 Task: Hotel Management system part 11
Action: Mouse moved to (780, 60)
Screenshot: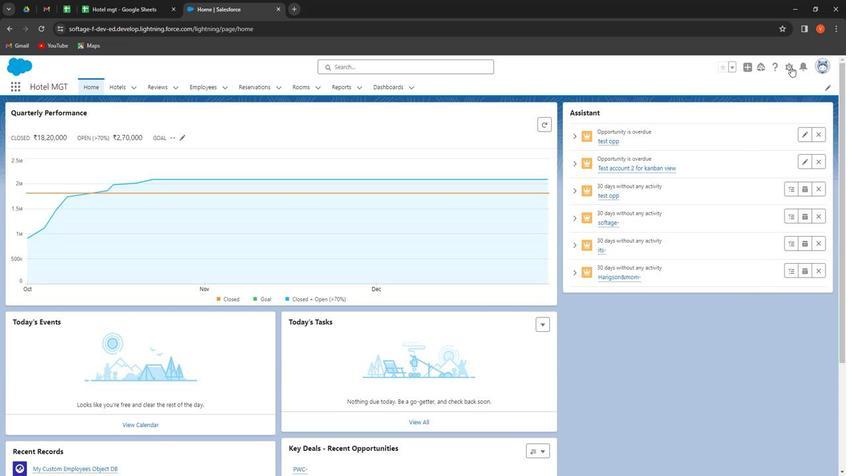 
Action: Mouse pressed left at (780, 60)
Screenshot: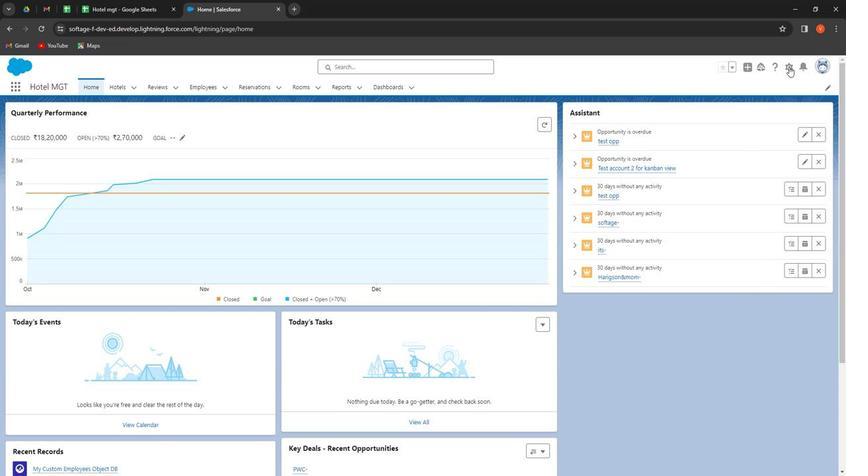 
Action: Mouse moved to (771, 91)
Screenshot: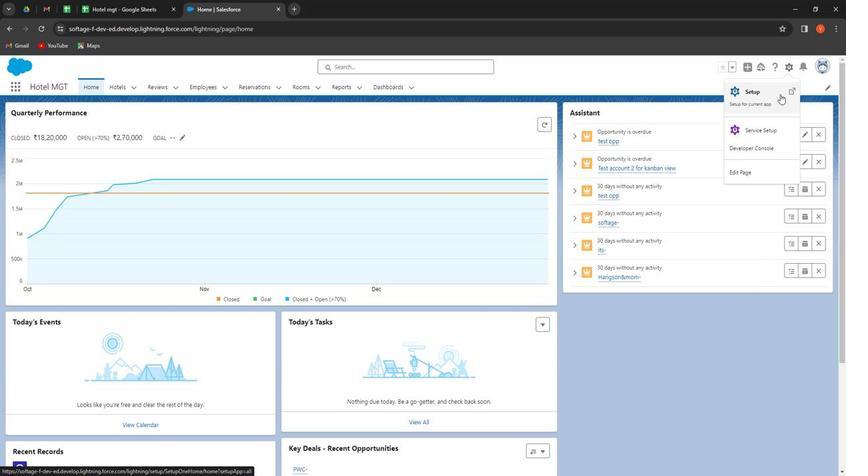 
Action: Mouse pressed left at (771, 91)
Screenshot: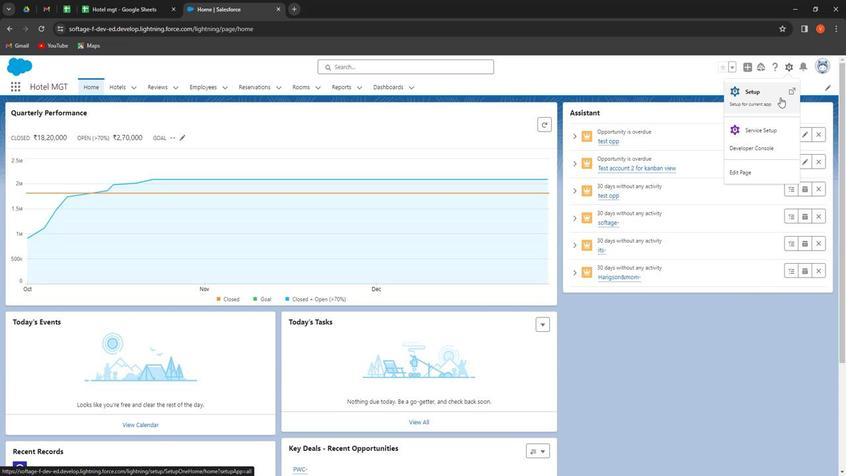 
Action: Mouse moved to (115, 85)
Screenshot: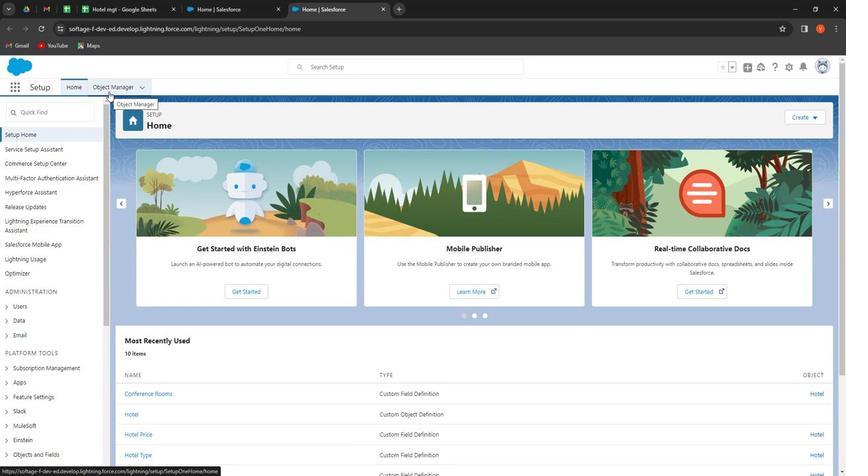 
Action: Mouse pressed left at (115, 85)
Screenshot: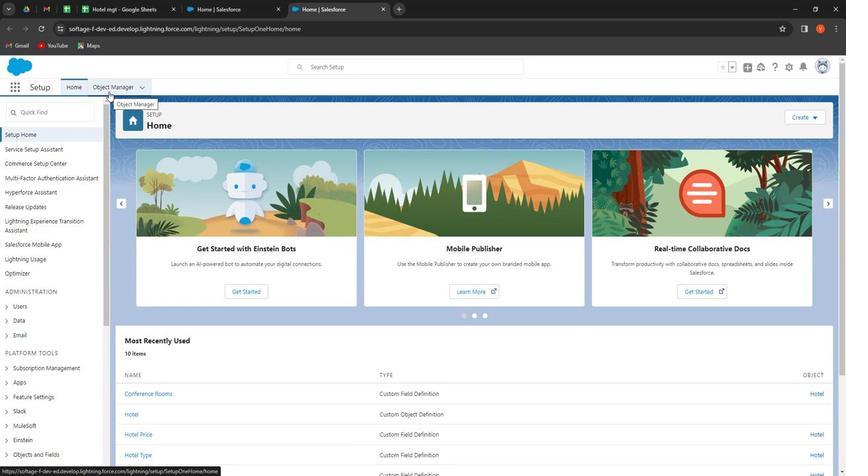 
Action: Mouse moved to (166, 231)
Screenshot: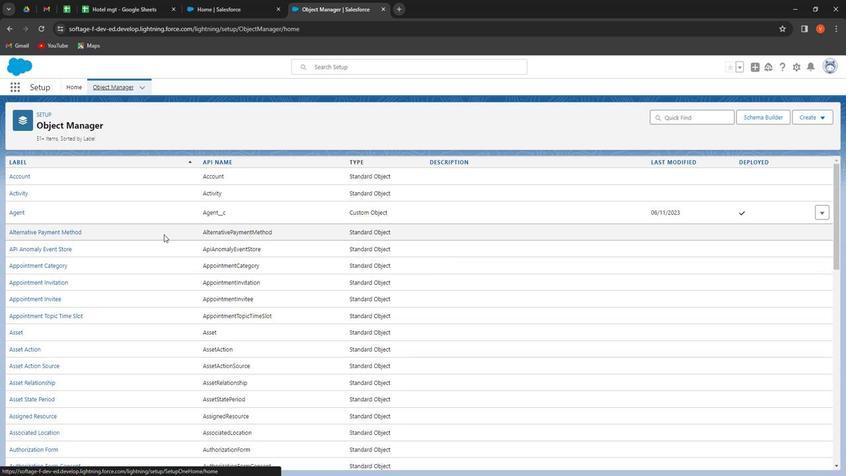 
Action: Mouse scrolled (166, 231) with delta (0, 0)
Screenshot: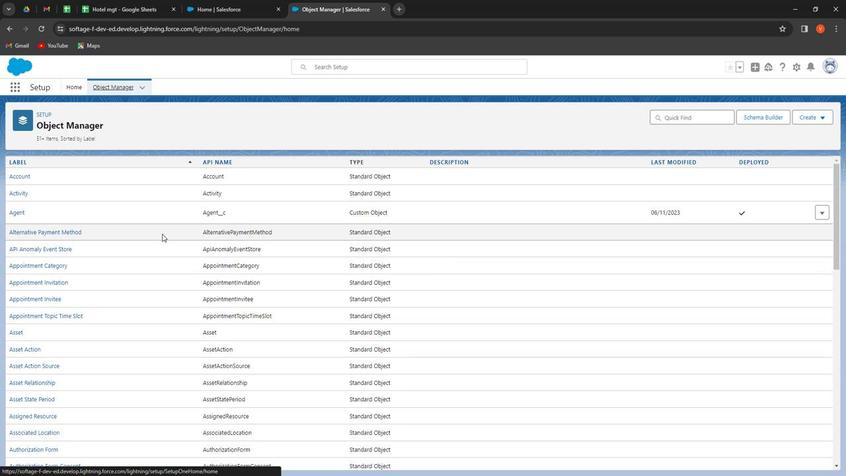 
Action: Mouse moved to (165, 230)
Screenshot: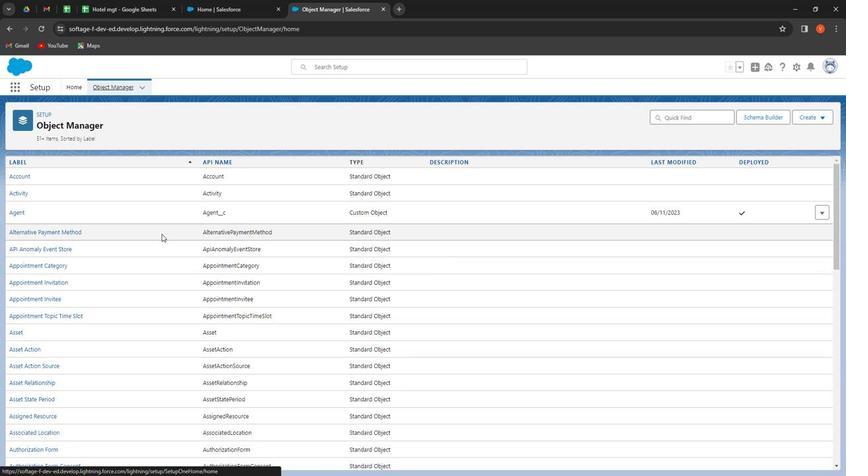 
Action: Mouse scrolled (165, 229) with delta (0, 0)
Screenshot: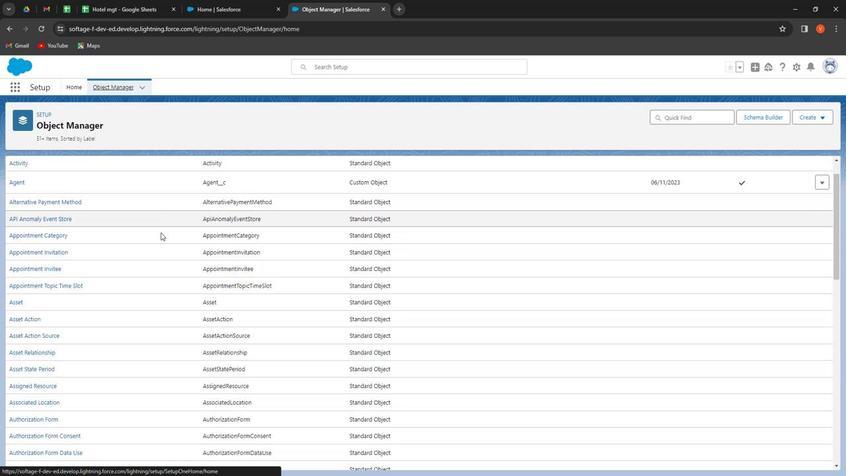 
Action: Mouse moved to (165, 231)
Screenshot: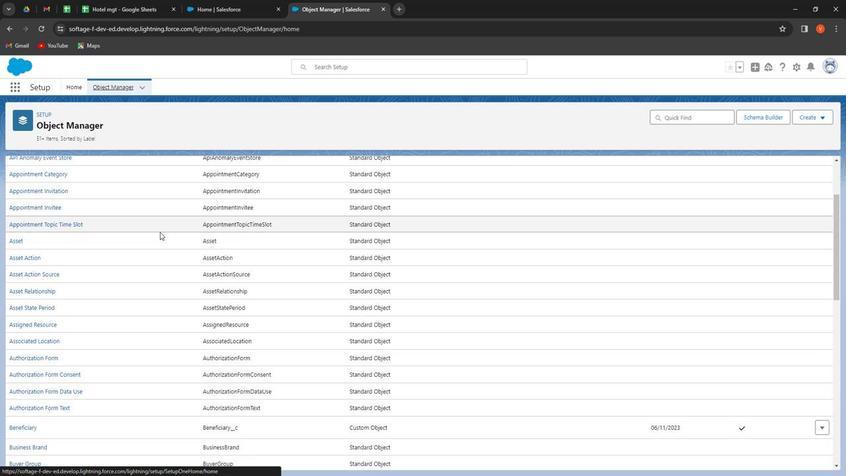 
Action: Mouse scrolled (165, 231) with delta (0, 0)
Screenshot: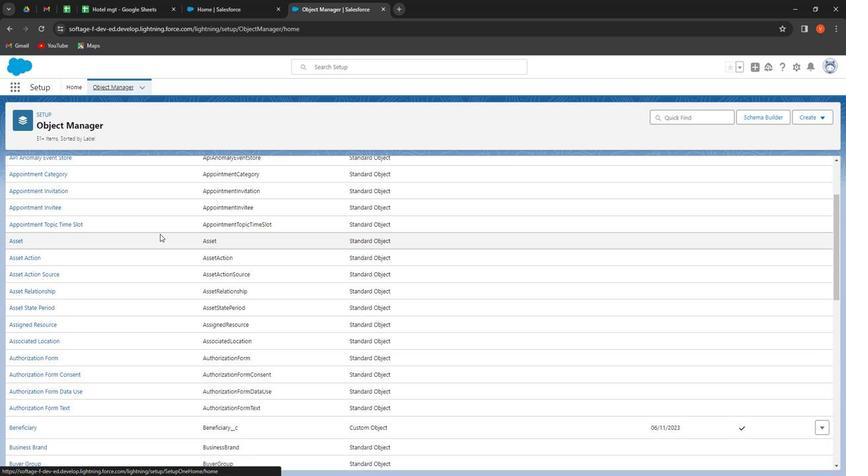 
Action: Mouse moved to (165, 232)
Screenshot: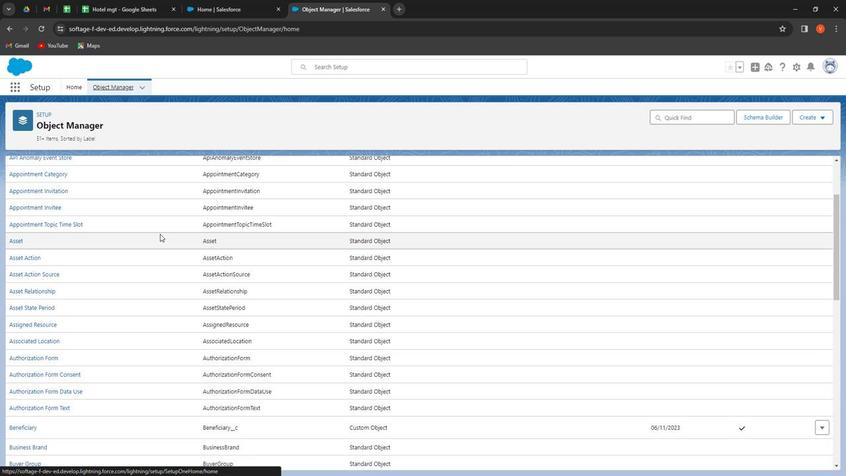 
Action: Mouse scrolled (165, 232) with delta (0, 0)
Screenshot: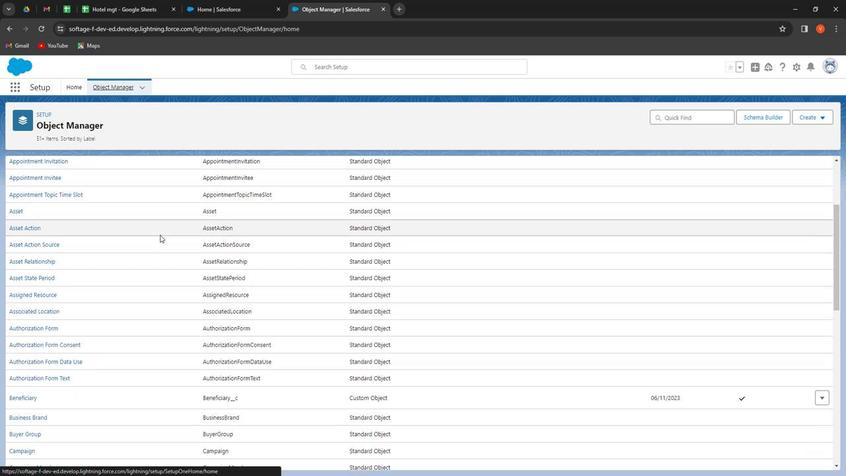 
Action: Mouse scrolled (165, 232) with delta (0, 0)
Screenshot: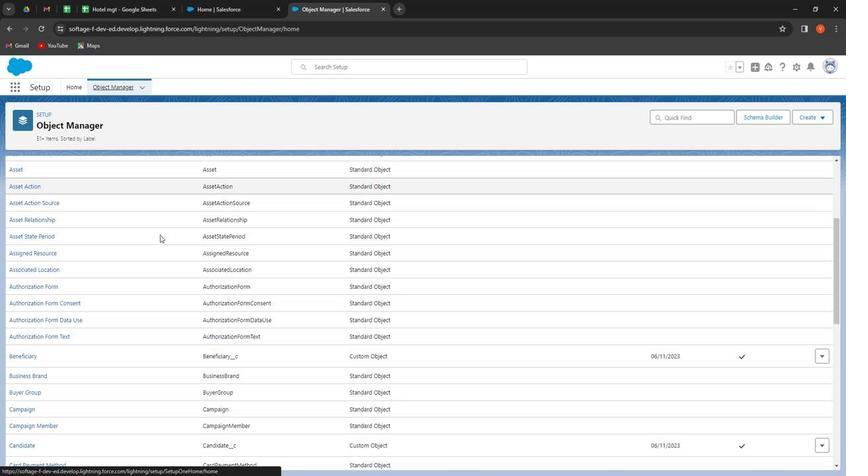 
Action: Mouse moved to (167, 234)
Screenshot: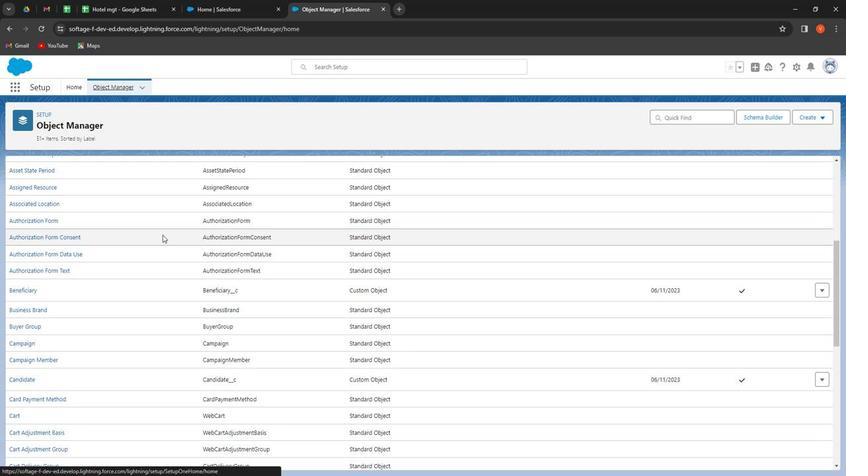 
Action: Mouse scrolled (167, 234) with delta (0, 0)
Screenshot: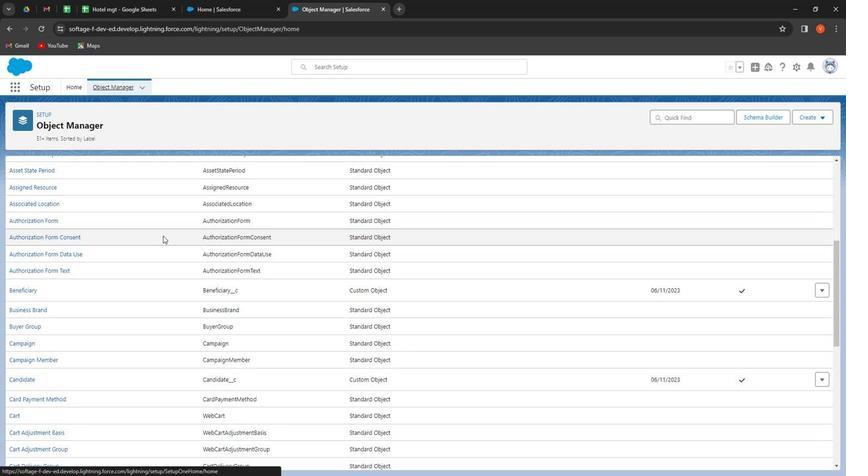 
Action: Mouse moved to (167, 236)
Screenshot: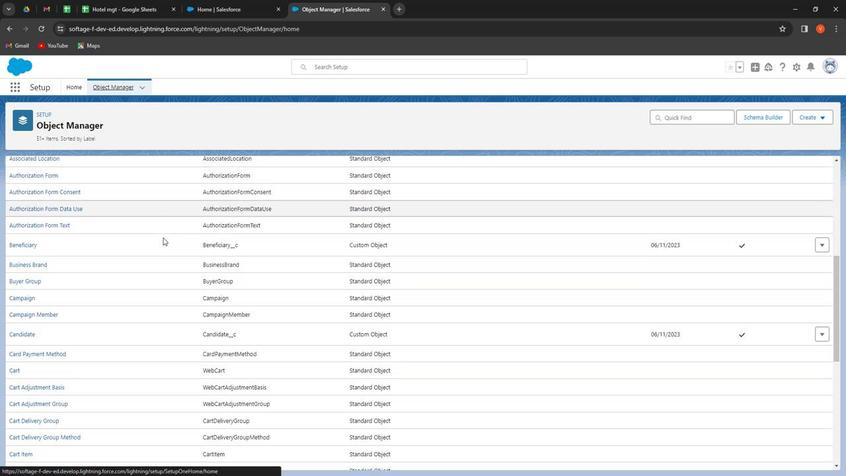 
Action: Mouse scrolled (167, 235) with delta (0, 0)
Screenshot: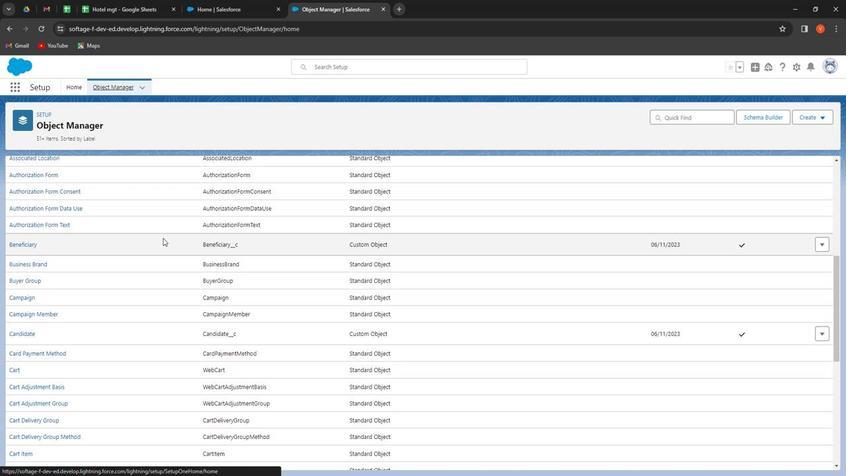 
Action: Mouse moved to (167, 236)
Screenshot: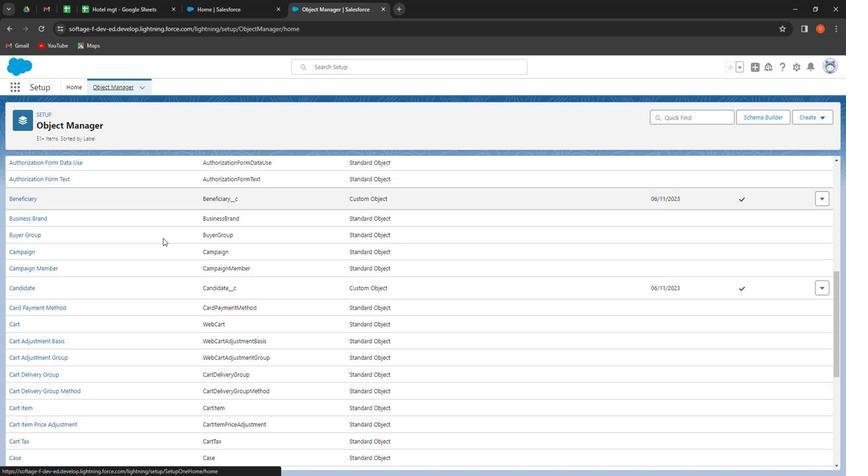 
Action: Mouse scrolled (167, 235) with delta (0, 0)
Screenshot: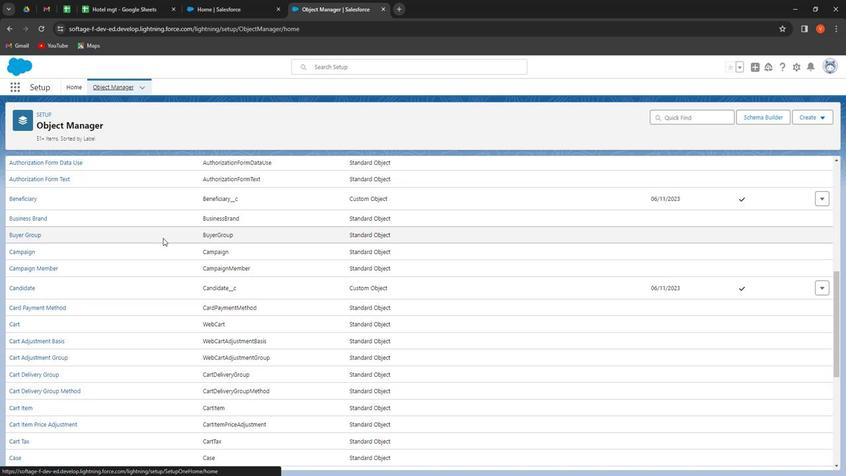 
Action: Mouse moved to (167, 236)
Screenshot: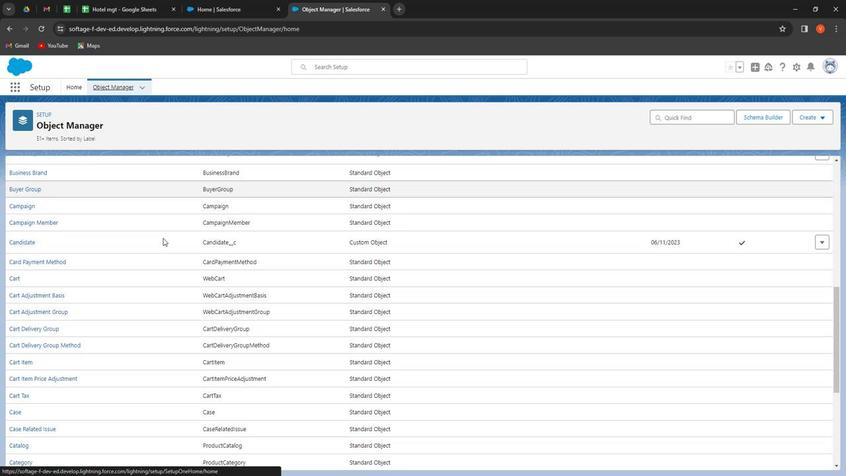 
Action: Mouse scrolled (167, 236) with delta (0, 0)
Screenshot: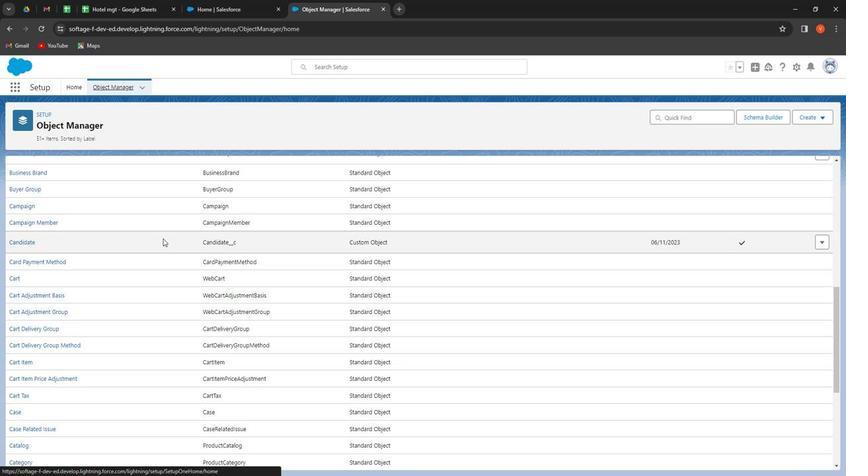 
Action: Mouse scrolled (167, 236) with delta (0, 0)
Screenshot: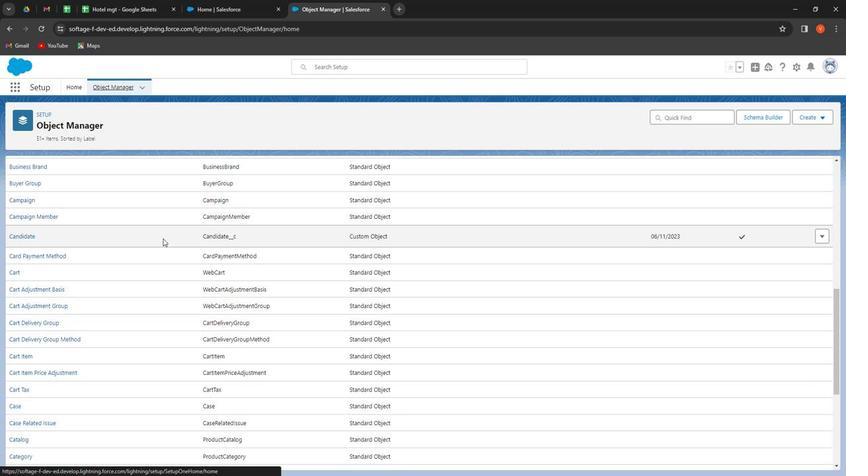 
Action: Mouse moved to (167, 236)
Screenshot: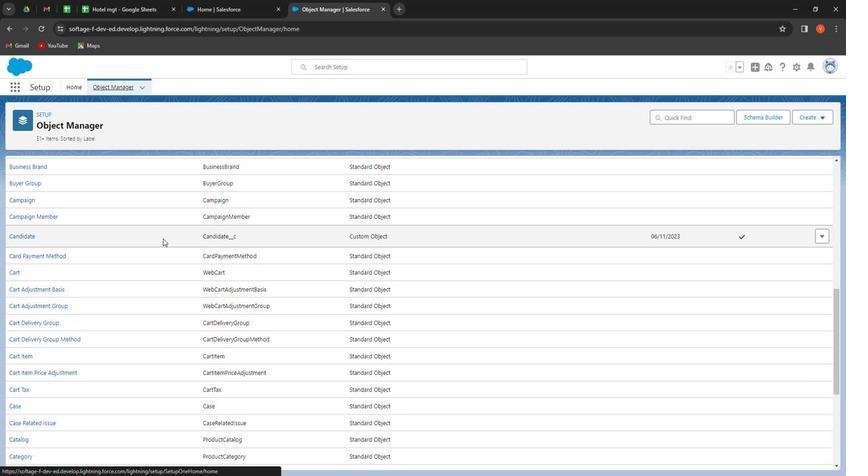 
Action: Mouse scrolled (167, 236) with delta (0, 0)
Screenshot: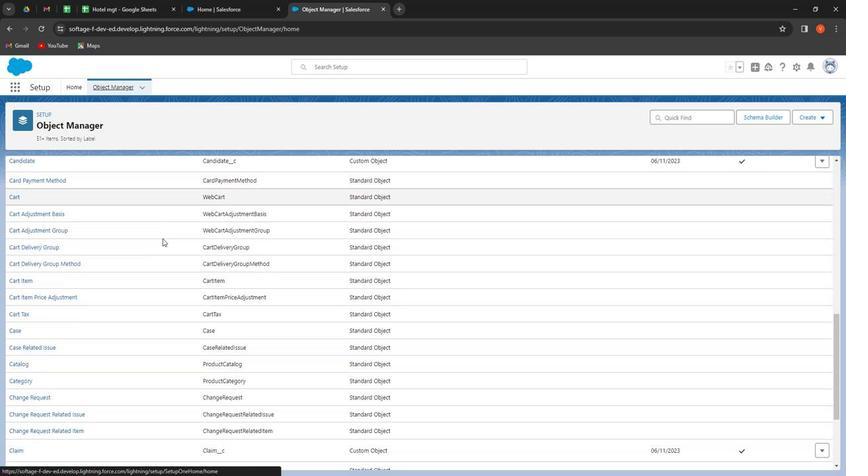 
Action: Mouse moved to (166, 231)
Screenshot: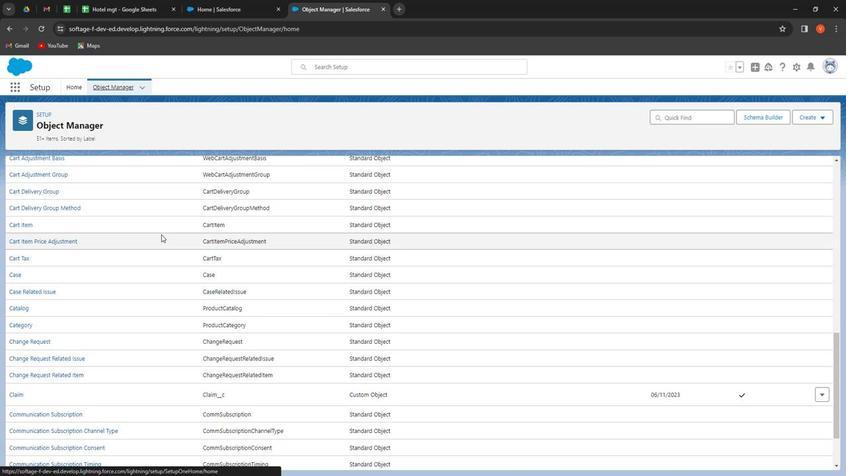 
Action: Mouse scrolled (166, 231) with delta (0, 0)
Screenshot: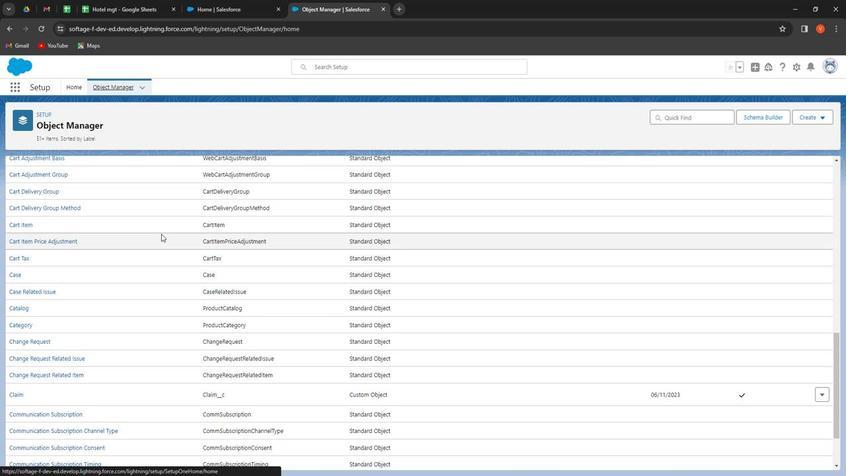 
Action: Mouse moved to (166, 231)
Screenshot: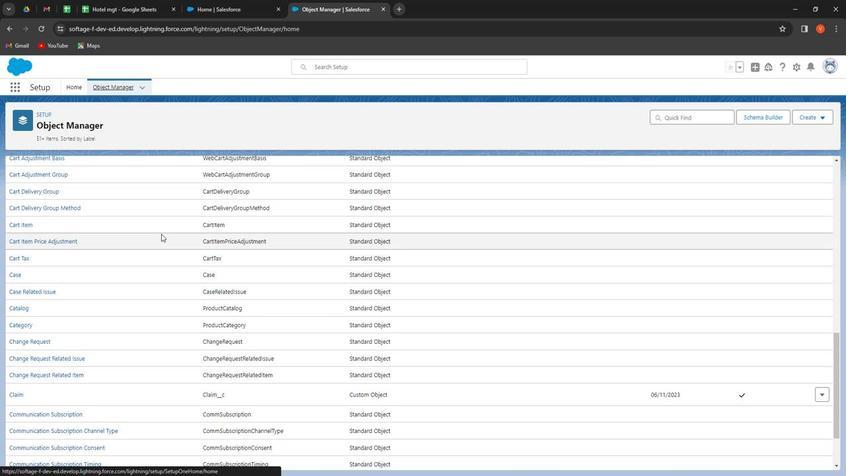 
Action: Mouse scrolled (166, 230) with delta (0, 0)
Screenshot: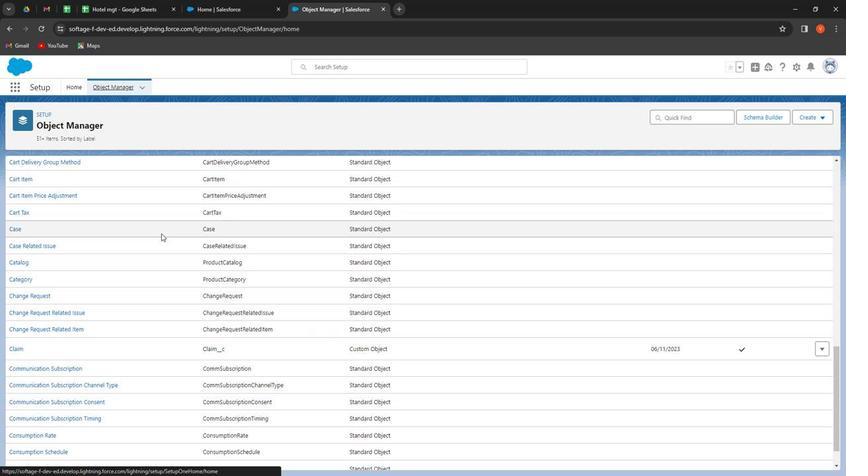 
Action: Mouse moved to (167, 231)
Screenshot: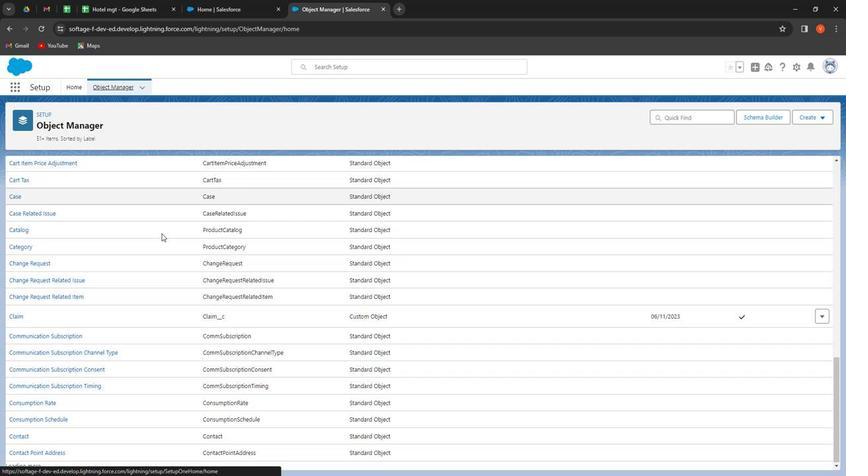 
Action: Mouse scrolled (167, 230) with delta (0, 0)
Screenshot: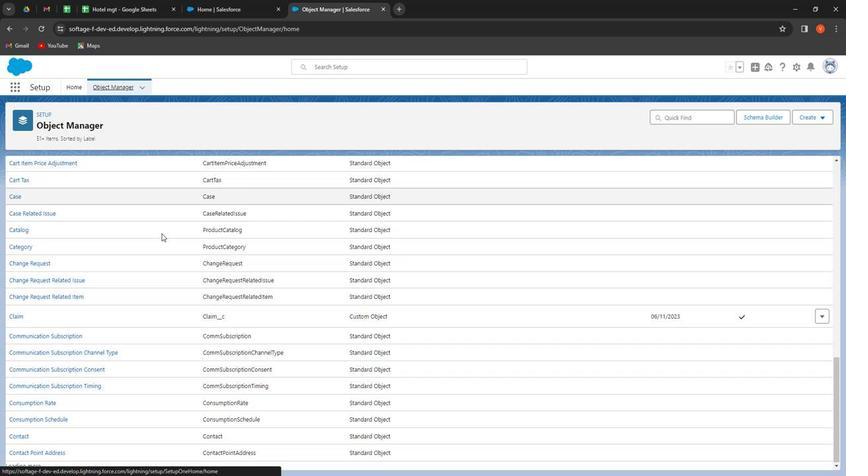 
Action: Mouse scrolled (167, 230) with delta (0, 0)
Screenshot: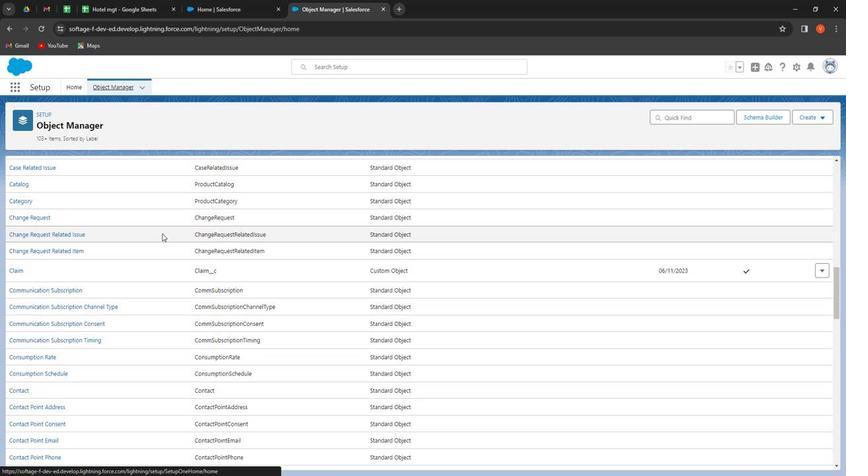 
Action: Mouse scrolled (167, 230) with delta (0, 0)
Screenshot: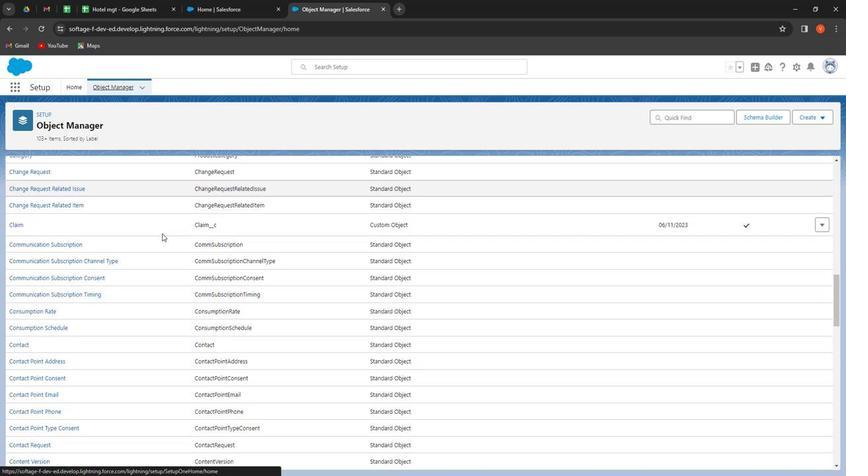 
Action: Mouse scrolled (167, 230) with delta (0, 0)
Screenshot: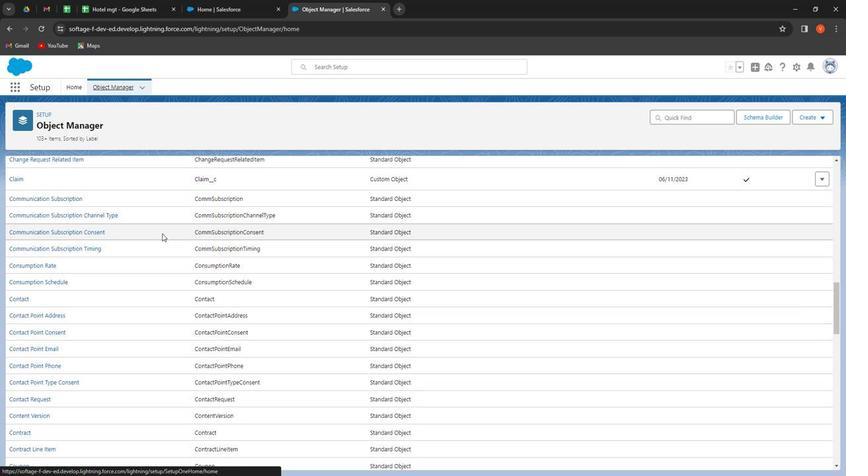 
Action: Mouse scrolled (167, 230) with delta (0, 0)
Screenshot: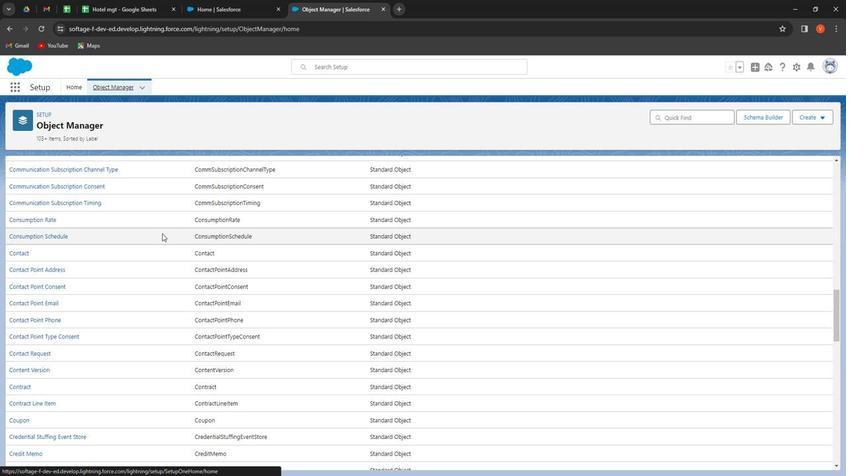 
Action: Mouse scrolled (167, 230) with delta (0, 0)
Screenshot: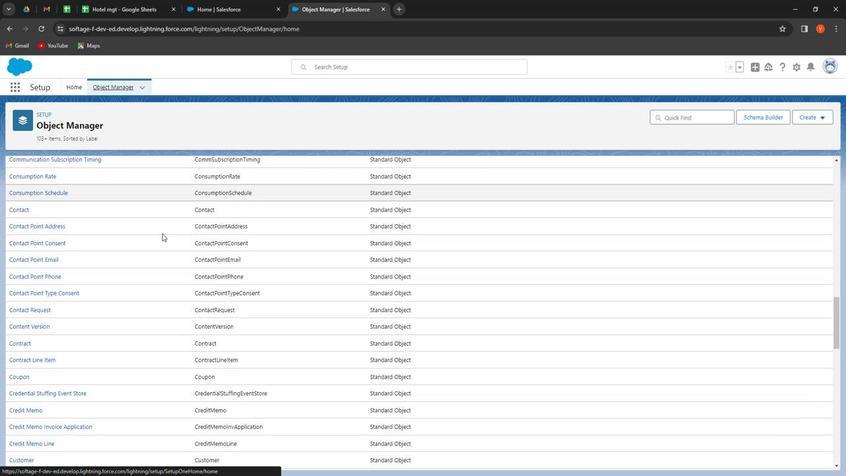 
Action: Mouse scrolled (167, 230) with delta (0, 0)
Screenshot: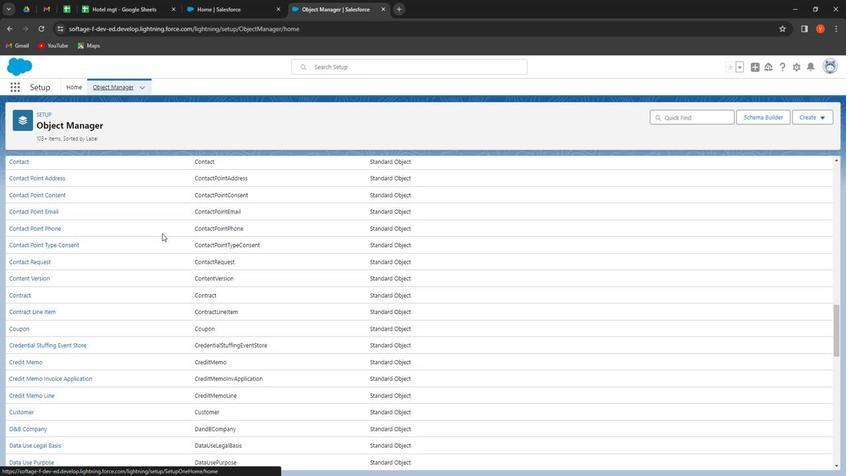 
Action: Mouse moved to (169, 229)
Screenshot: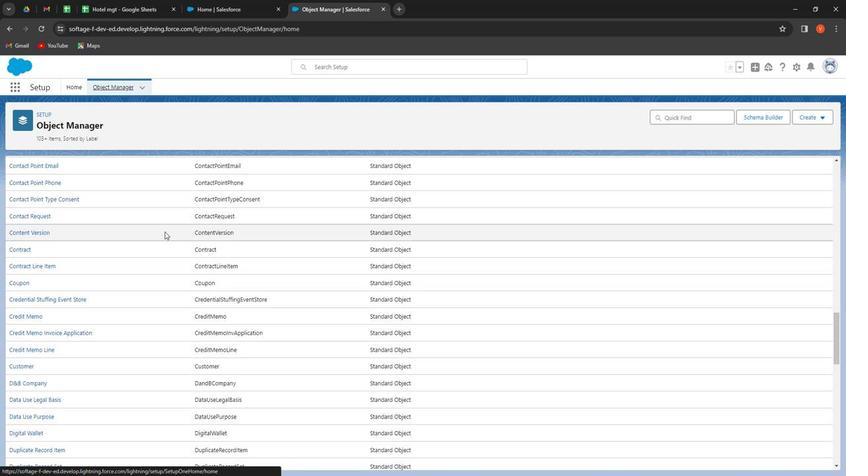
Action: Mouse scrolled (169, 228) with delta (0, 0)
Screenshot: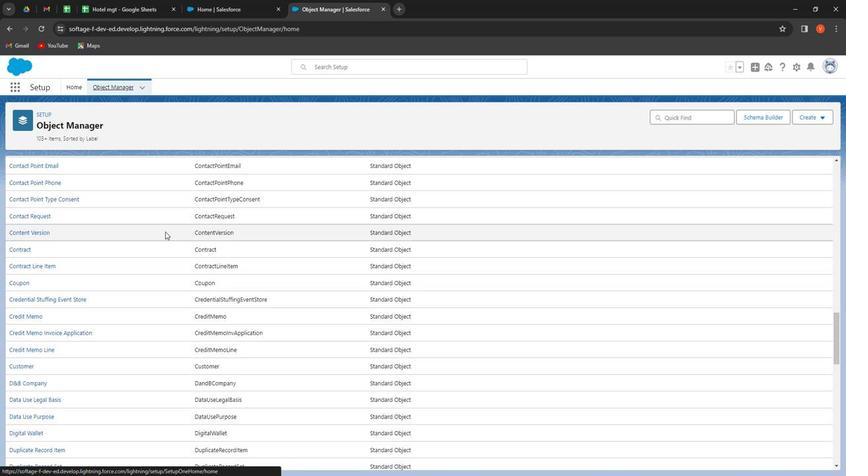 
Action: Mouse scrolled (169, 228) with delta (0, 0)
Screenshot: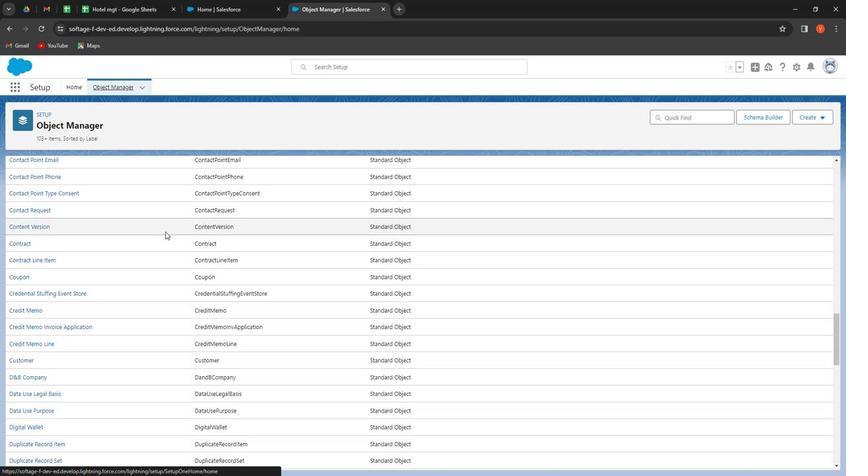 
Action: Mouse moved to (169, 229)
Screenshot: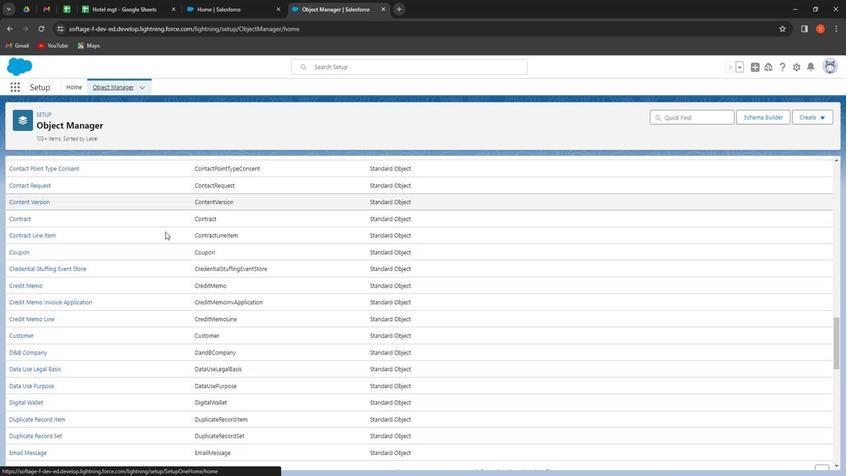 
Action: Mouse scrolled (169, 228) with delta (0, 0)
Screenshot: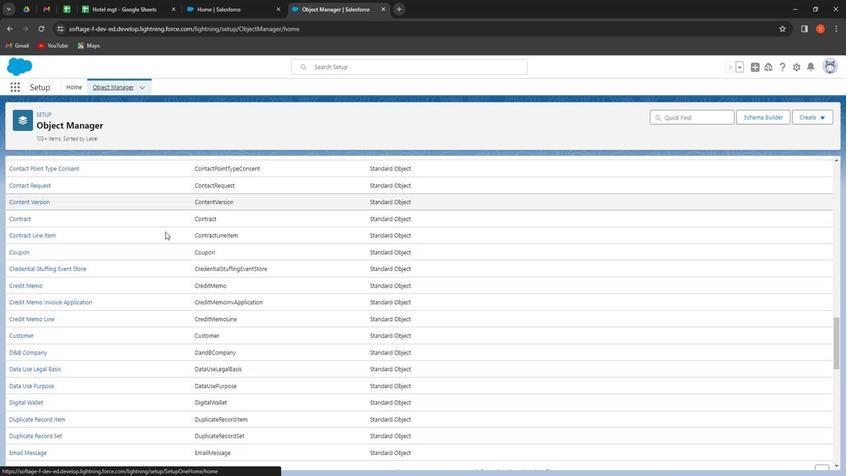 
Action: Mouse moved to (169, 230)
Screenshot: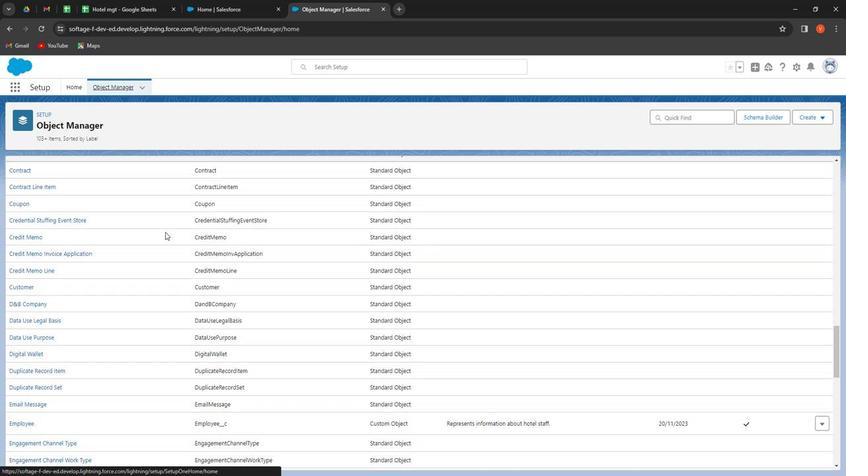 
Action: Mouse scrolled (169, 229) with delta (0, 0)
Screenshot: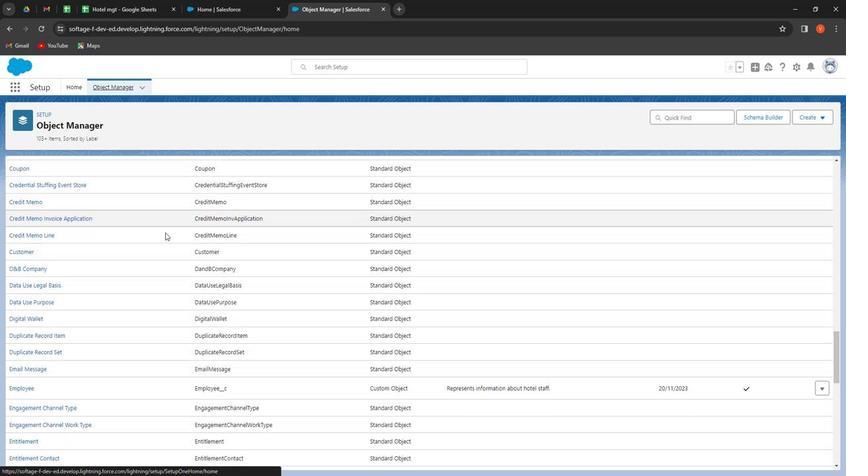 
Action: Mouse moved to (166, 231)
Screenshot: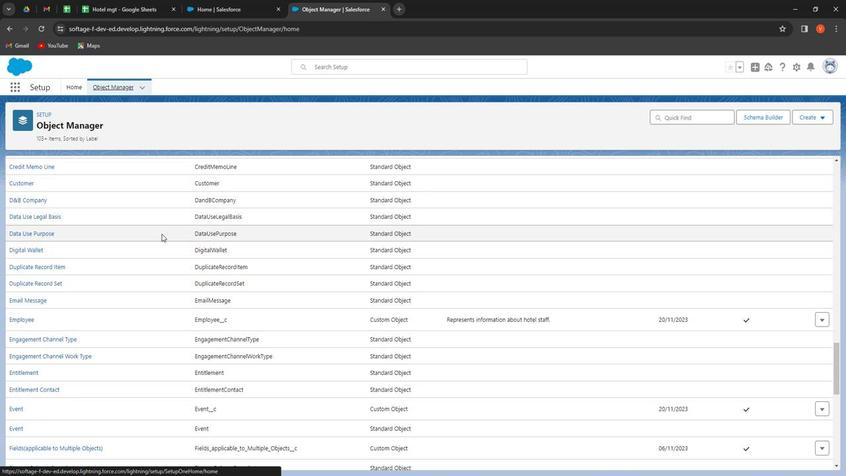 
Action: Mouse scrolled (166, 231) with delta (0, 0)
Screenshot: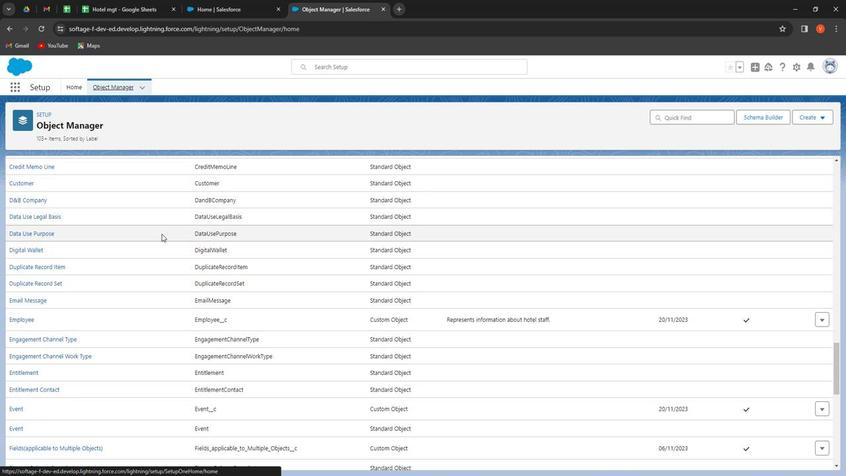 
Action: Mouse moved to (166, 232)
Screenshot: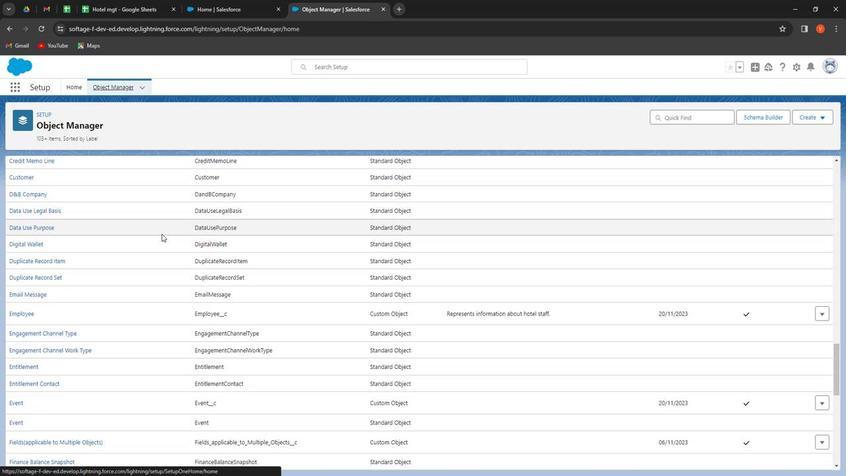 
Action: Mouse scrolled (166, 231) with delta (0, 0)
Screenshot: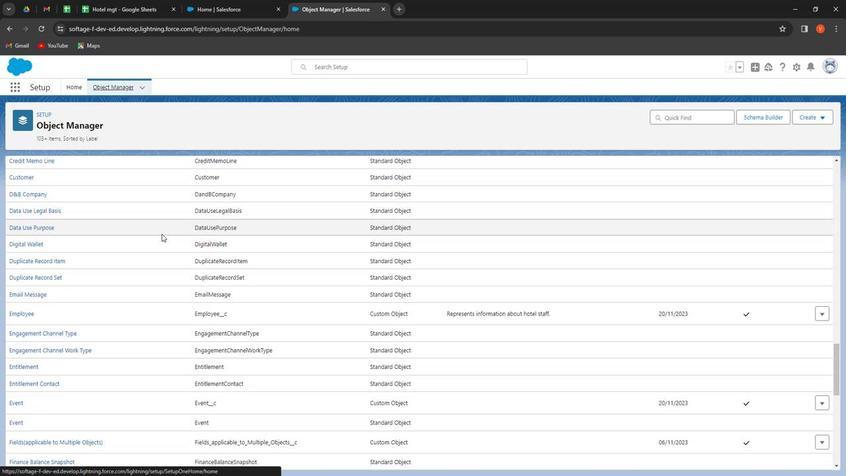 
Action: Mouse scrolled (166, 231) with delta (0, 0)
Screenshot: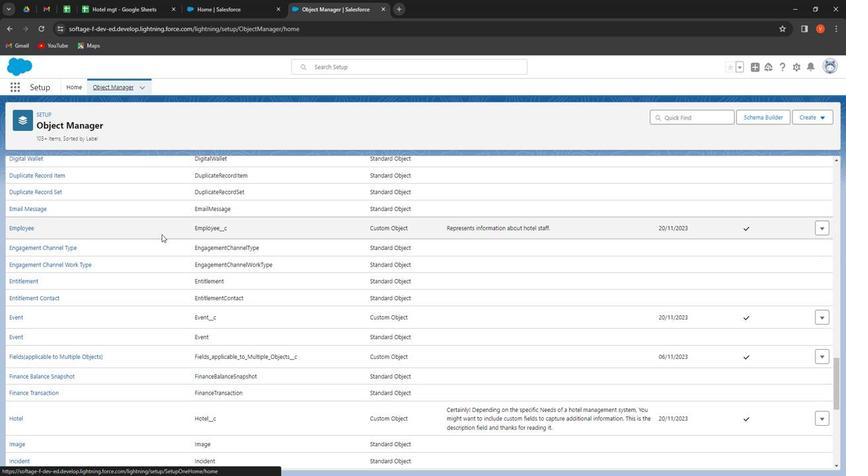 
Action: Mouse scrolled (166, 231) with delta (0, 0)
Screenshot: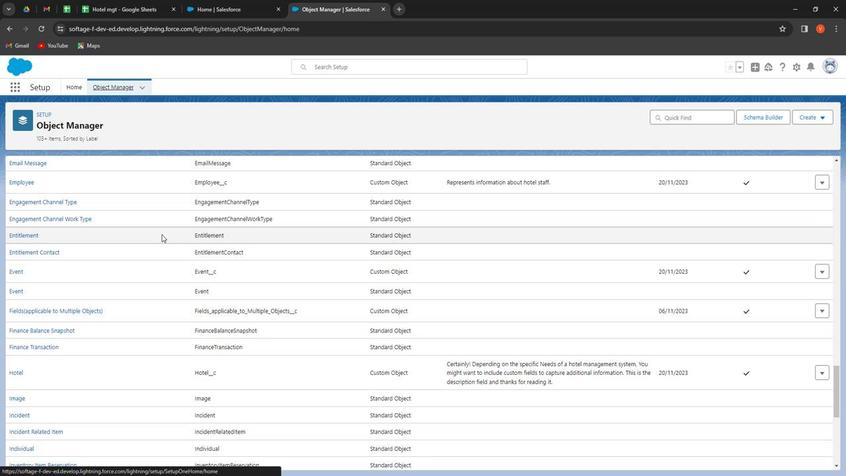 
Action: Mouse moved to (27, 328)
Screenshot: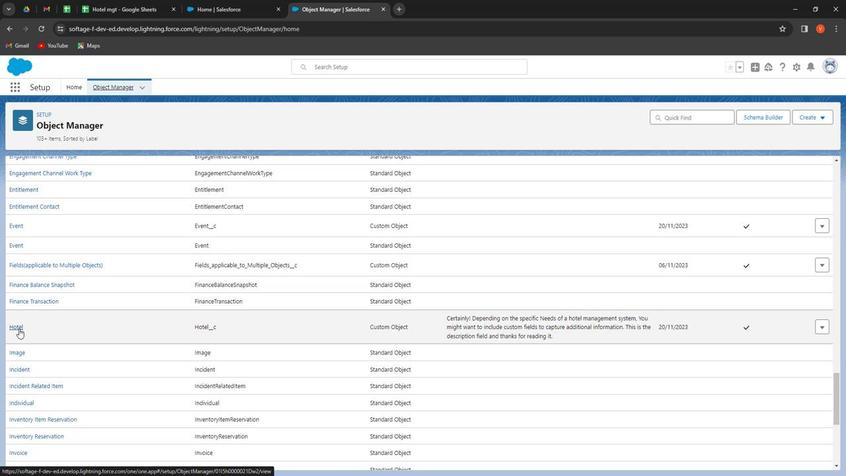 
Action: Mouse pressed left at (27, 328)
Screenshot: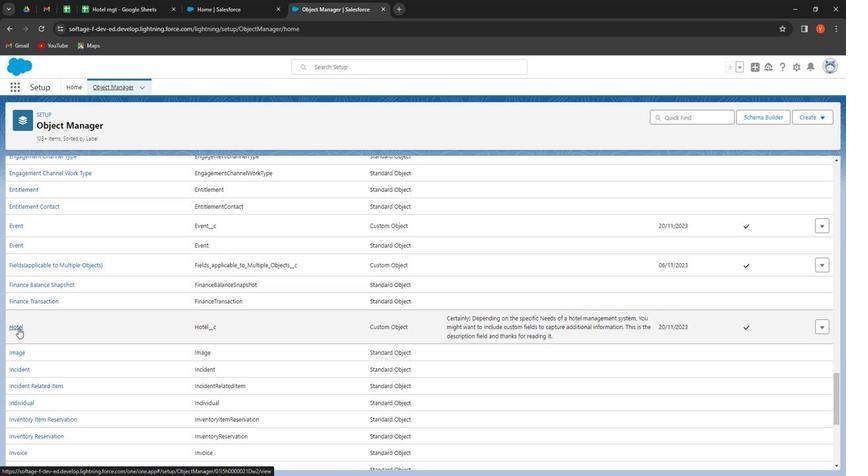 
Action: Mouse moved to (61, 177)
Screenshot: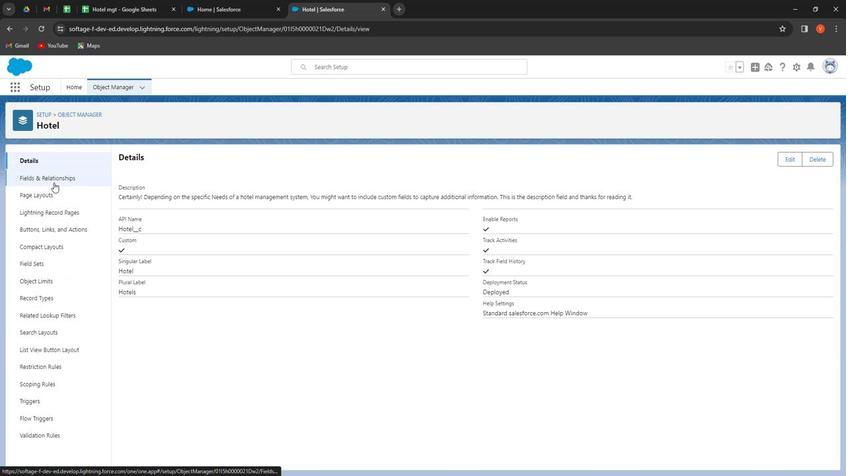 
Action: Mouse pressed left at (61, 177)
Screenshot: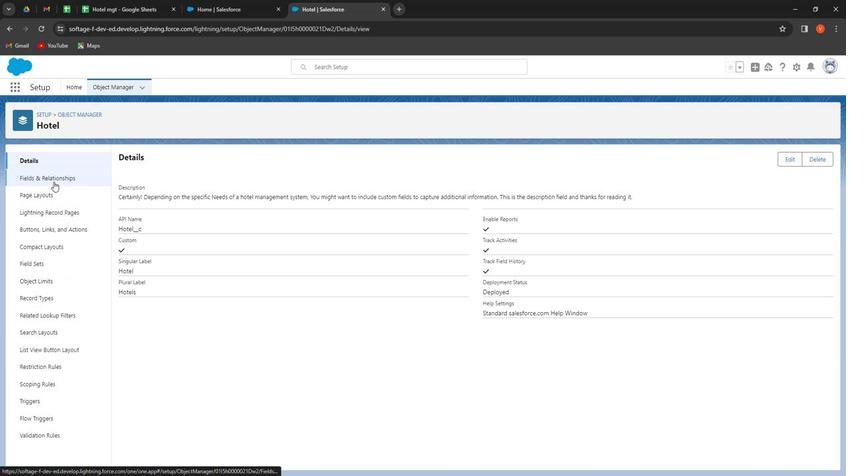 
Action: Mouse moved to (138, 350)
Screenshot: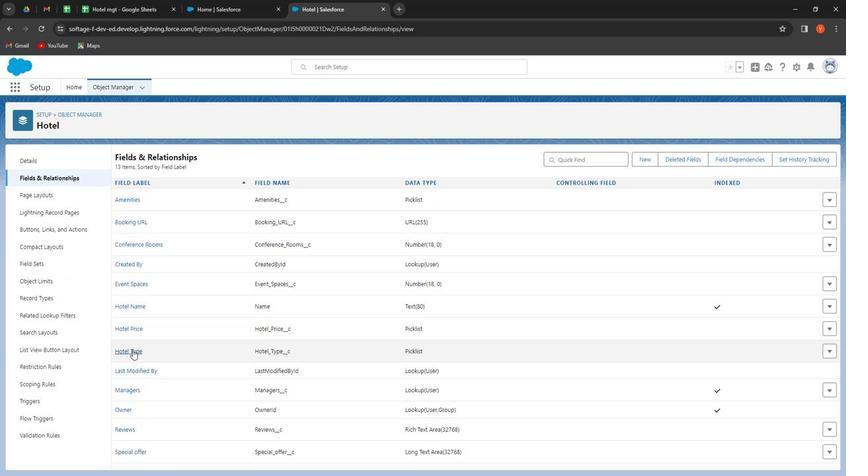 
Action: Mouse pressed left at (138, 350)
Screenshot: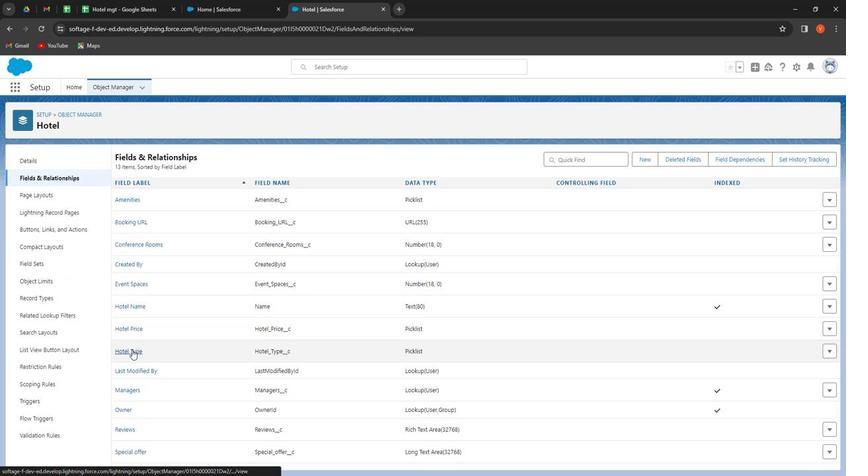 
Action: Mouse moved to (279, 326)
Screenshot: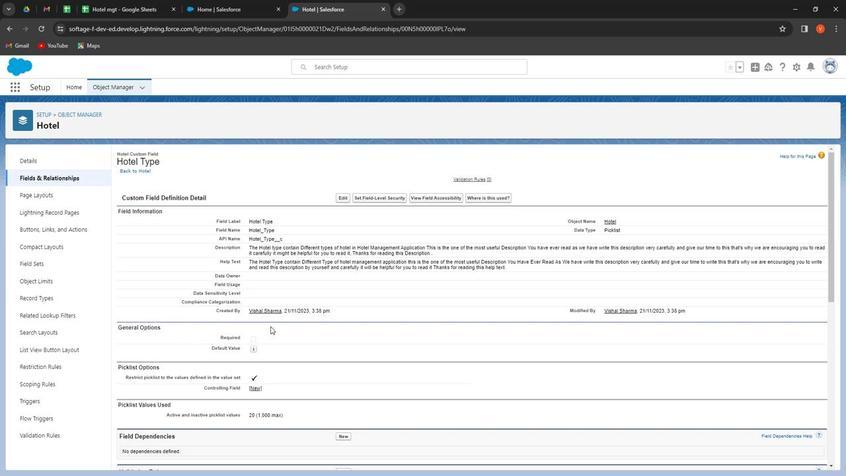 
Action: Mouse scrolled (279, 326) with delta (0, 0)
Screenshot: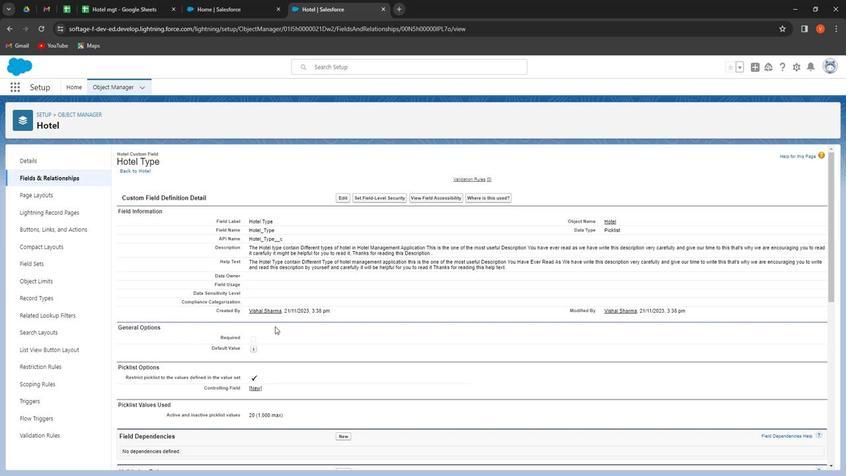 
Action: Mouse moved to (279, 326)
Screenshot: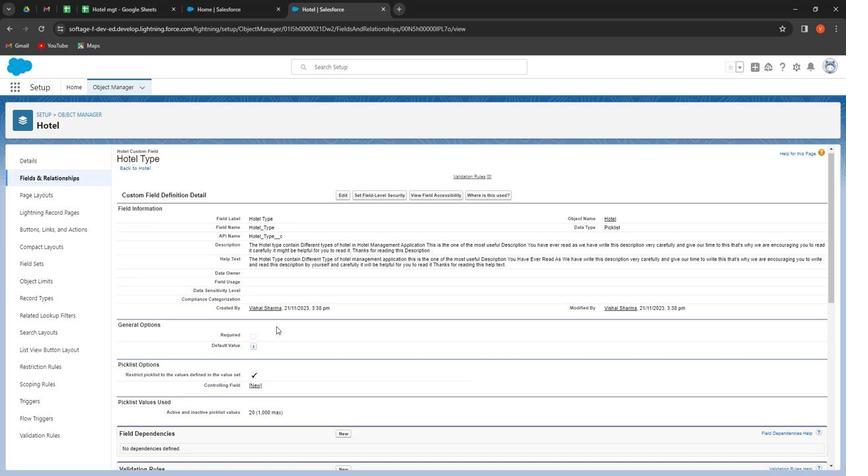 
Action: Mouse scrolled (279, 326) with delta (0, 0)
Screenshot: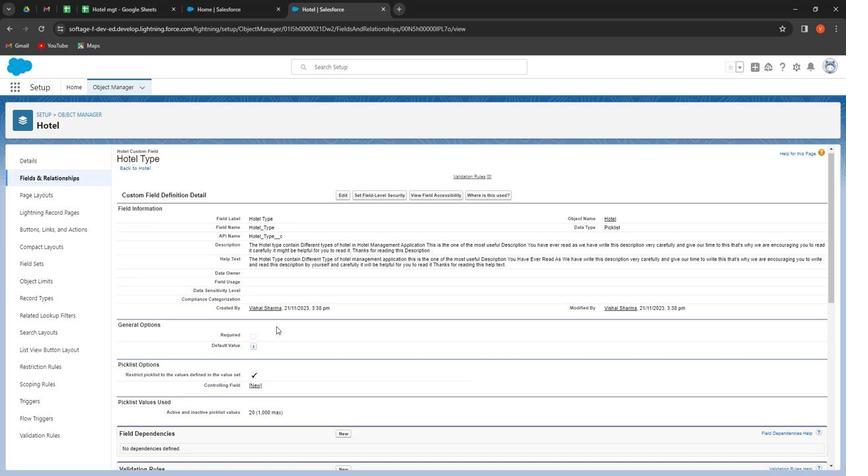 
Action: Mouse moved to (344, 347)
Screenshot: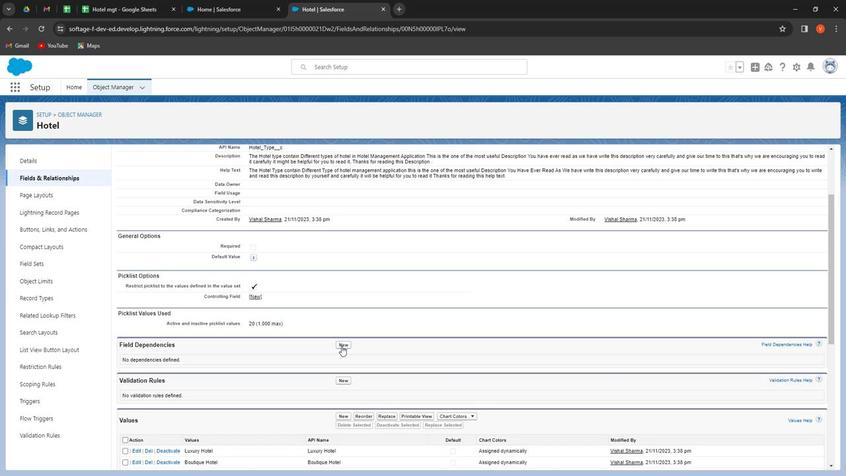 
Action: Mouse scrolled (344, 347) with delta (0, 0)
Screenshot: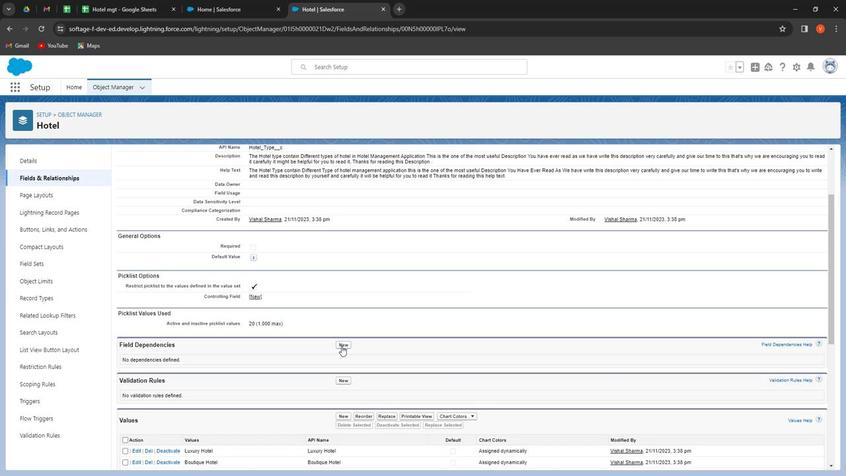 
Action: Mouse moved to (346, 349)
Screenshot: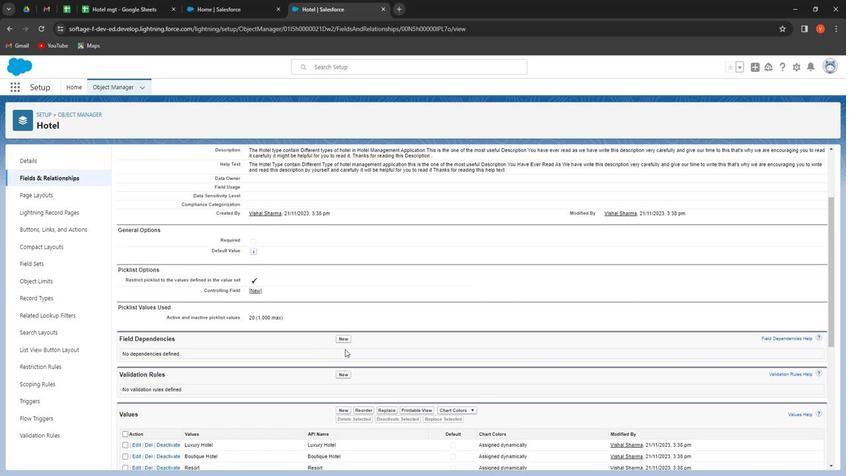 
Action: Mouse scrolled (346, 349) with delta (0, 0)
Screenshot: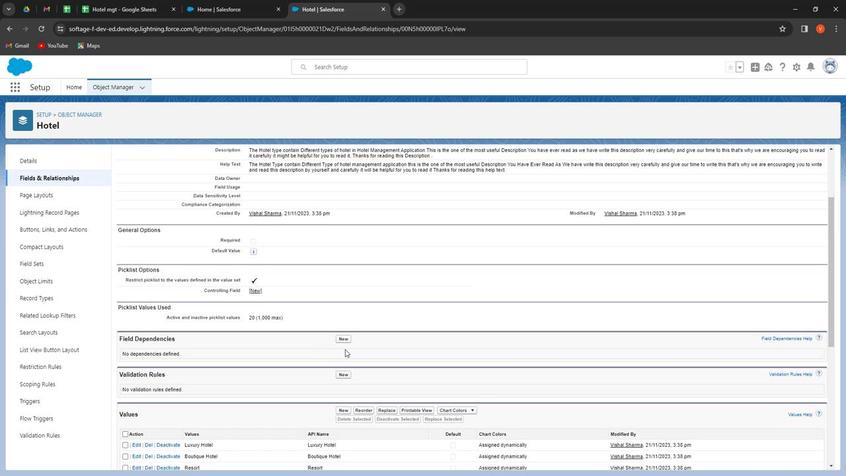 
Action: Mouse moved to (349, 351)
Screenshot: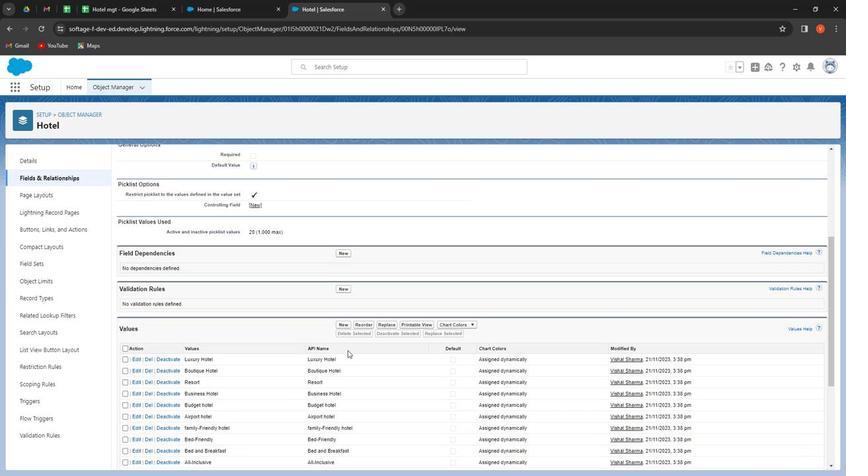 
Action: Mouse scrolled (349, 351) with delta (0, 0)
Screenshot: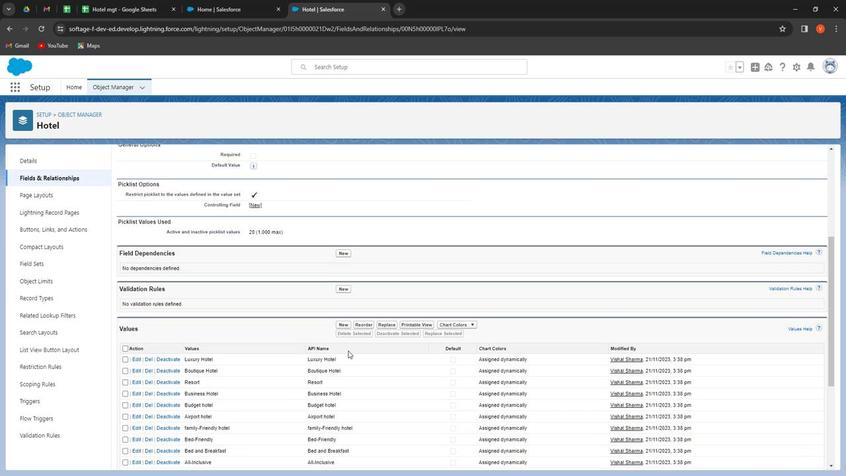 
Action: Mouse moved to (348, 329)
Screenshot: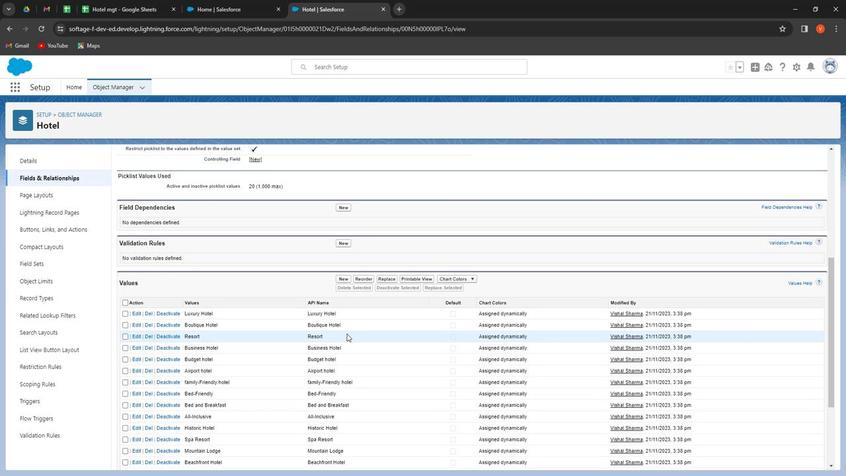 
Action: Mouse scrolled (348, 329) with delta (0, 0)
Screenshot: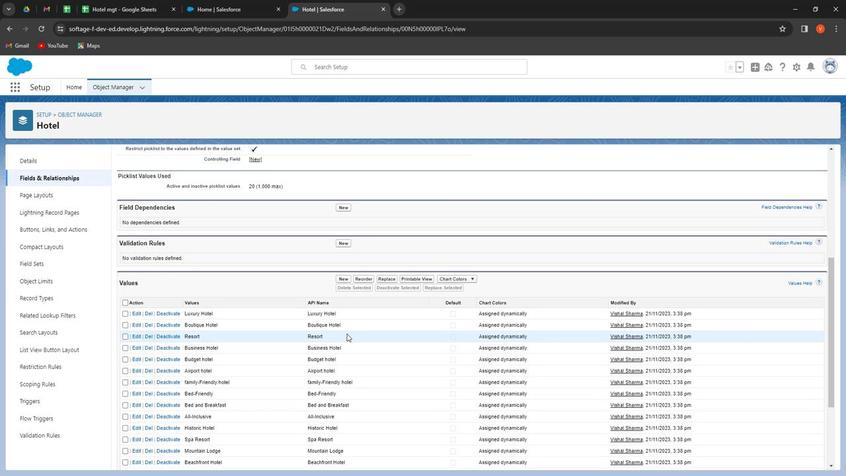 
Action: Mouse moved to (348, 326)
Screenshot: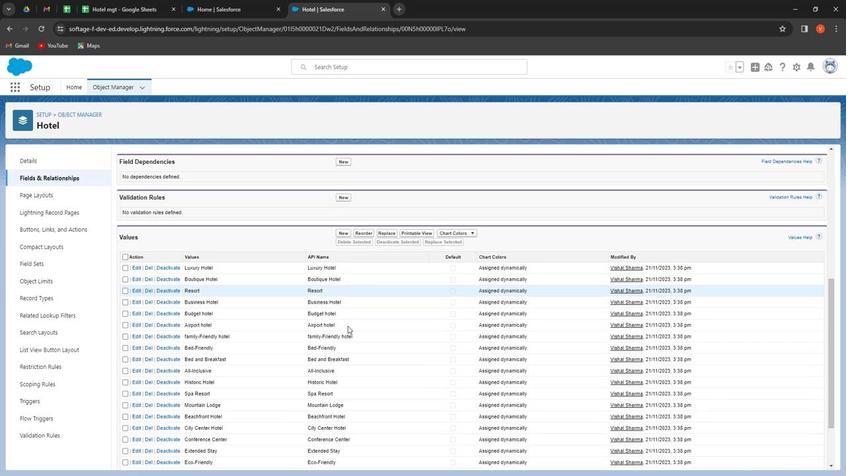
Action: Mouse scrolled (348, 326) with delta (0, 0)
Screenshot: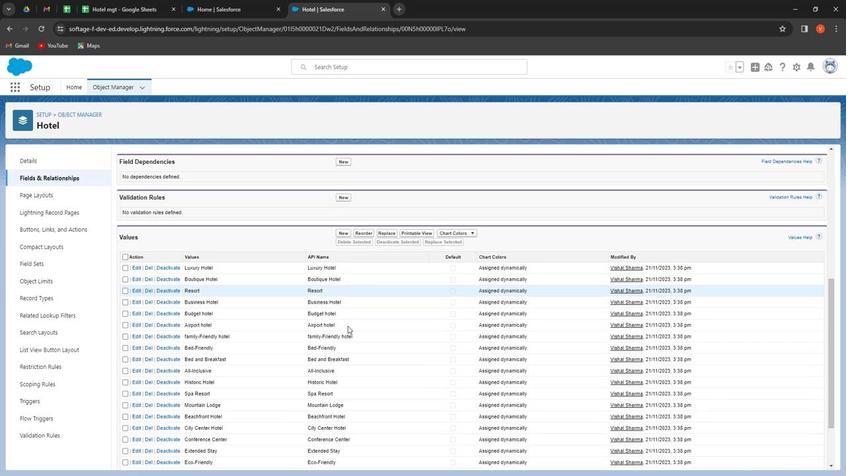 
Action: Mouse moved to (349, 325)
Screenshot: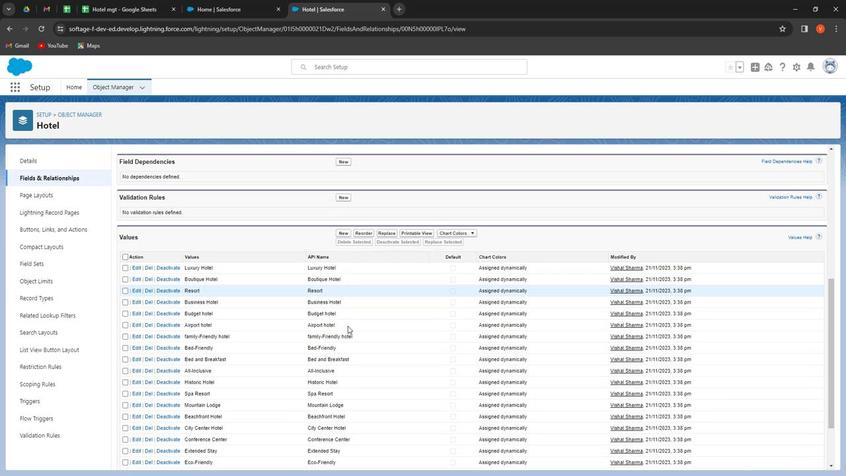 
Action: Mouse scrolled (349, 325) with delta (0, 0)
Screenshot: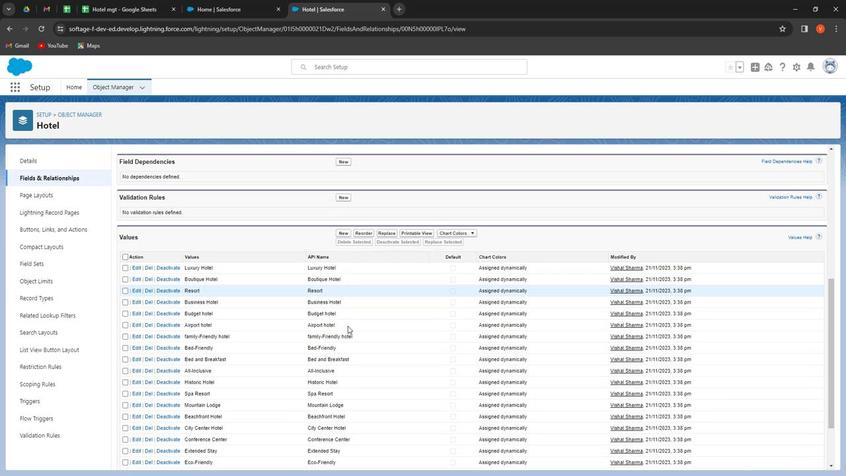 
Action: Mouse moved to (349, 324)
Screenshot: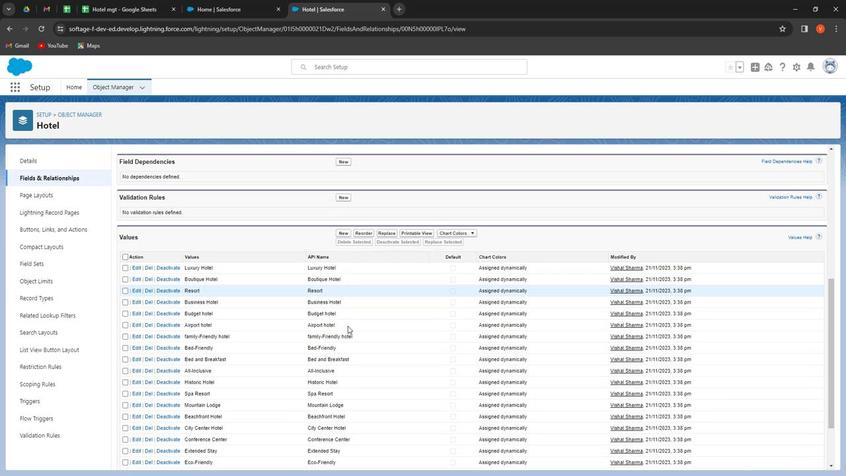 
Action: Mouse scrolled (349, 324) with delta (0, 0)
Screenshot: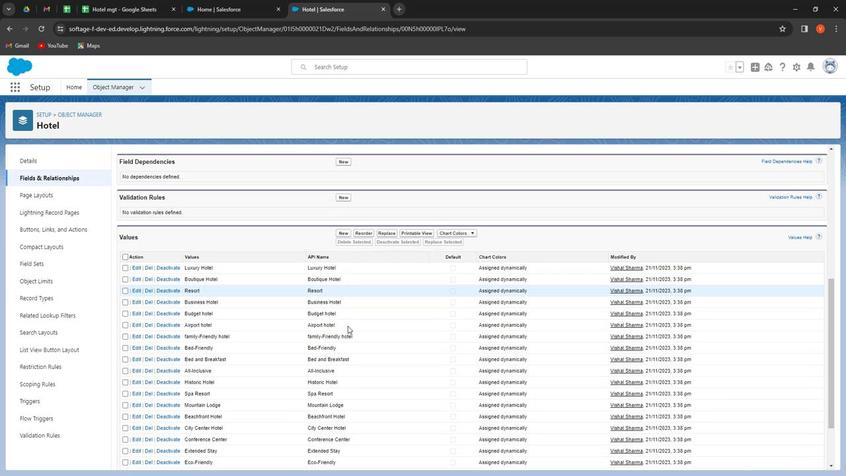 
Action: Mouse moved to (350, 323)
Screenshot: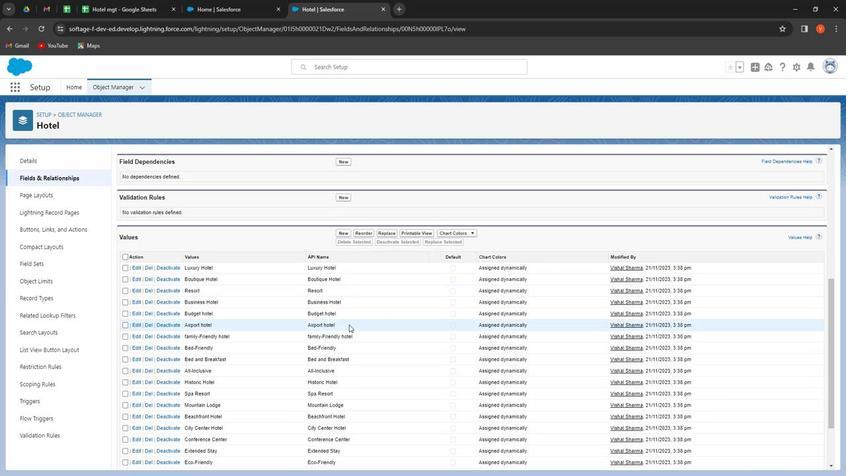 
Action: Mouse scrolled (350, 323) with delta (0, 0)
Screenshot: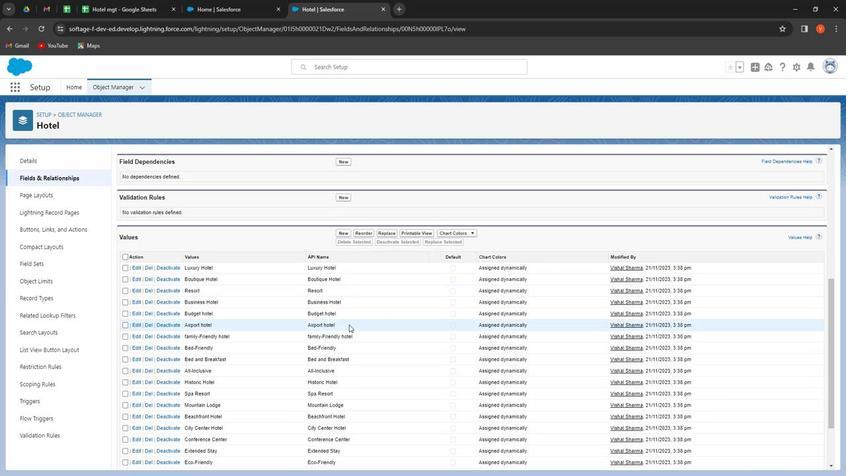 
Action: Mouse moved to (350, 322)
Screenshot: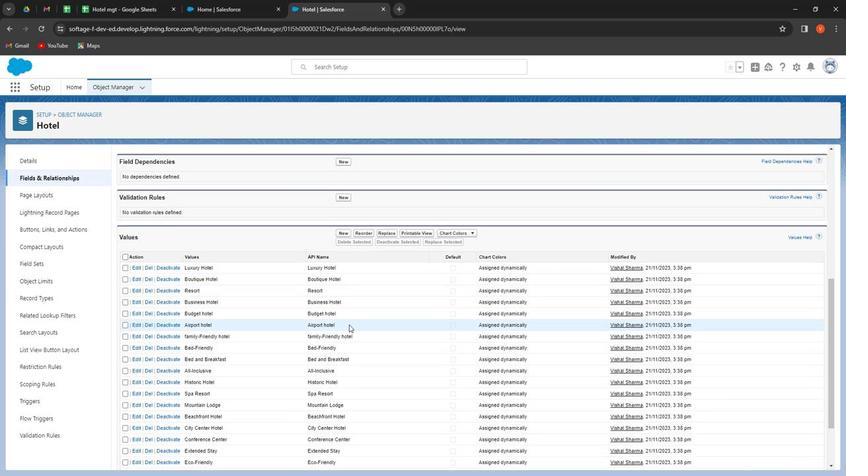 
Action: Mouse scrolled (350, 322) with delta (0, 0)
Screenshot: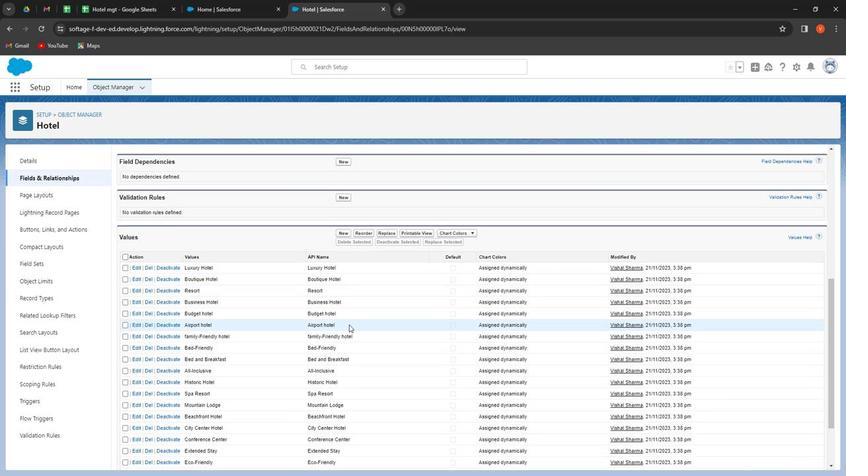 
Action: Mouse moved to (356, 320)
Screenshot: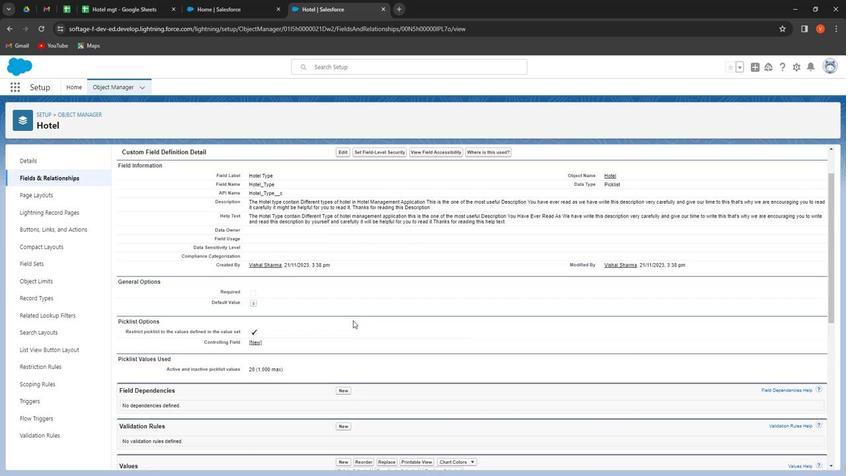 
Action: Mouse scrolled (356, 321) with delta (0, 0)
Screenshot: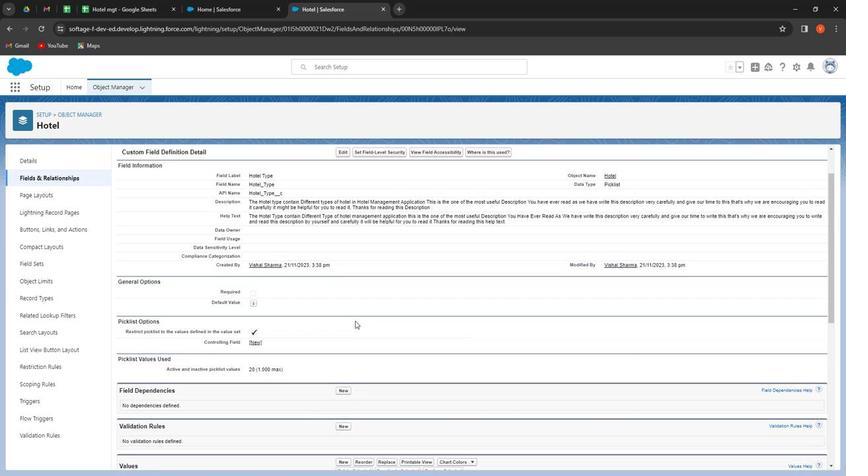 
Action: Mouse scrolled (356, 321) with delta (0, 0)
Screenshot: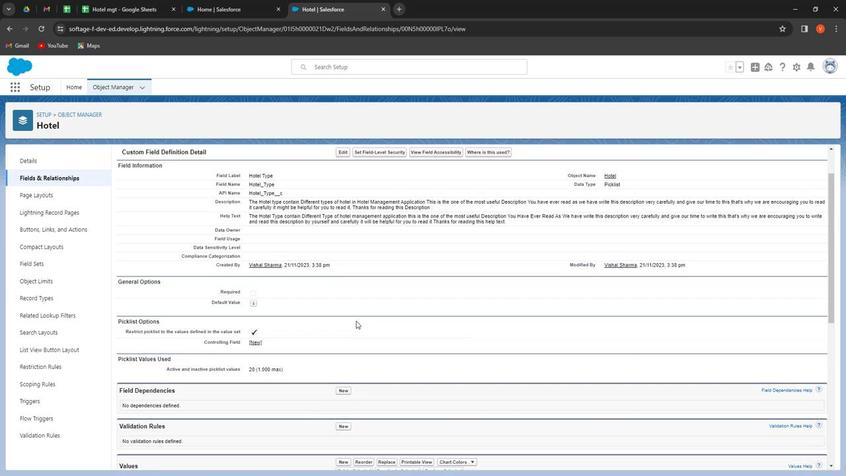 
Action: Mouse moved to (357, 320)
Screenshot: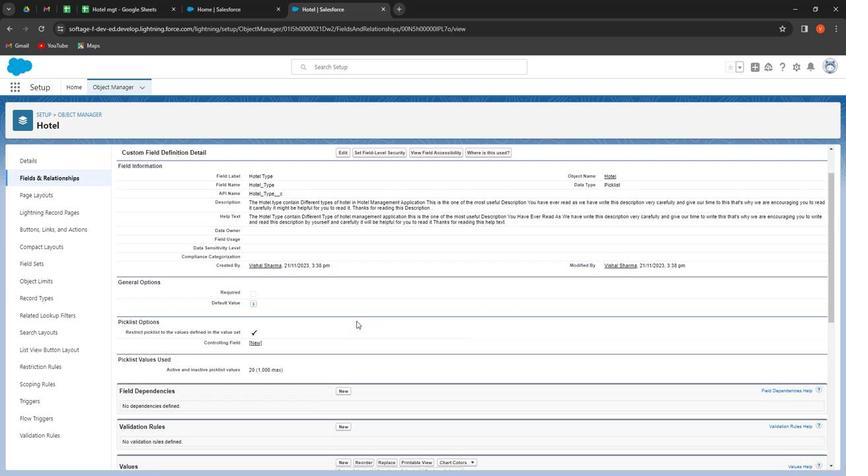 
Action: Mouse scrolled (357, 321) with delta (0, 0)
Screenshot: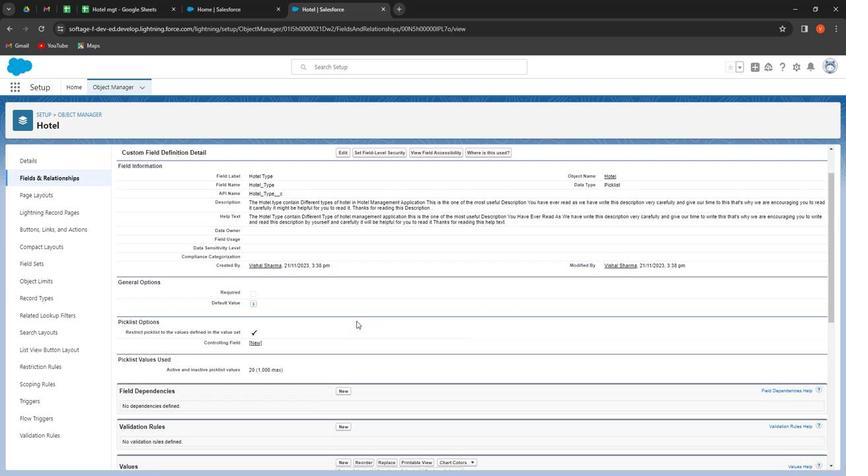 
Action: Mouse moved to (357, 320)
Screenshot: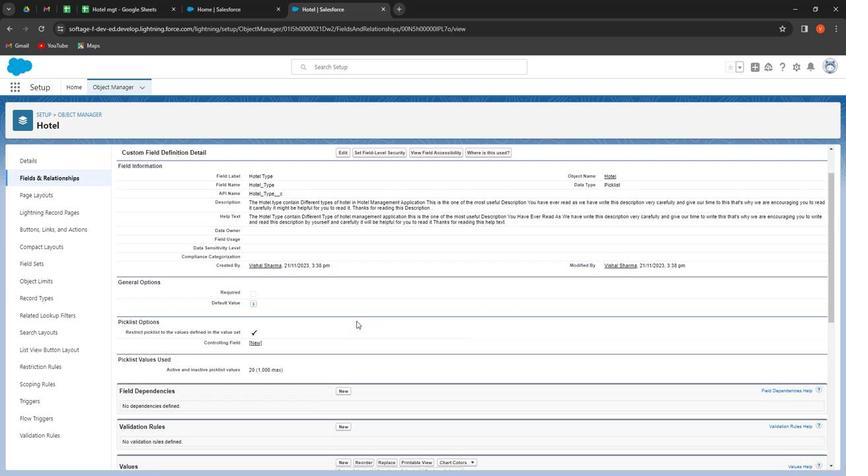 
Action: Mouse scrolled (357, 321) with delta (0, 0)
Screenshot: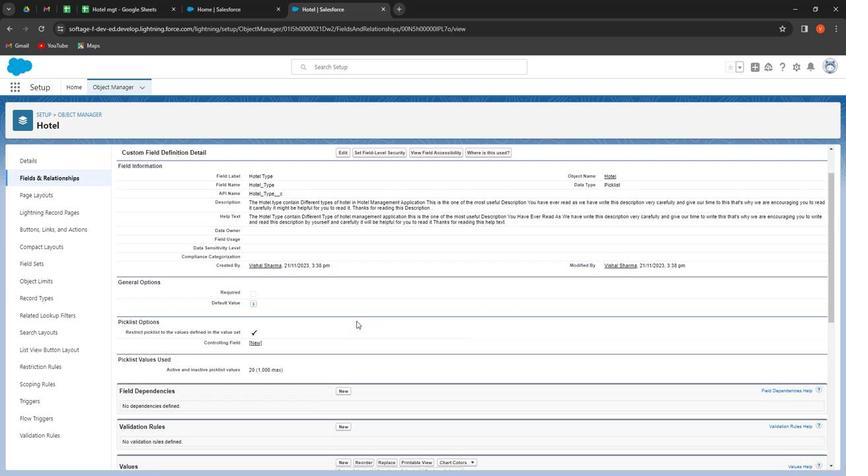 
Action: Mouse moved to (358, 320)
Screenshot: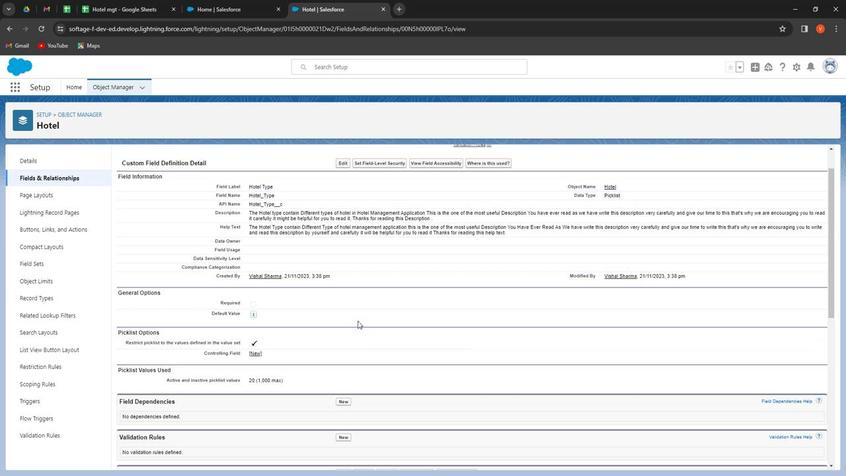 
Action: Mouse scrolled (358, 320) with delta (0, 0)
Screenshot: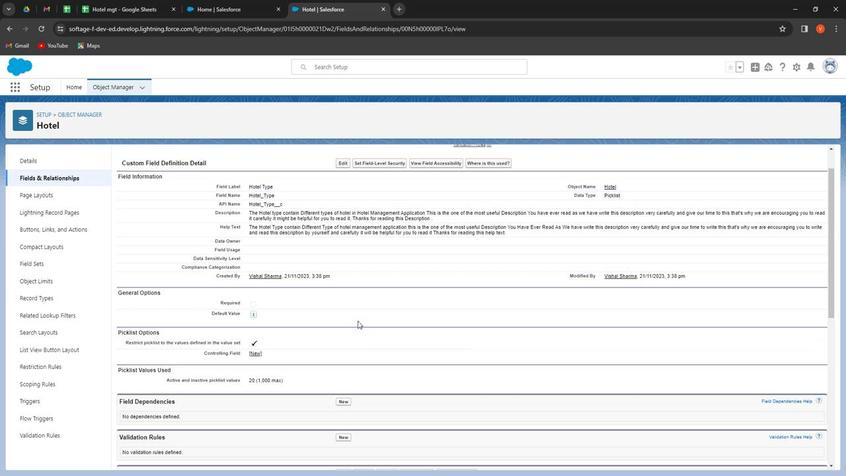 
Action: Mouse moved to (68, 174)
Screenshot: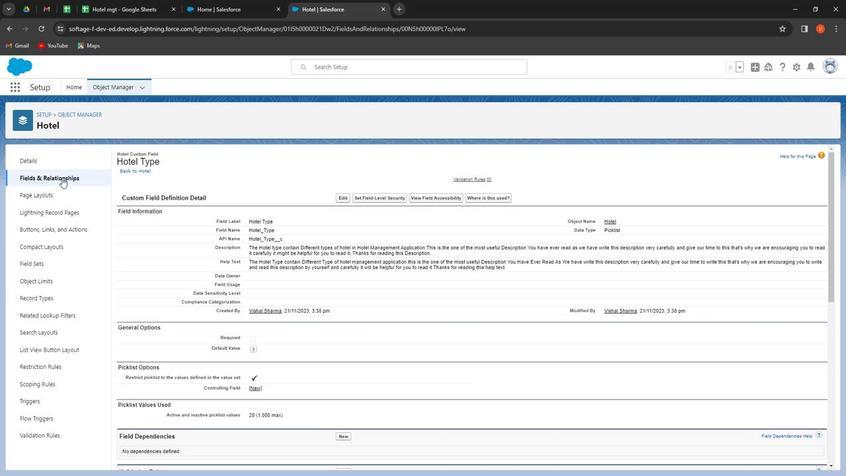 
Action: Mouse pressed left at (68, 174)
Screenshot: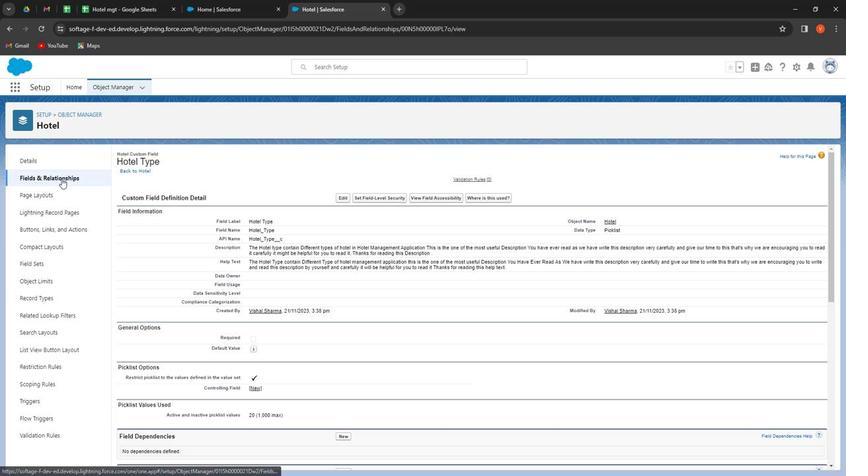 
Action: Mouse moved to (209, 347)
Screenshot: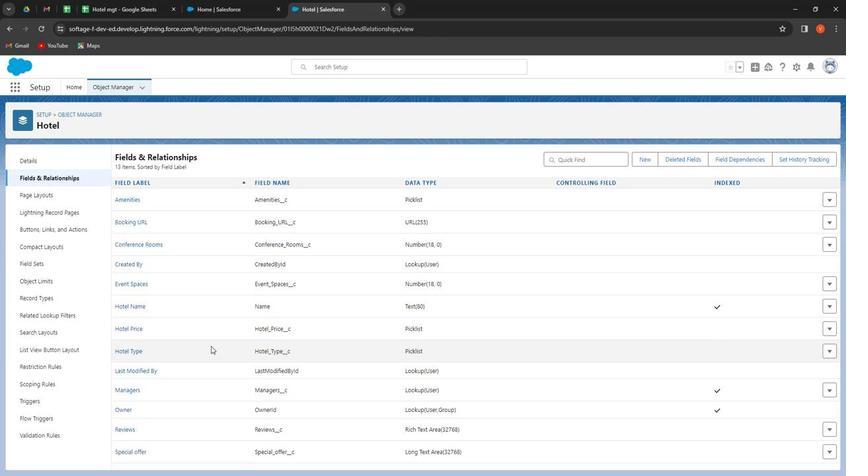 
Action: Mouse scrolled (209, 347) with delta (0, 0)
Screenshot: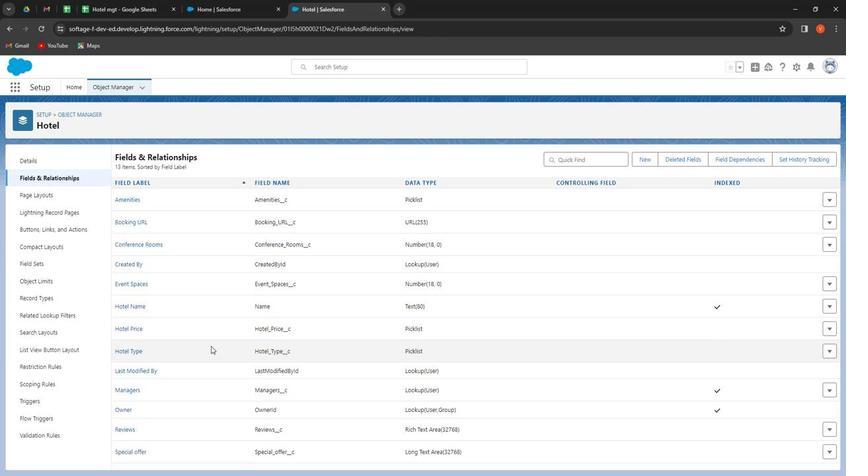 
Action: Mouse moved to (169, 357)
Screenshot: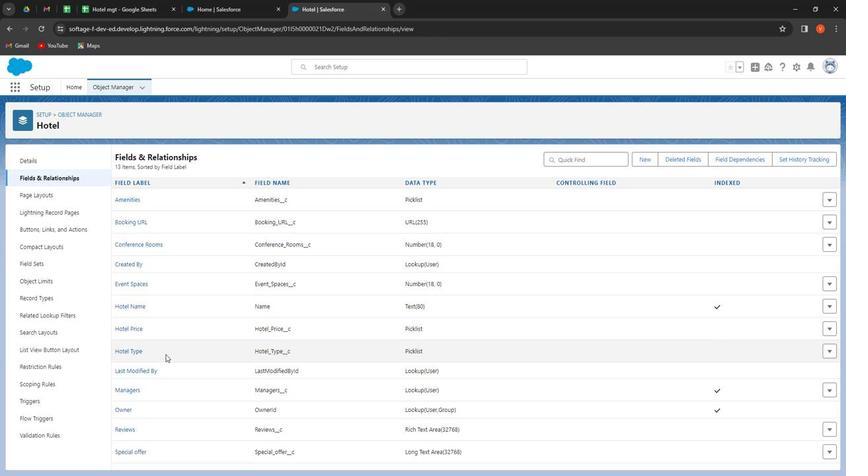
Action: Mouse scrolled (169, 357) with delta (0, 0)
Screenshot: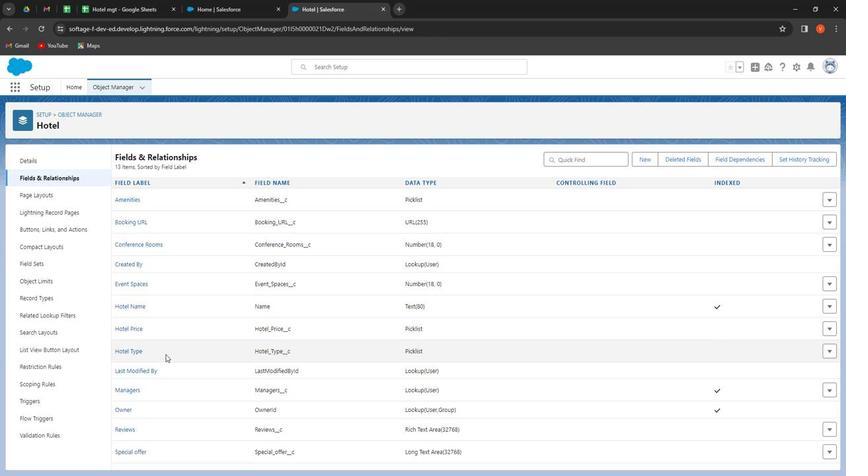 
Action: Mouse moved to (722, 154)
Screenshot: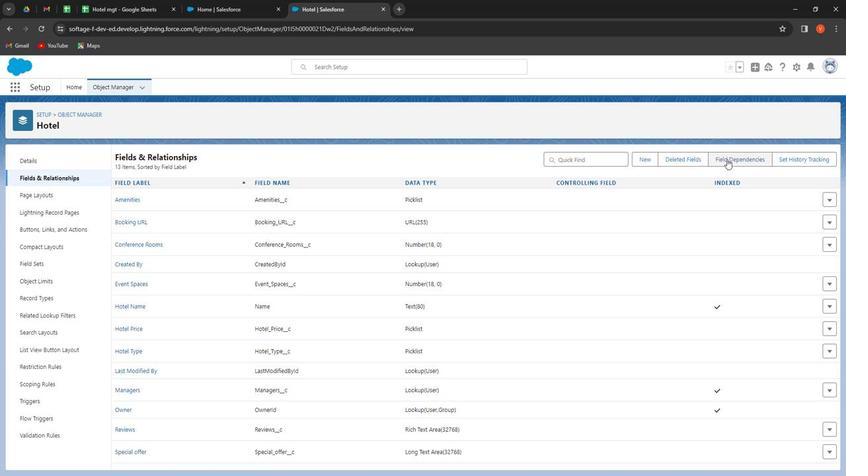
Action: Mouse pressed left at (722, 154)
Screenshot: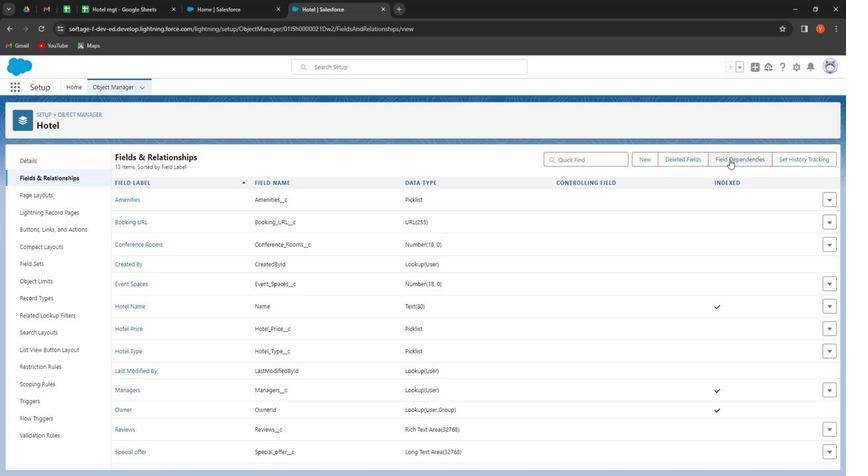 
Action: Mouse moved to (343, 197)
Screenshot: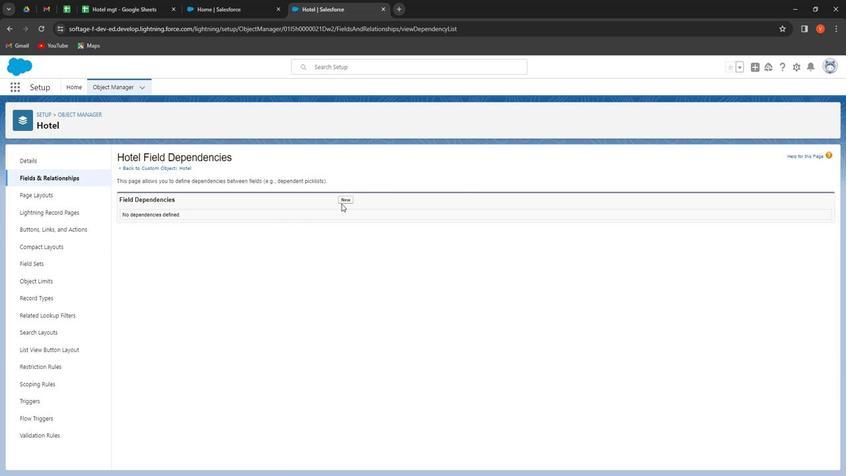 
Action: Mouse pressed left at (343, 197)
Screenshot: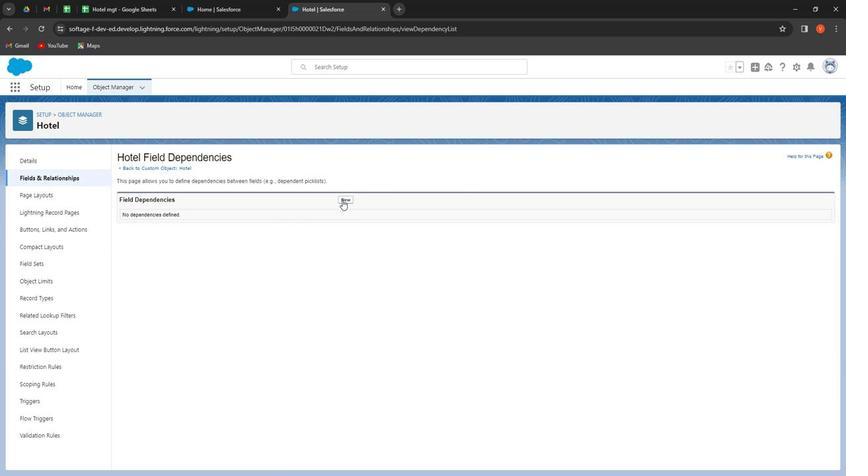 
Action: Mouse moved to (288, 244)
Screenshot: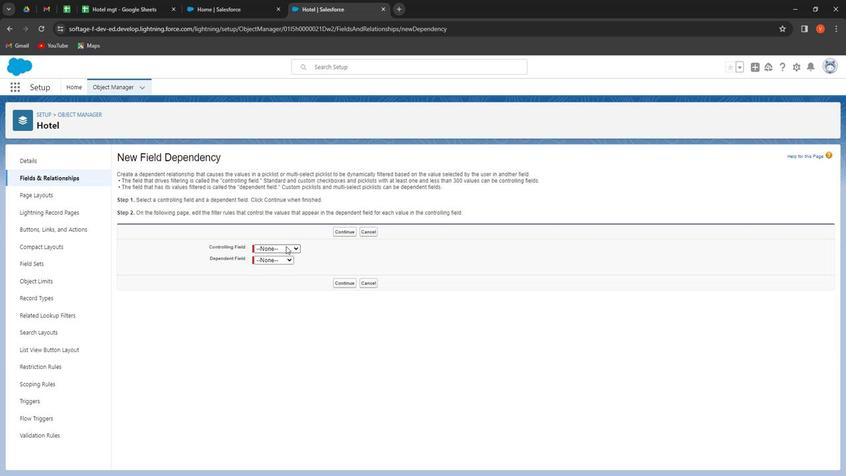 
Action: Mouse pressed left at (288, 244)
Screenshot: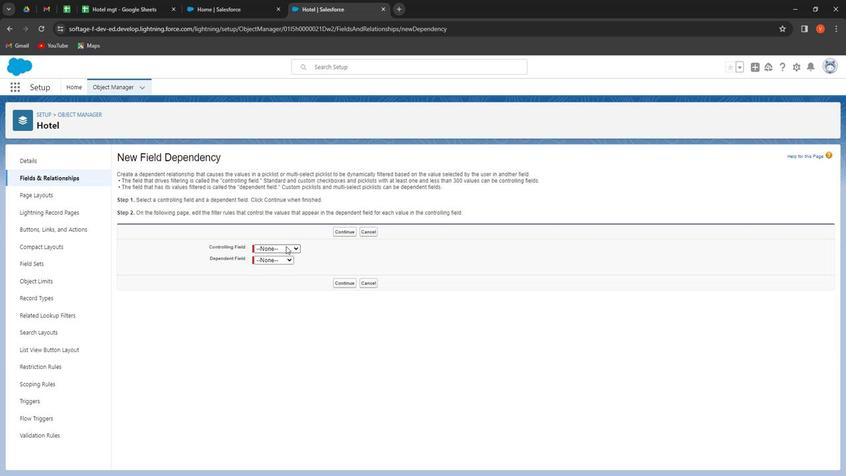 
Action: Mouse moved to (294, 295)
Screenshot: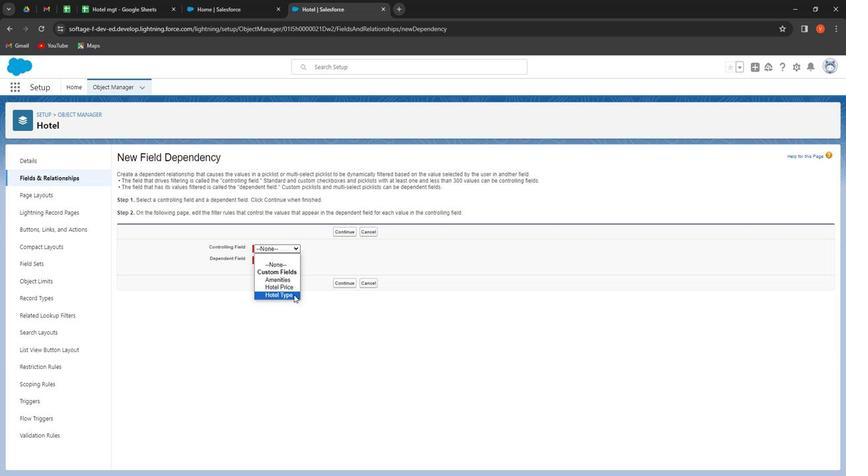 
Action: Mouse pressed left at (294, 295)
Screenshot: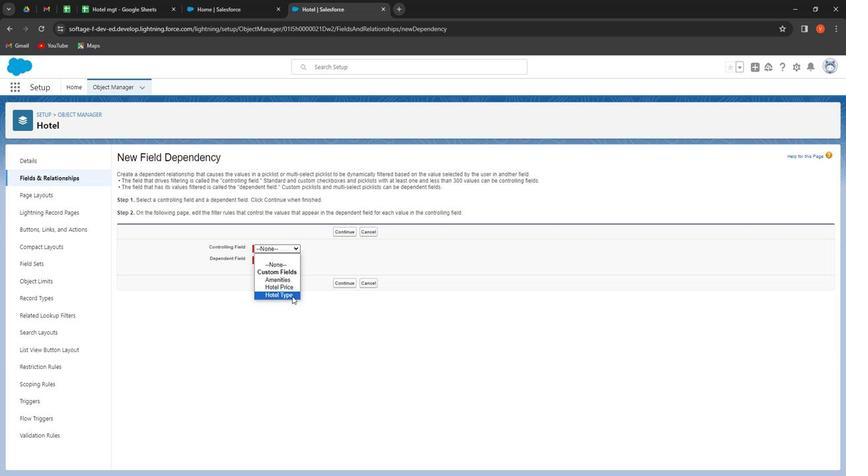 
Action: Mouse moved to (285, 259)
Screenshot: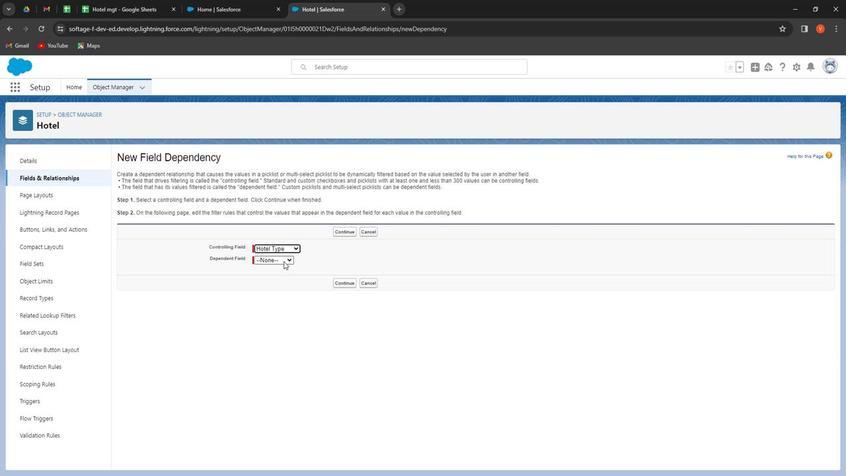 
Action: Mouse pressed left at (285, 259)
Screenshot: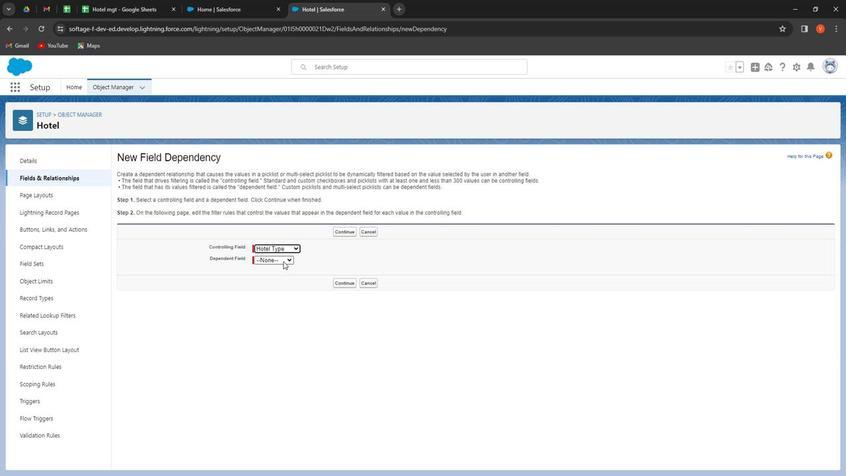 
Action: Mouse moved to (287, 281)
Screenshot: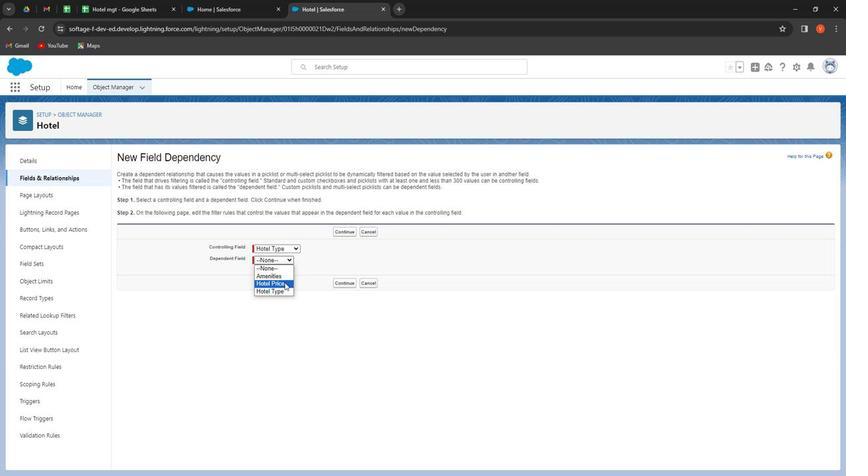 
Action: Mouse pressed left at (287, 281)
Screenshot: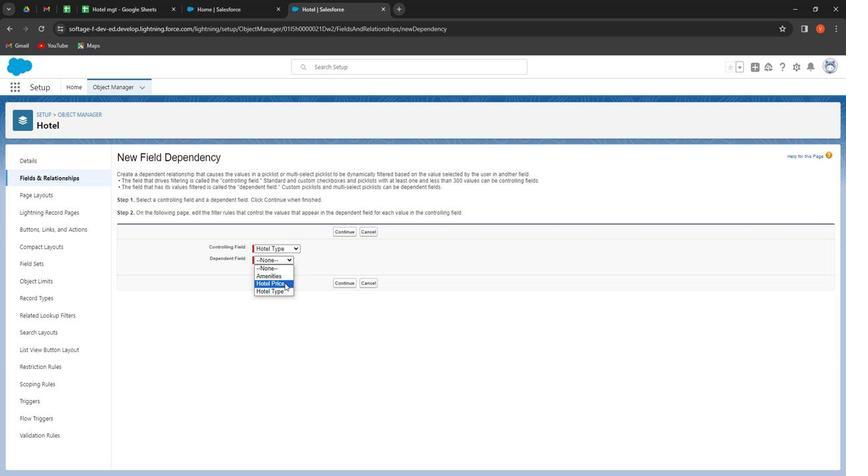 
Action: Mouse moved to (340, 281)
Screenshot: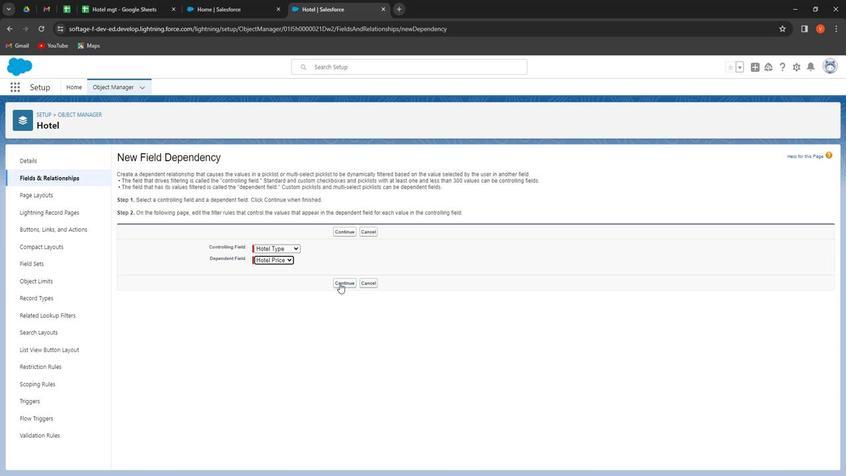 
Action: Mouse pressed left at (340, 281)
Screenshot: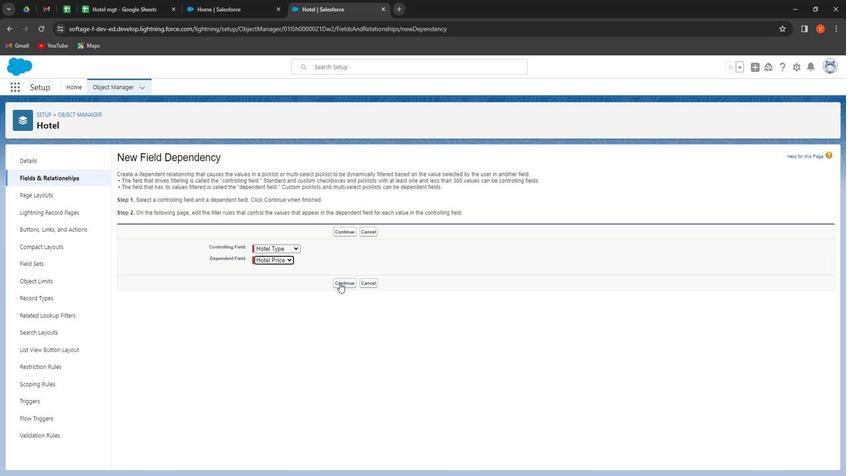 
Action: Mouse moved to (267, 331)
Screenshot: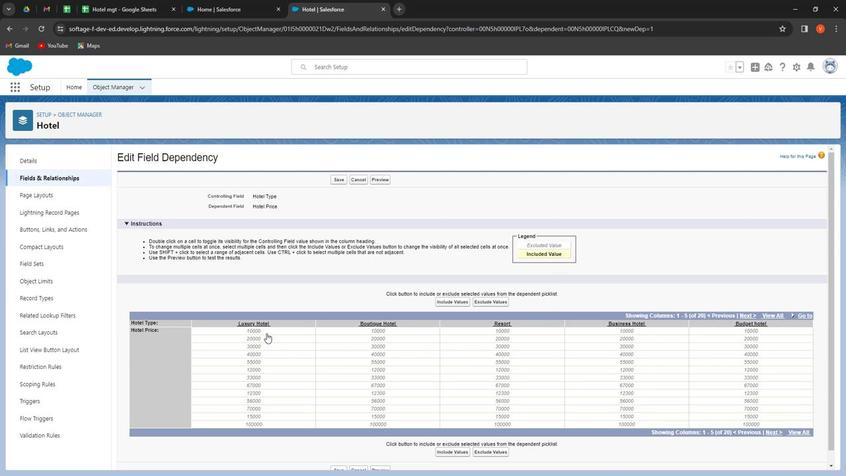 
Action: Mouse pressed left at (267, 331)
Screenshot: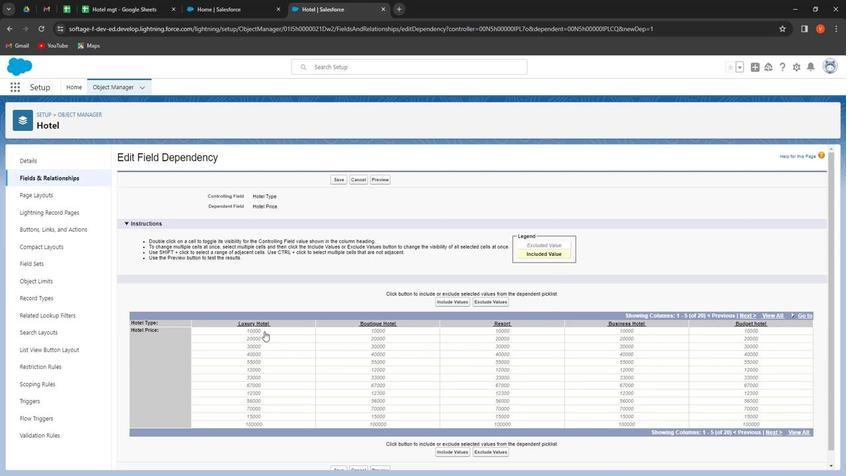 
Action: Mouse moved to (285, 424)
Screenshot: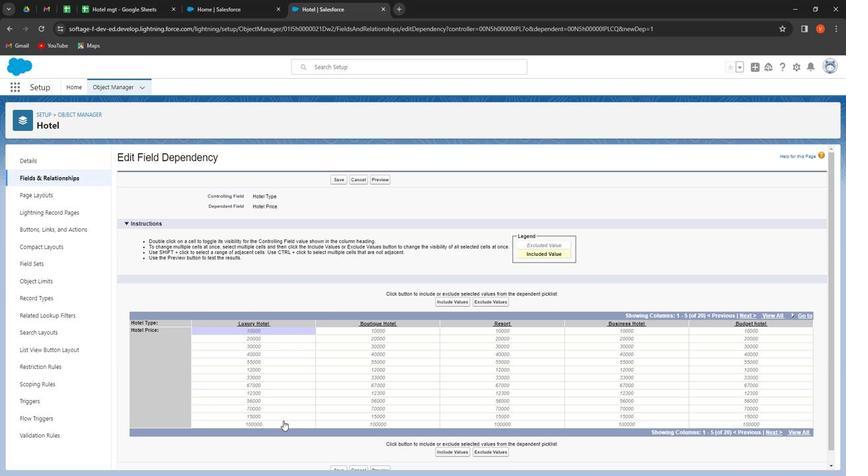 
Action: Mouse pressed left at (285, 424)
Screenshot: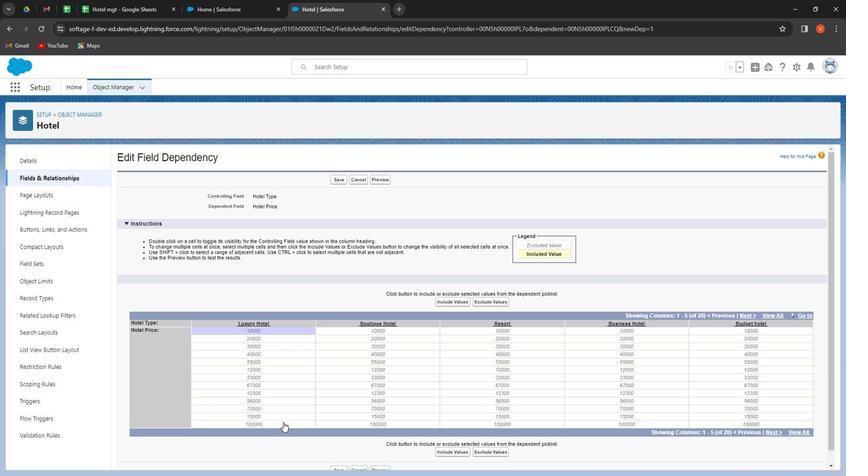 
Action: Mouse moved to (449, 301)
Screenshot: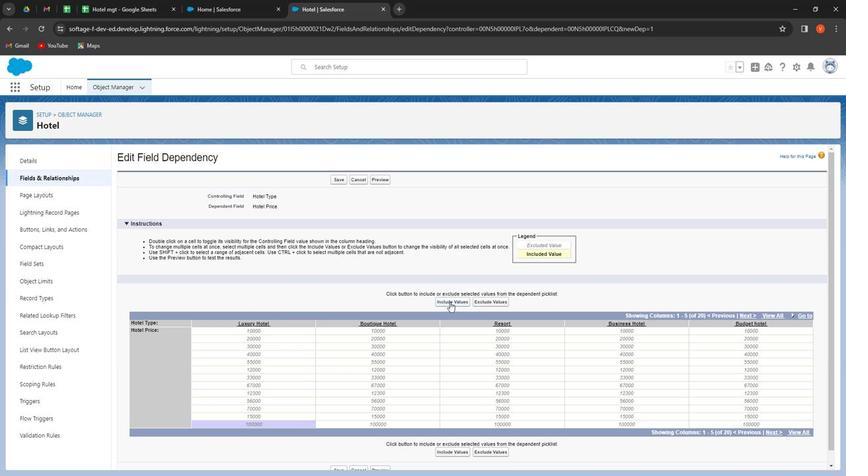 
Action: Mouse pressed left at (449, 301)
Screenshot: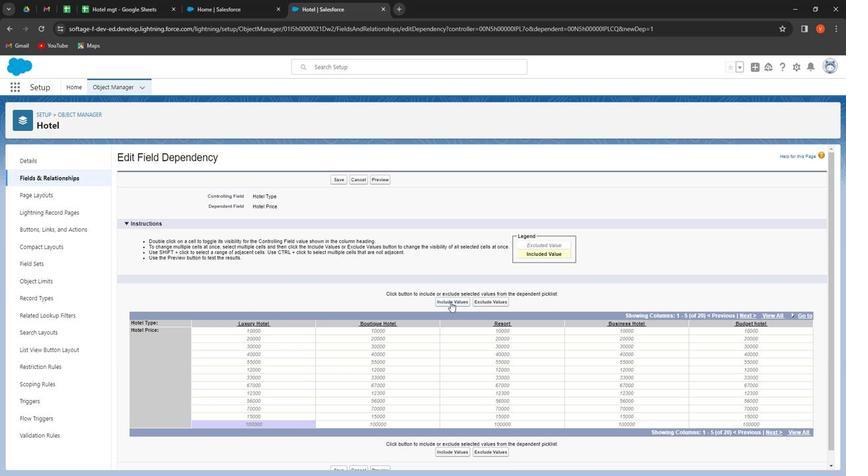 
Action: Mouse moved to (271, 411)
Screenshot: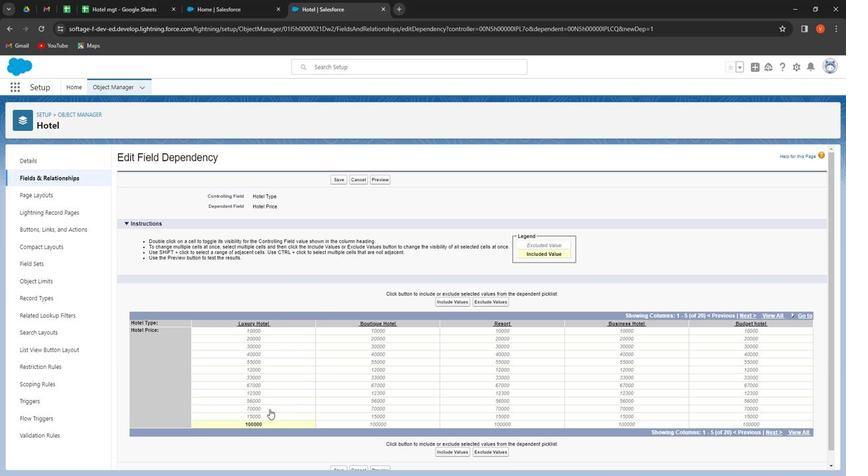 
Action: Mouse pressed left at (271, 411)
Screenshot: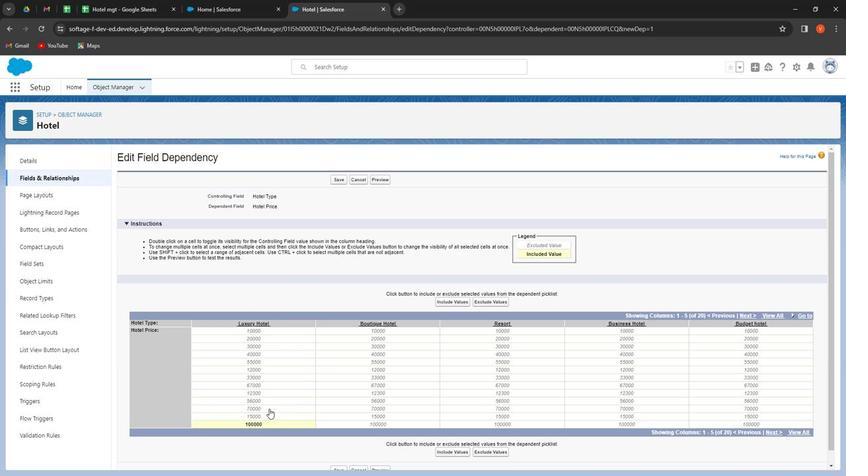 
Action: Mouse moved to (453, 302)
Screenshot: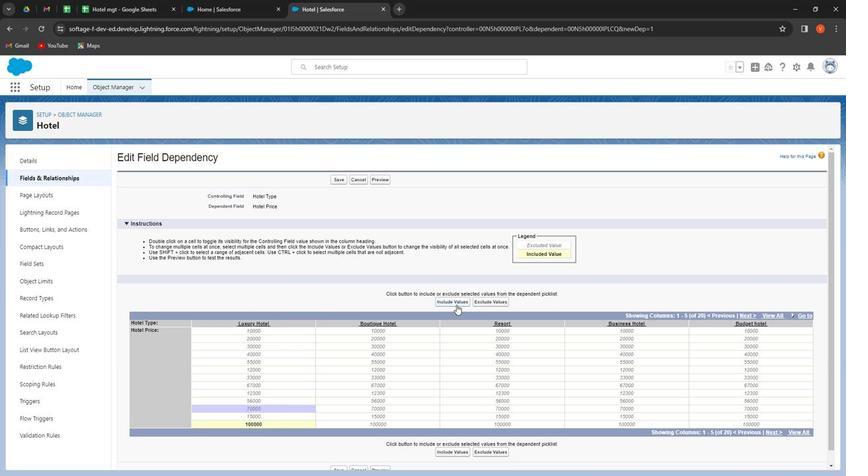 
Action: Mouse pressed left at (453, 302)
Screenshot: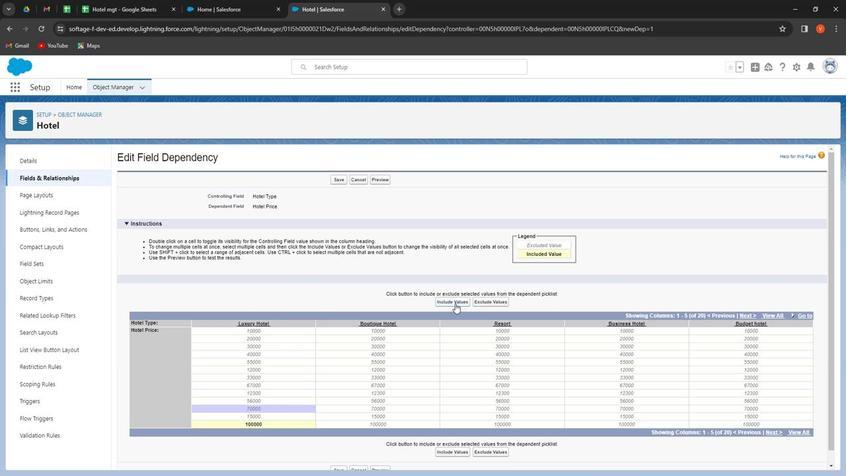 
Action: Mouse moved to (249, 385)
Screenshot: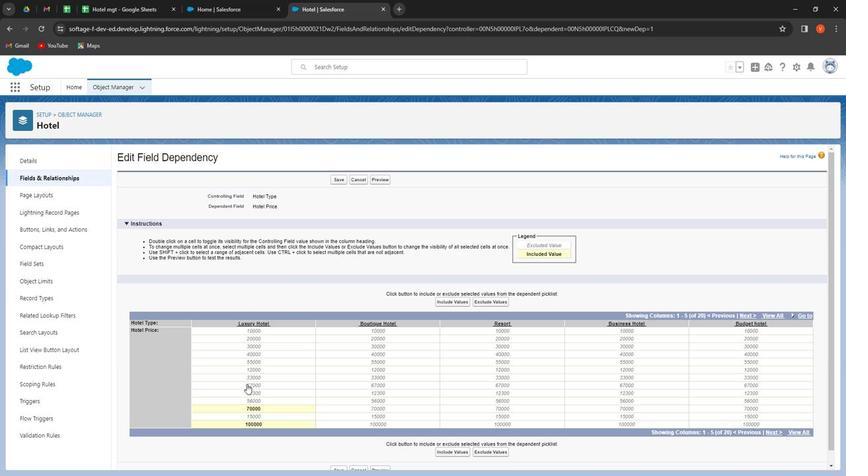 
Action: Mouse pressed left at (249, 385)
Screenshot: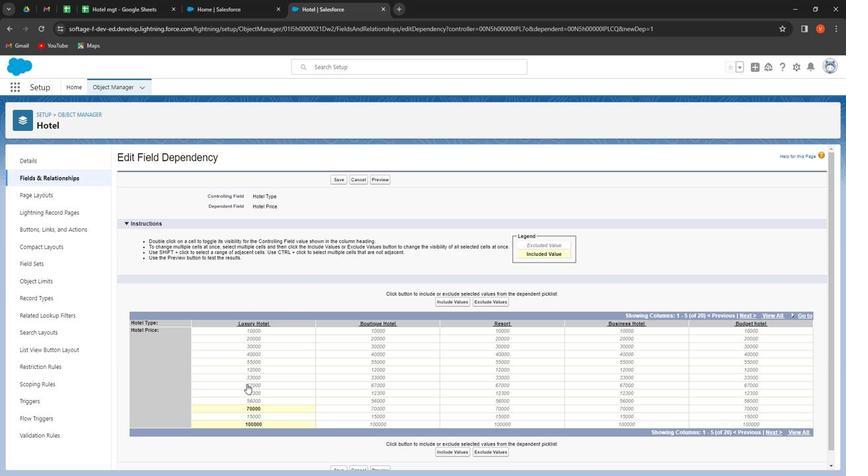
Action: Mouse moved to (447, 301)
Screenshot: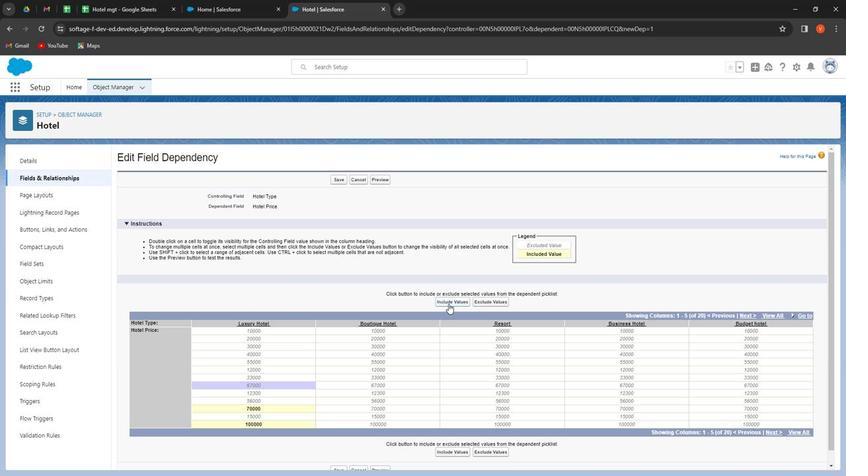 
Action: Mouse pressed left at (447, 301)
Screenshot: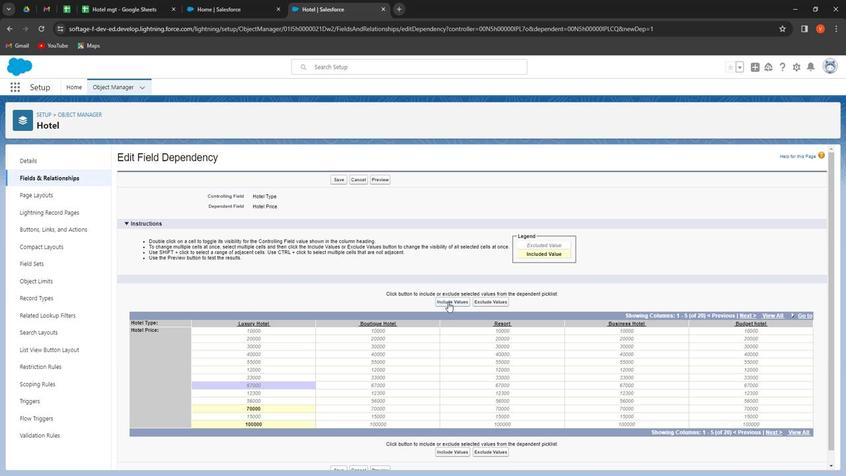 
Action: Mouse moved to (261, 361)
Screenshot: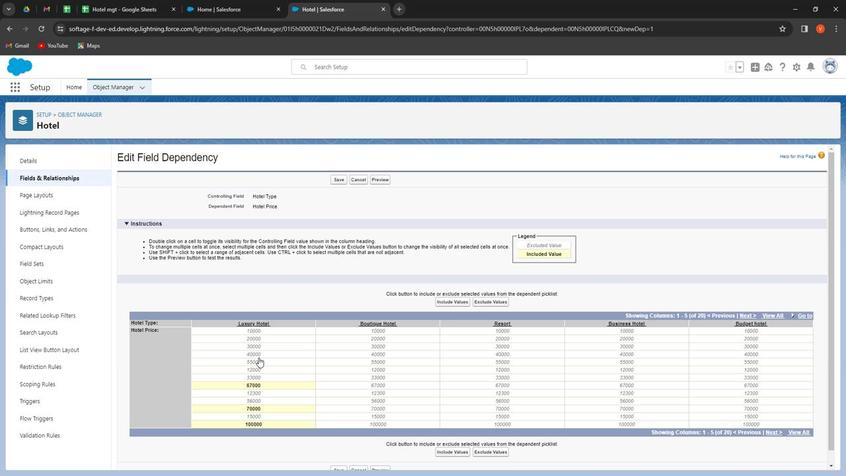
Action: Mouse pressed left at (261, 361)
Screenshot: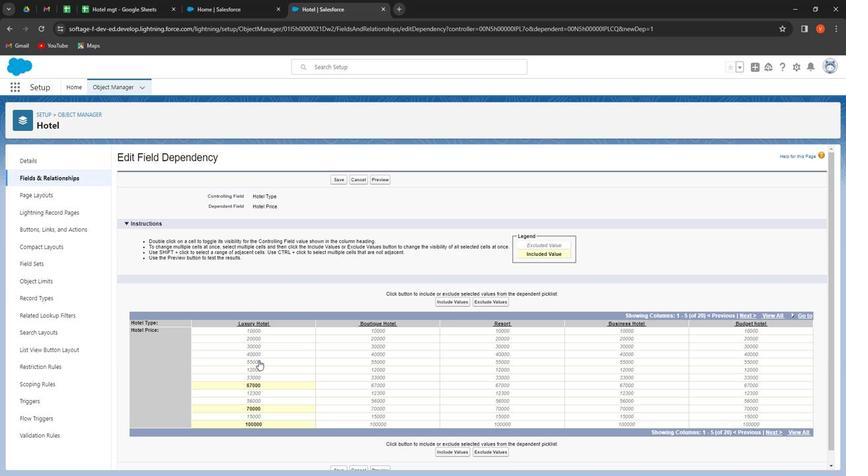 
Action: Mouse moved to (446, 299)
Screenshot: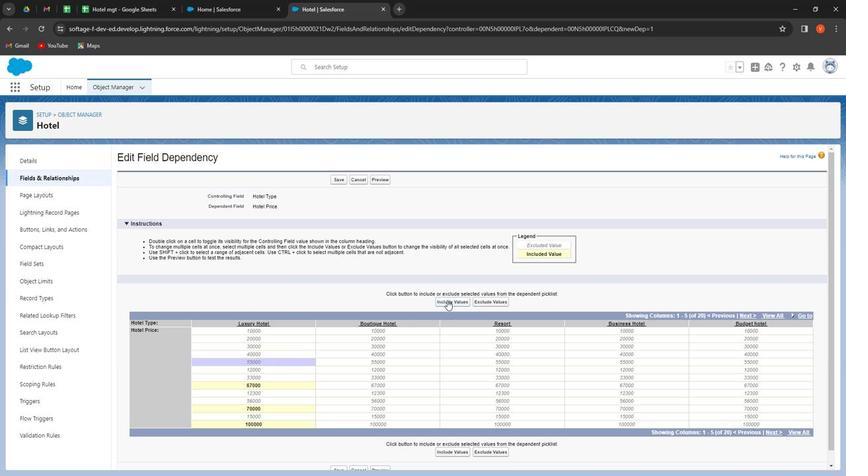 
Action: Mouse pressed left at (446, 299)
Screenshot: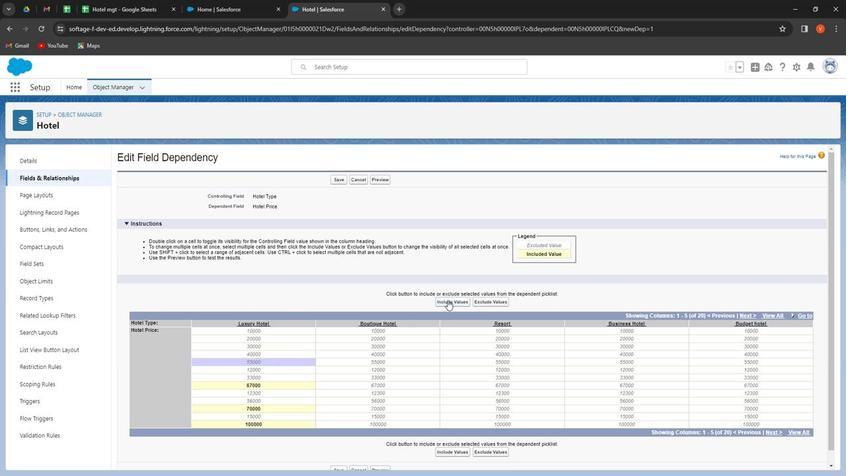 
Action: Mouse moved to (249, 404)
Screenshot: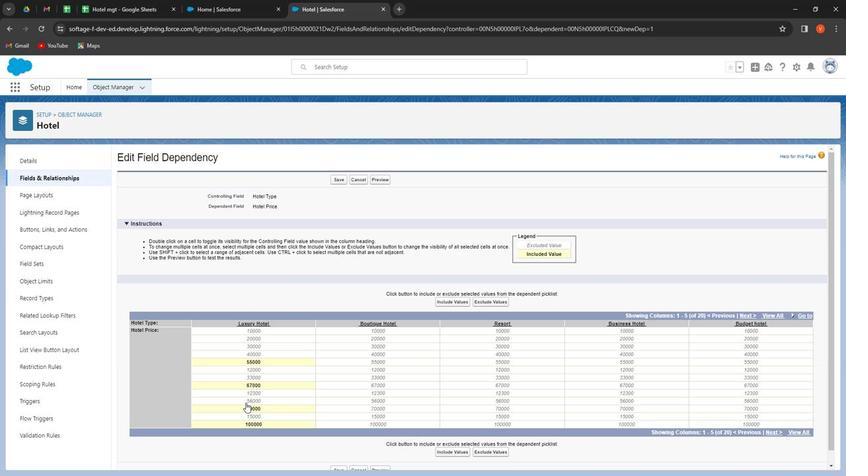 
Action: Mouse pressed left at (249, 404)
Screenshot: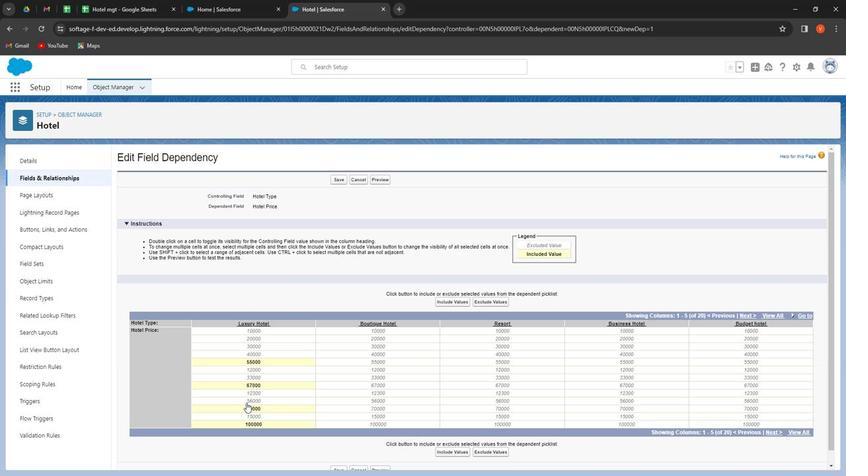 
Action: Mouse moved to (447, 299)
Screenshot: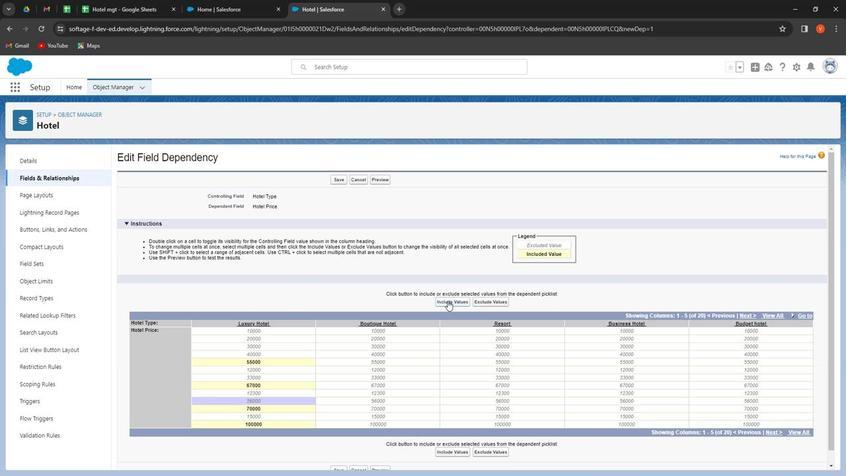 
Action: Mouse pressed left at (447, 299)
Screenshot: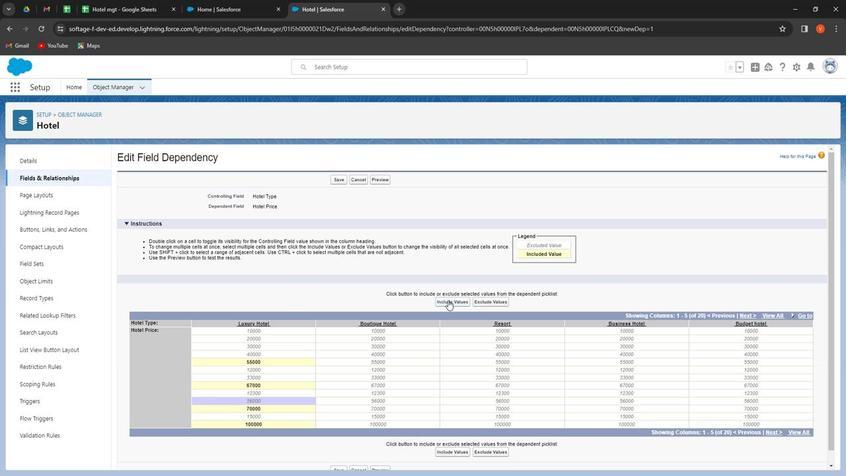 
Action: Mouse moved to (765, 316)
Screenshot: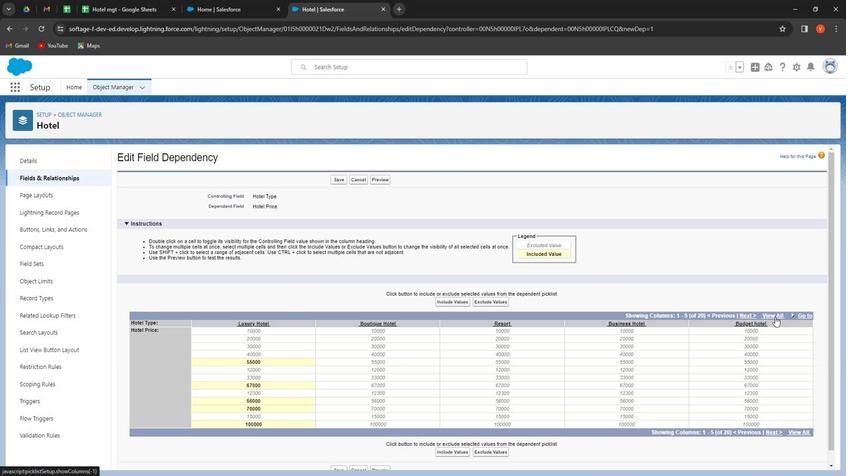 
Action: Mouse pressed left at (765, 316)
Screenshot: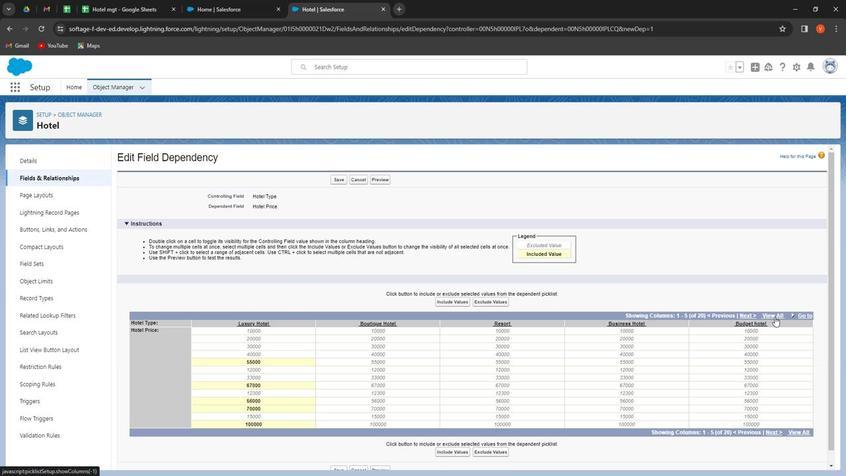 
Action: Mouse moved to (219, 333)
Screenshot: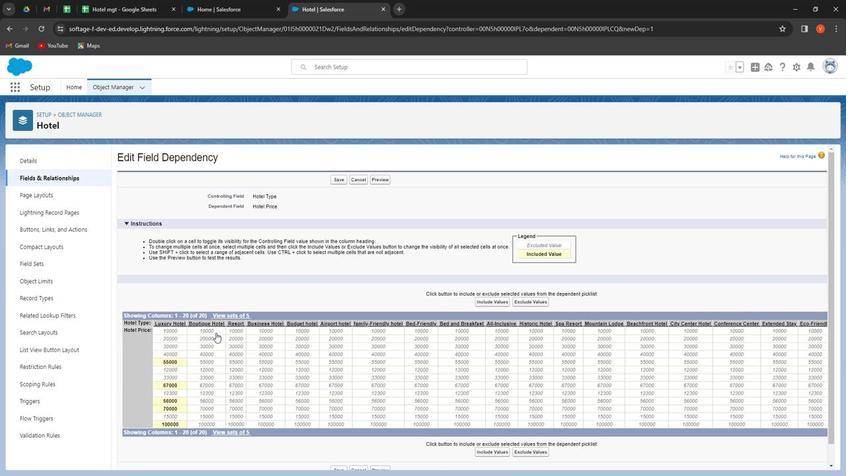
Action: Mouse pressed left at (219, 333)
Screenshot: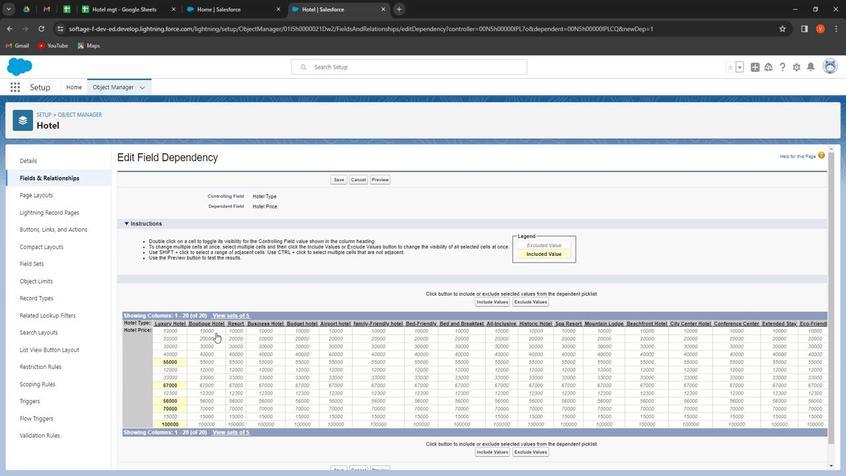 
Action: Mouse moved to (488, 456)
Screenshot: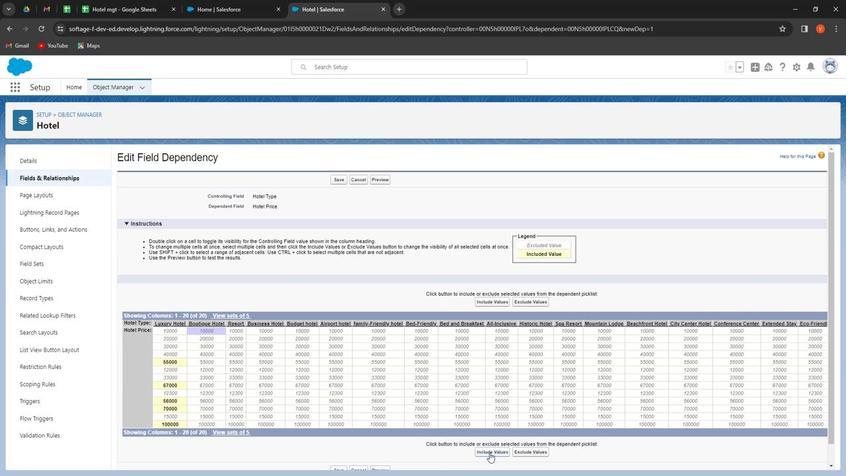 
Action: Mouse pressed left at (488, 456)
Screenshot: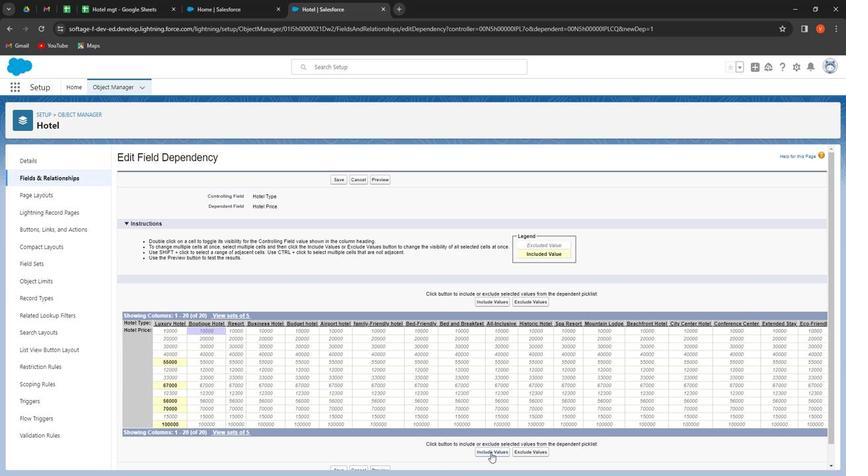 
Action: Mouse moved to (218, 341)
Screenshot: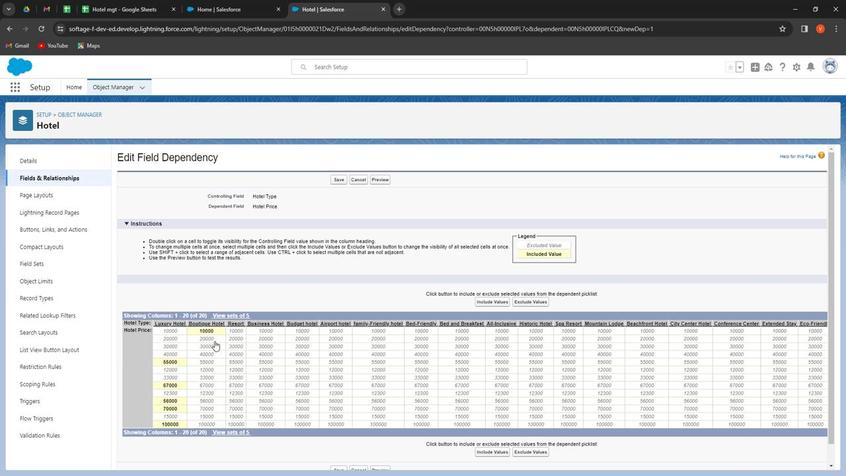 
Action: Mouse pressed left at (218, 341)
Screenshot: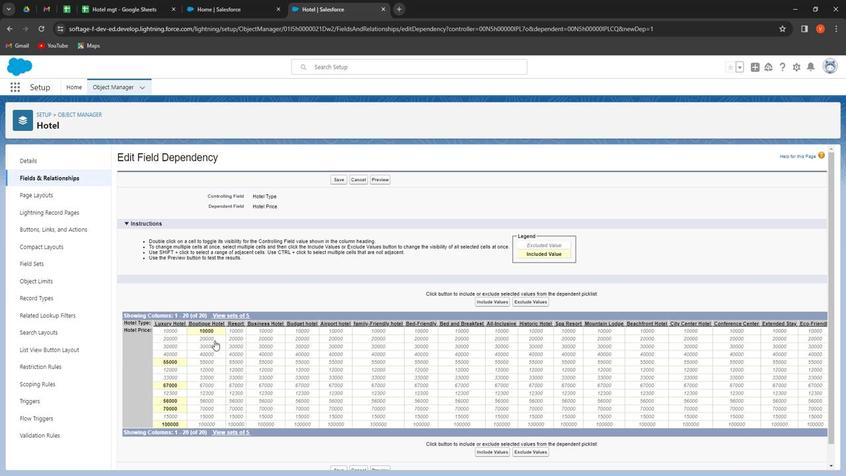 
Action: Mouse moved to (488, 302)
Screenshot: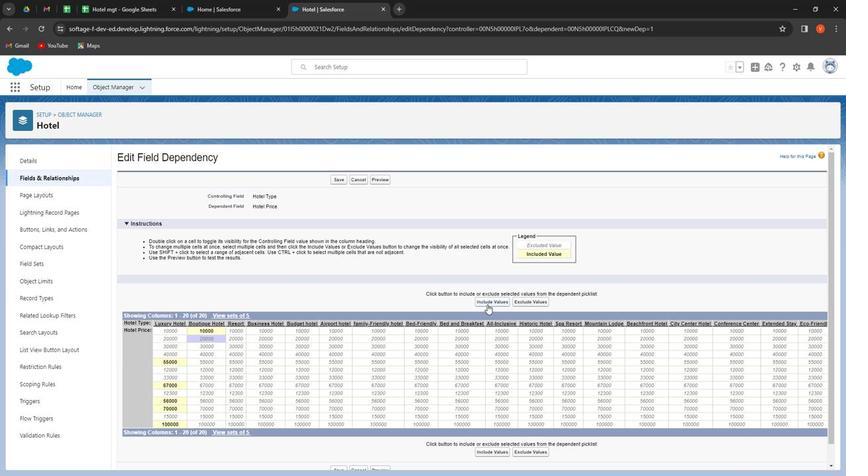 
Action: Mouse pressed left at (488, 302)
Screenshot: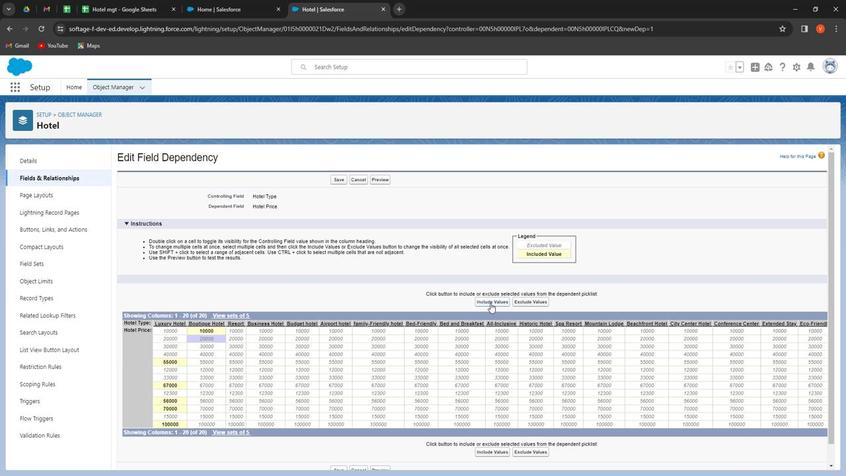 
Action: Mouse moved to (211, 348)
Screenshot: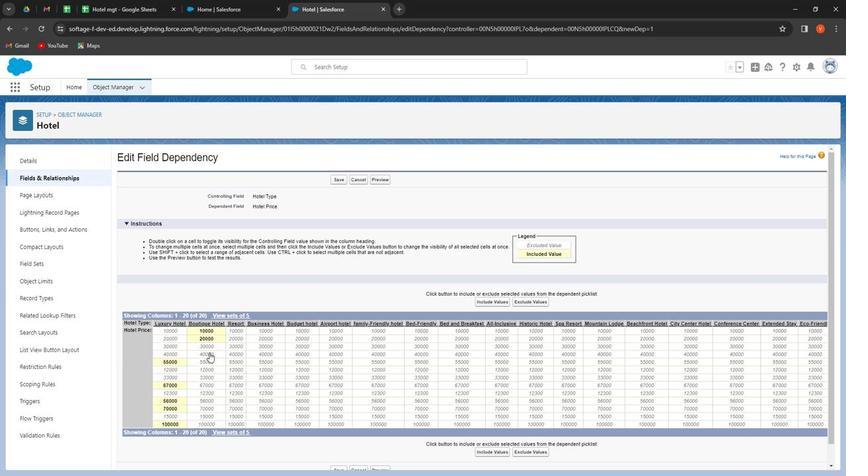 
Action: Mouse pressed left at (211, 348)
Screenshot: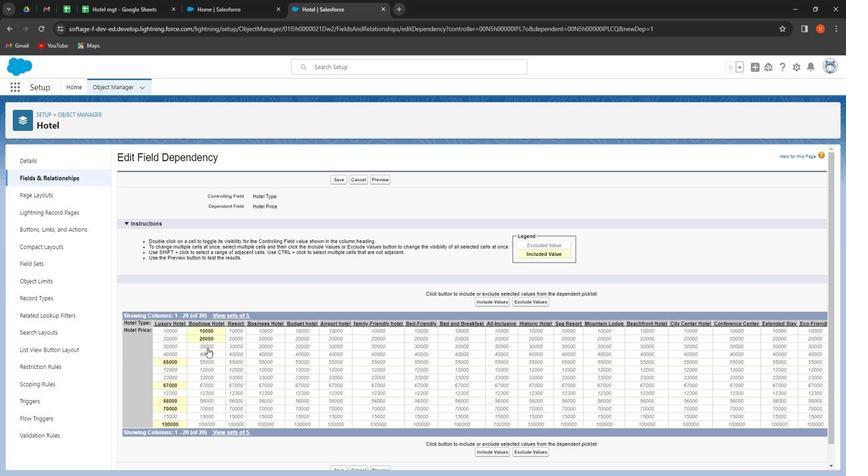 
Action: Mouse moved to (494, 300)
Screenshot: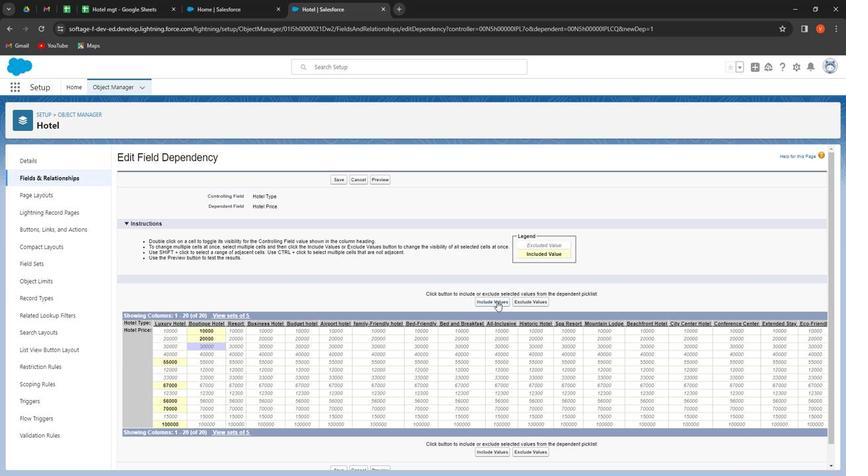 
Action: Mouse pressed left at (494, 300)
Screenshot: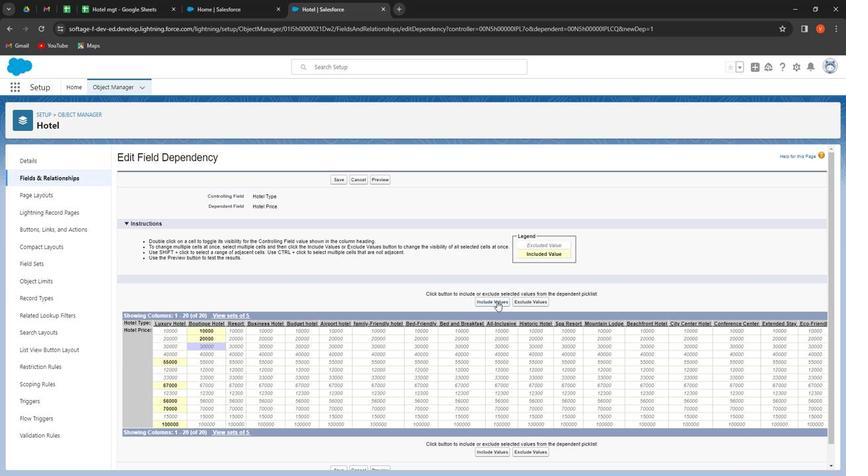 
Action: Mouse moved to (216, 355)
Screenshot: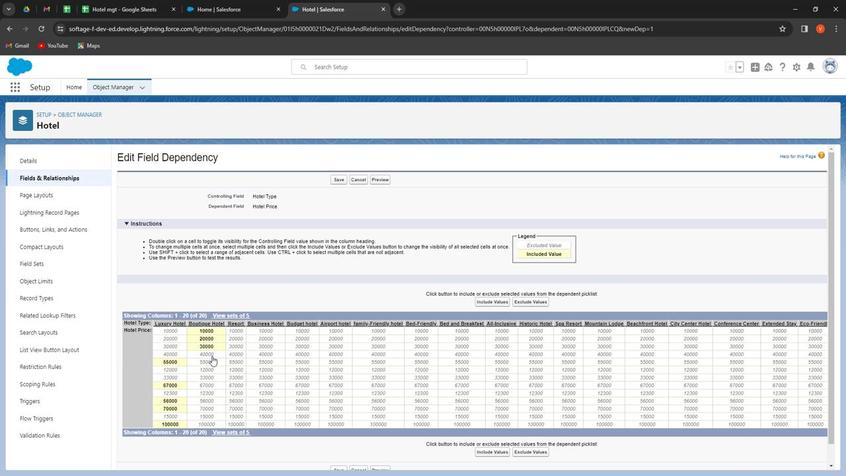 
Action: Mouse pressed left at (216, 355)
Screenshot: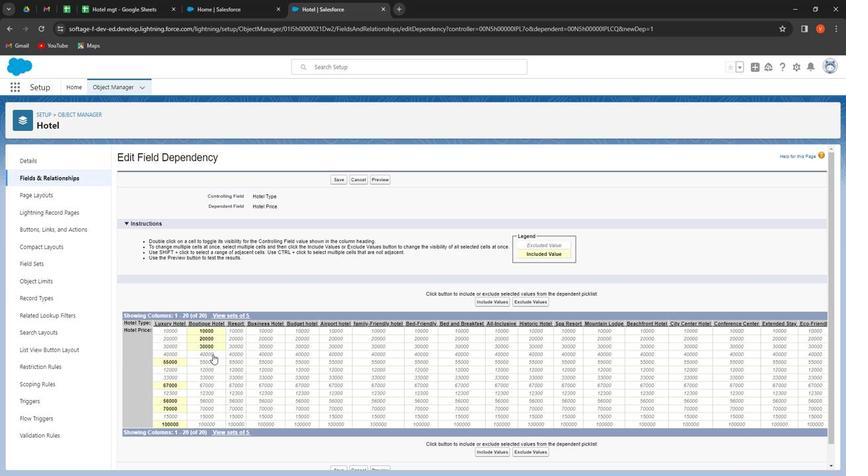 
Action: Mouse moved to (491, 299)
Screenshot: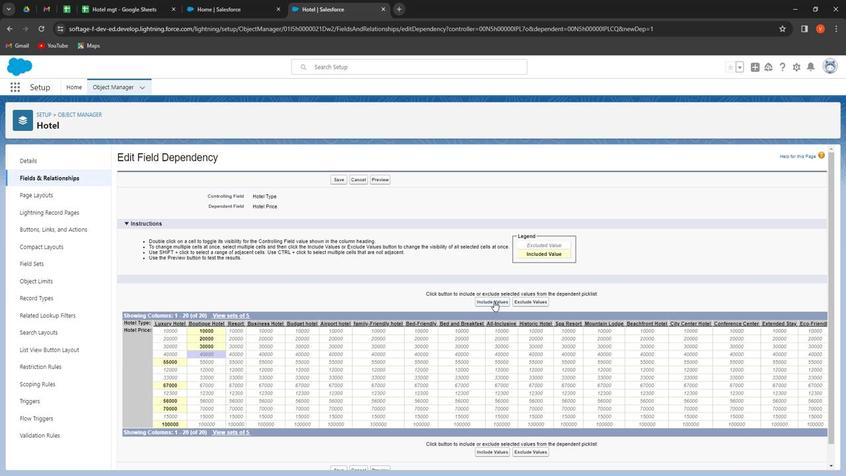 
Action: Mouse pressed left at (491, 299)
Screenshot: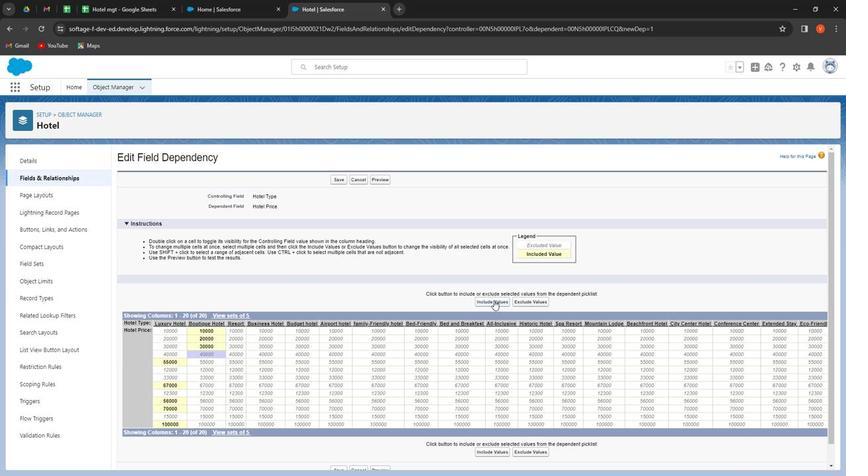 
Action: Mouse moved to (207, 370)
Screenshot: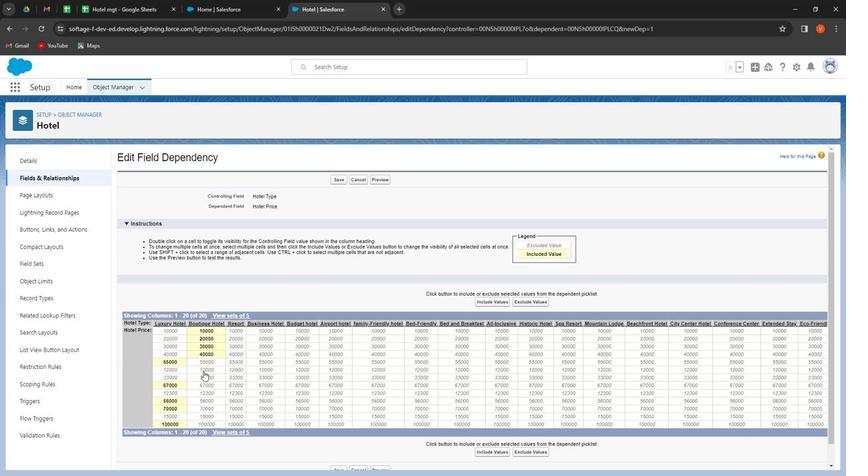 
Action: Mouse pressed left at (207, 370)
Screenshot: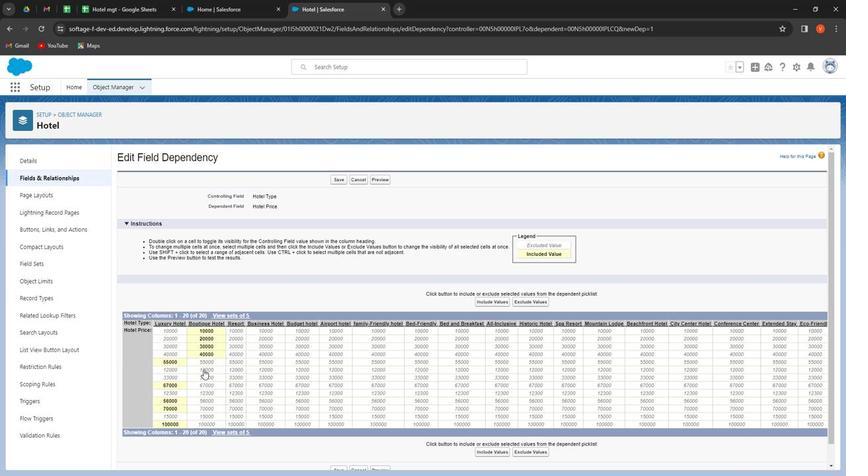 
Action: Mouse moved to (482, 299)
Screenshot: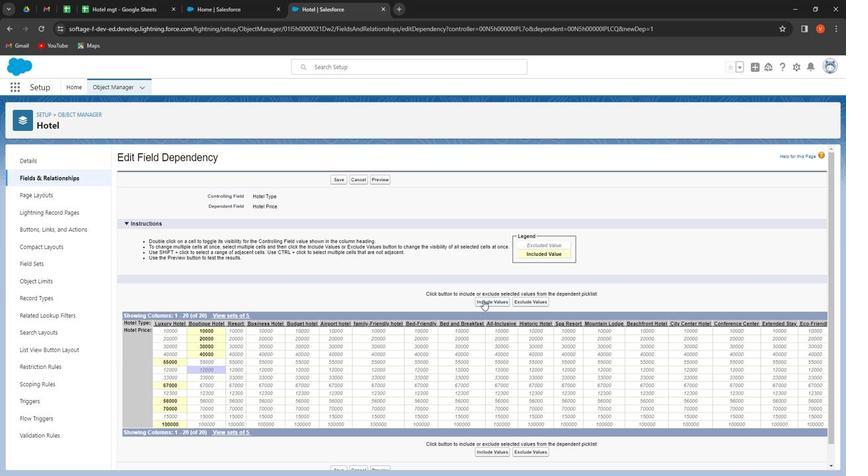 
Action: Mouse pressed left at (482, 299)
Screenshot: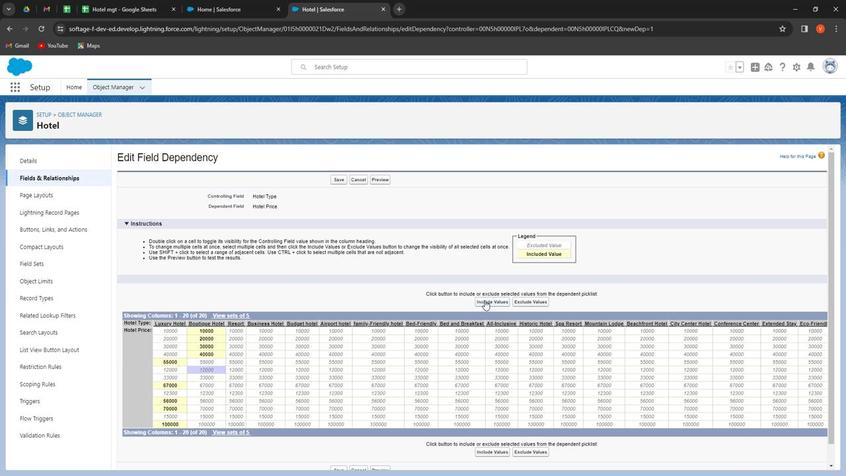 
Action: Mouse moved to (212, 353)
Screenshot: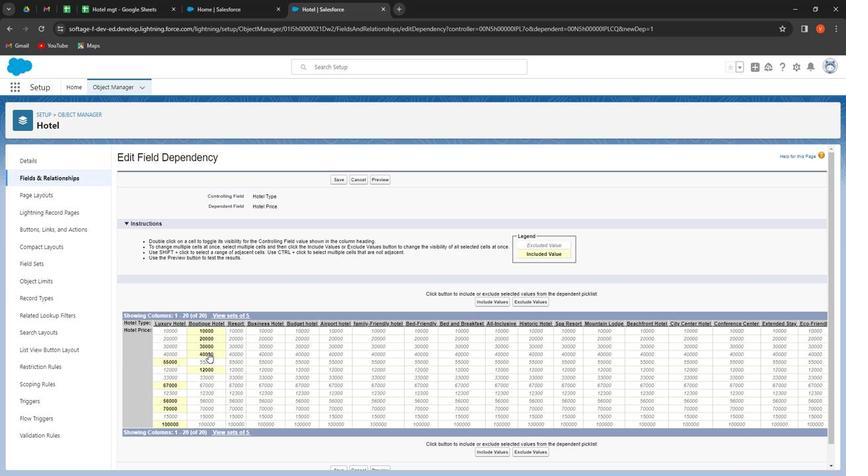
Action: Mouse pressed left at (212, 353)
Screenshot: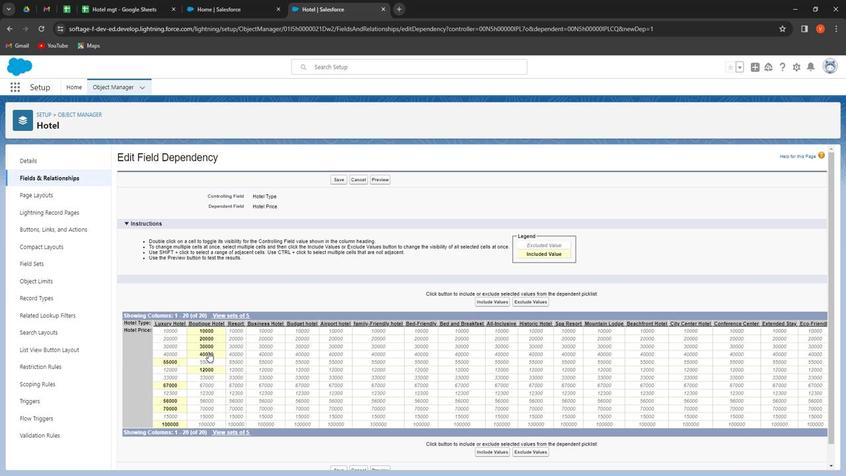 
Action: Mouse moved to (523, 299)
Screenshot: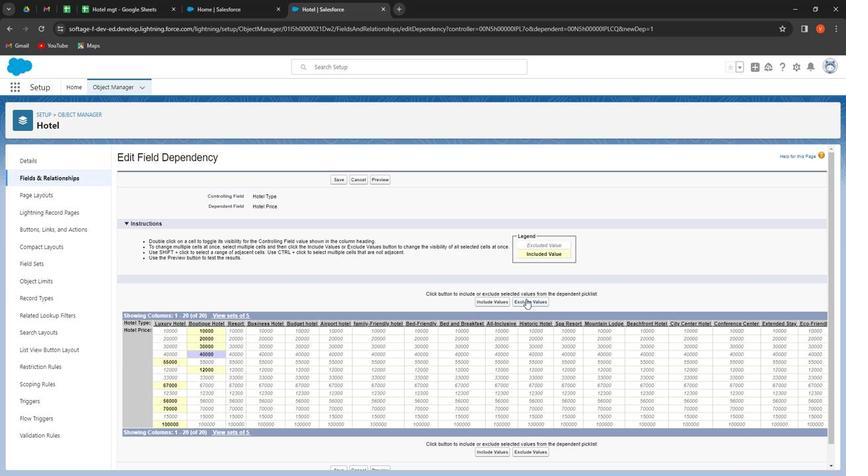 
Action: Mouse pressed left at (523, 299)
Screenshot: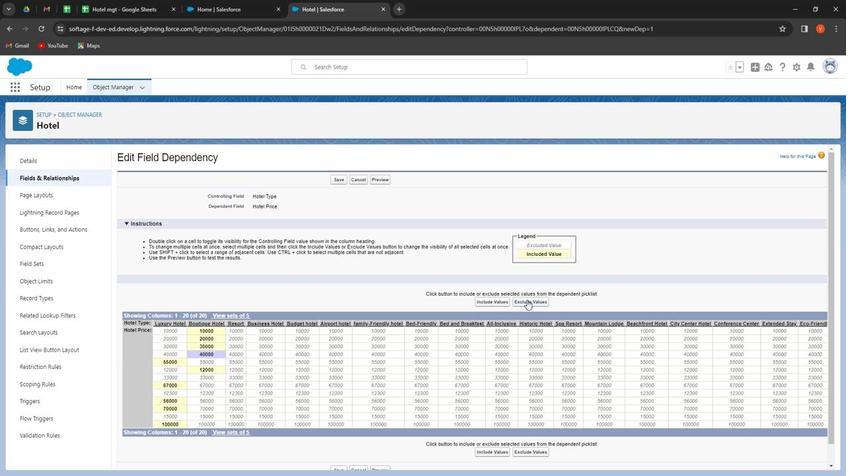 
Action: Mouse moved to (212, 392)
Screenshot: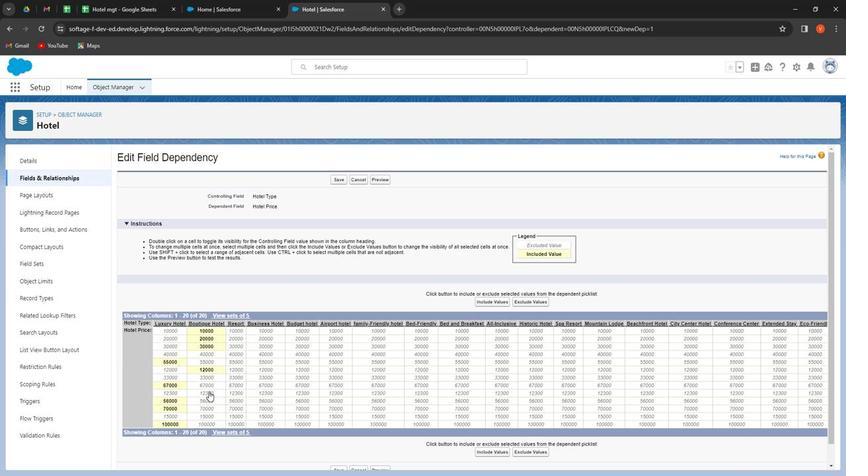
Action: Mouse pressed left at (212, 392)
Screenshot: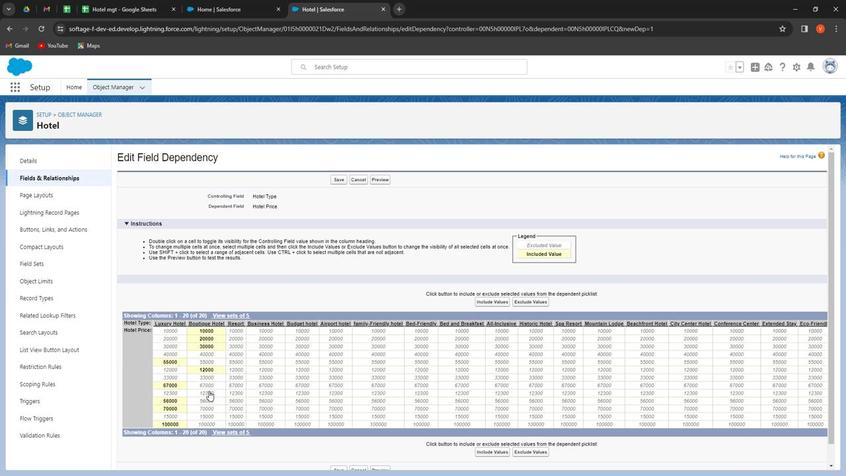 
Action: Mouse moved to (494, 298)
Screenshot: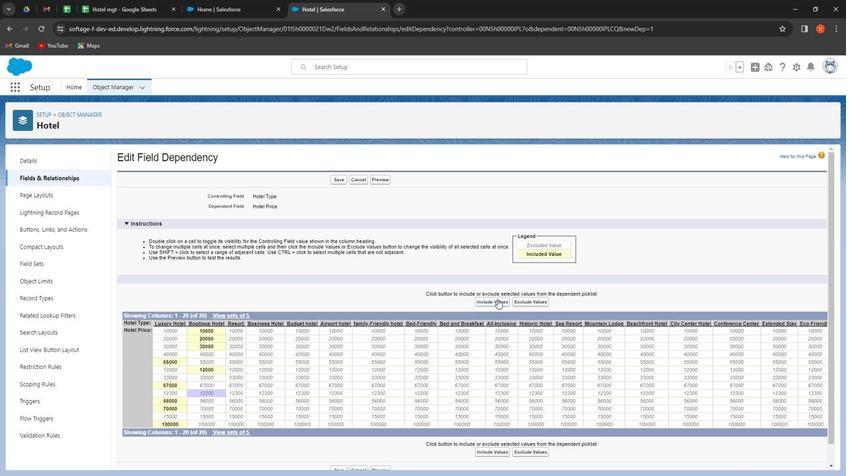 
Action: Mouse pressed left at (494, 298)
Screenshot: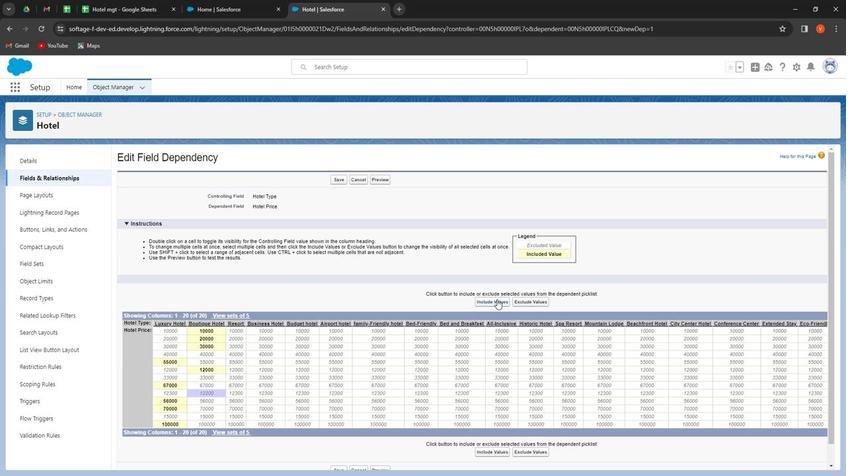 
Action: Mouse moved to (216, 419)
Screenshot: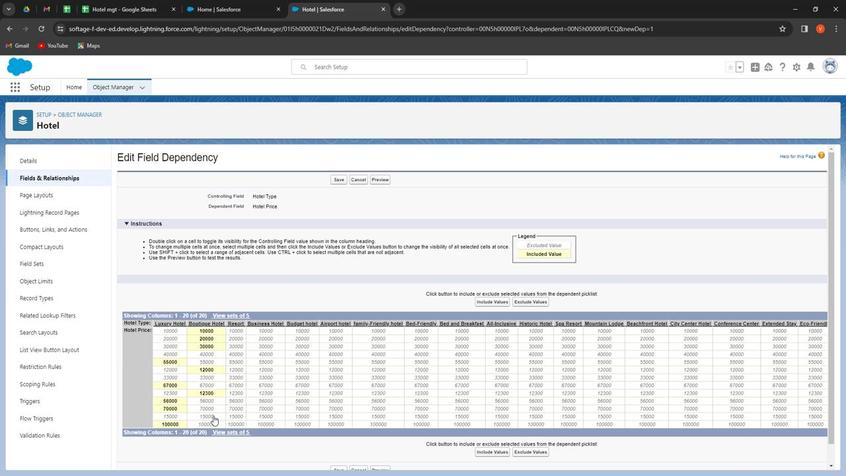 
Action: Mouse pressed left at (216, 419)
Screenshot: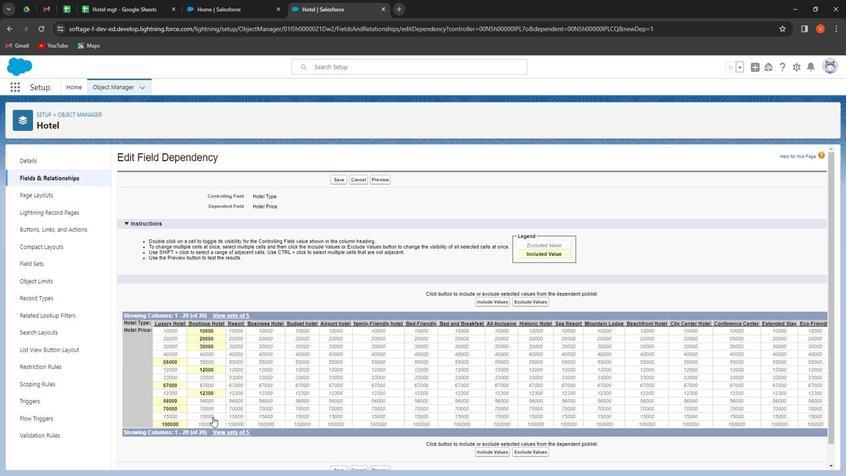 
Action: Mouse moved to (484, 457)
Screenshot: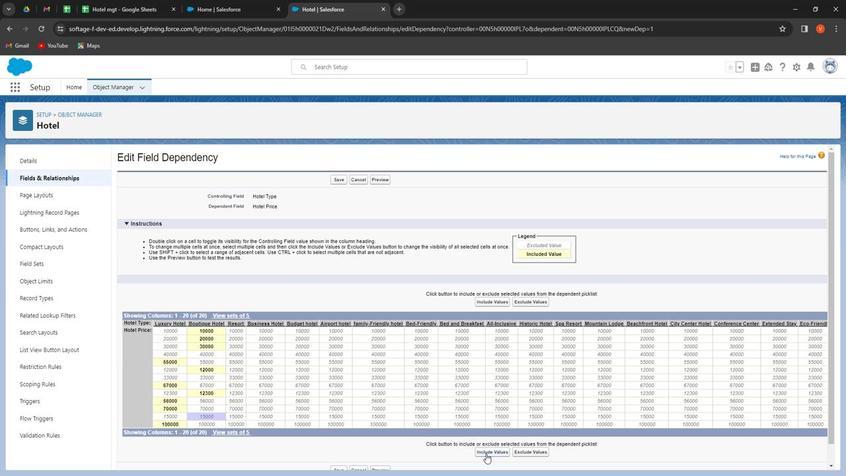 
Action: Mouse pressed left at (484, 457)
Screenshot: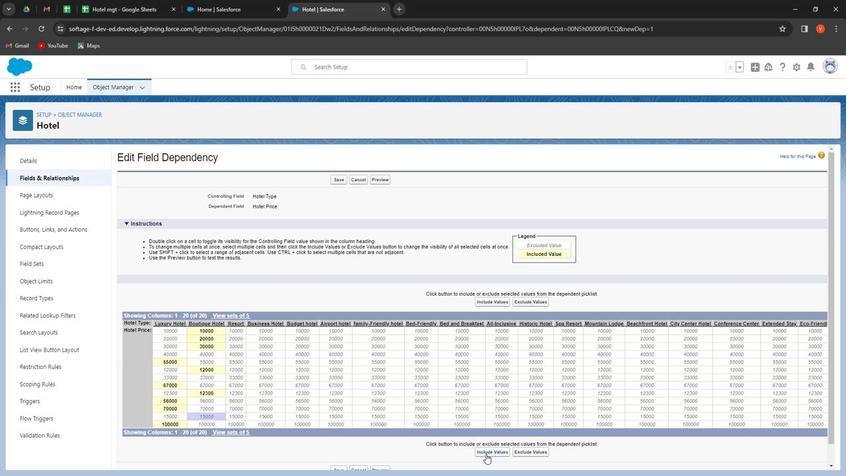 
Action: Mouse moved to (214, 379)
Screenshot: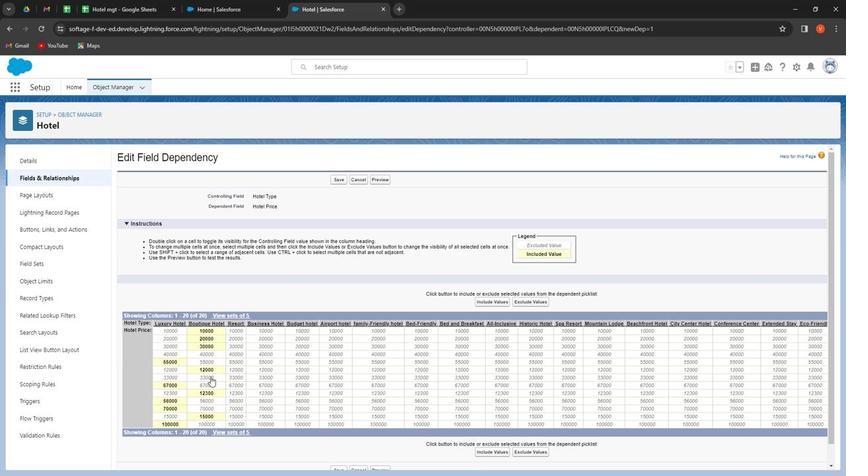 
Action: Mouse pressed left at (214, 379)
Screenshot: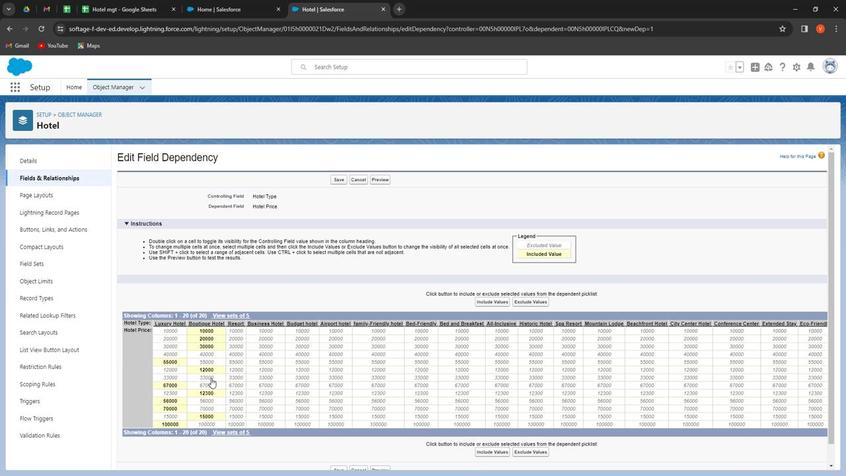 
Action: Mouse moved to (482, 454)
Screenshot: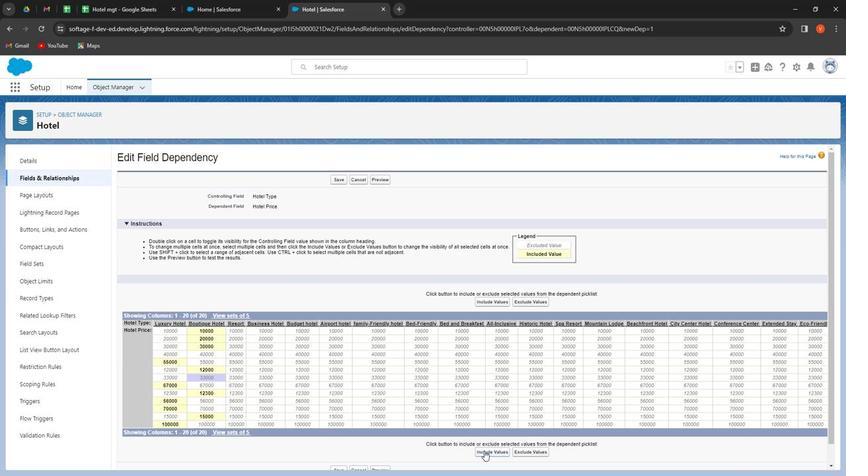
Action: Mouse pressed left at (482, 454)
Screenshot: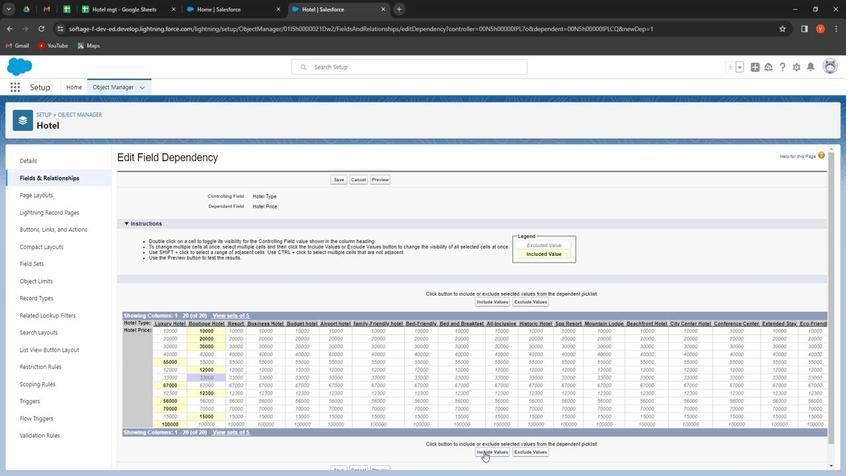 
Action: Mouse moved to (243, 347)
Screenshot: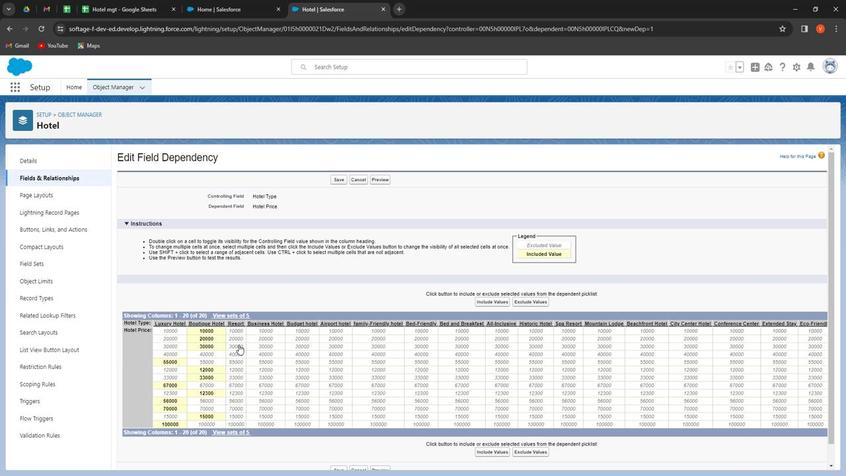 
Action: Mouse pressed left at (243, 347)
Screenshot: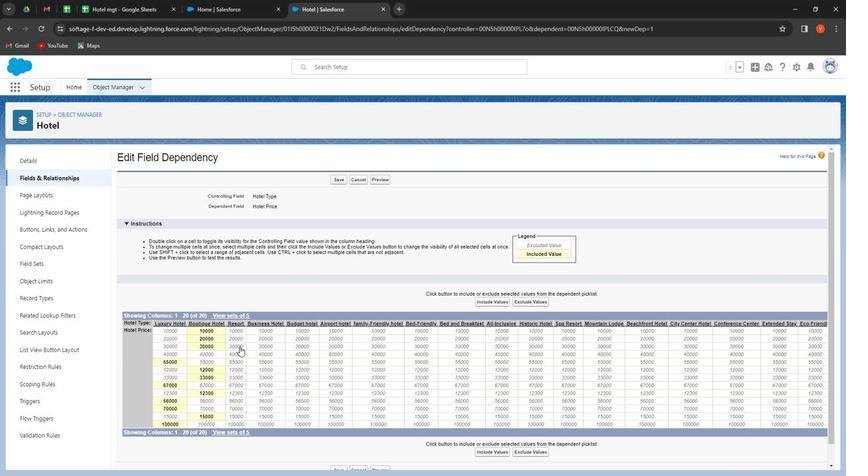 
Action: Mouse moved to (485, 456)
Screenshot: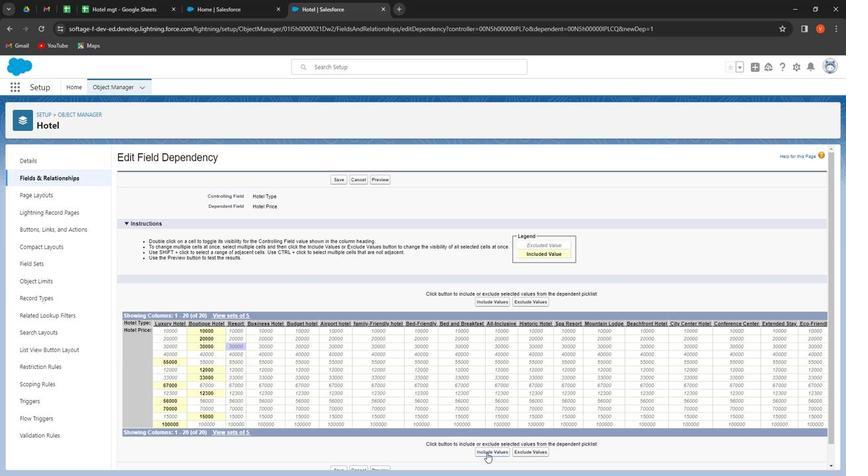
Action: Mouse pressed left at (485, 456)
Screenshot: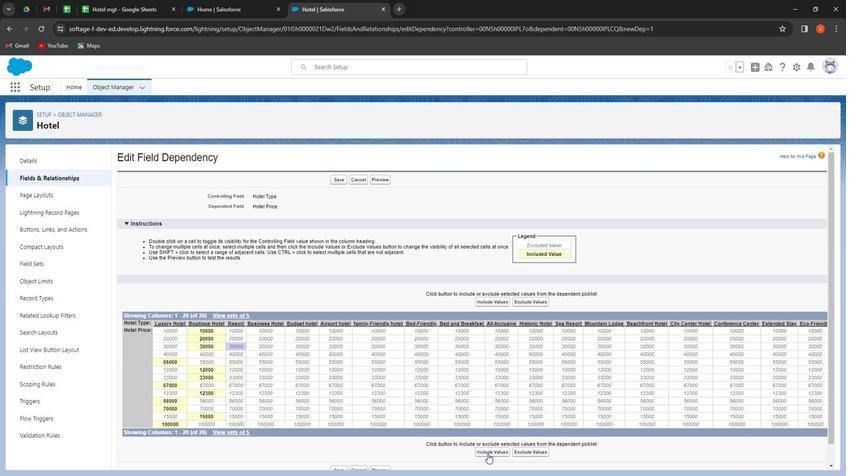 
Action: Mouse moved to (240, 354)
Screenshot: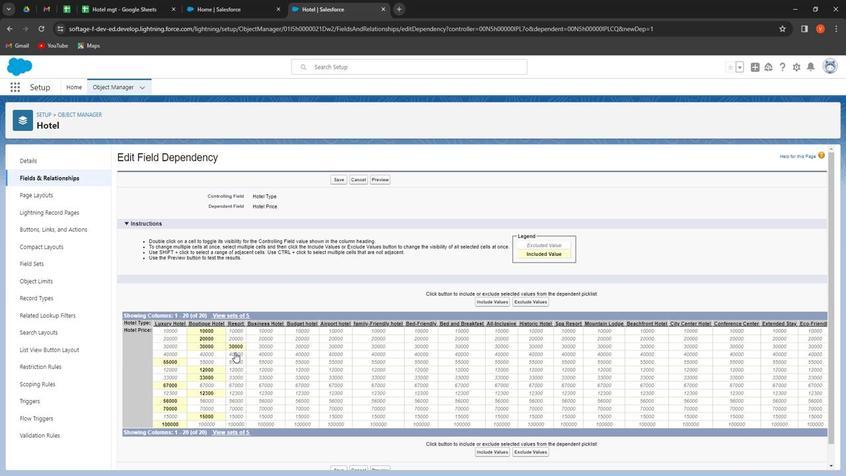 
Action: Mouse pressed left at (240, 354)
Screenshot: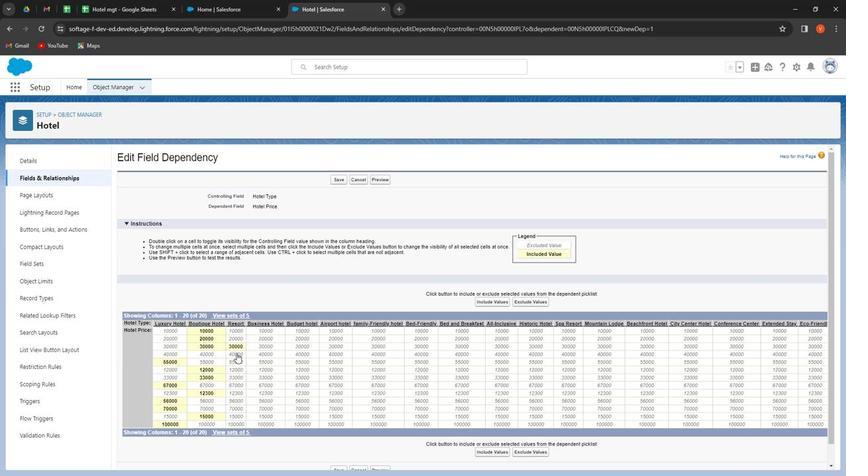 
Action: Mouse moved to (492, 454)
Screenshot: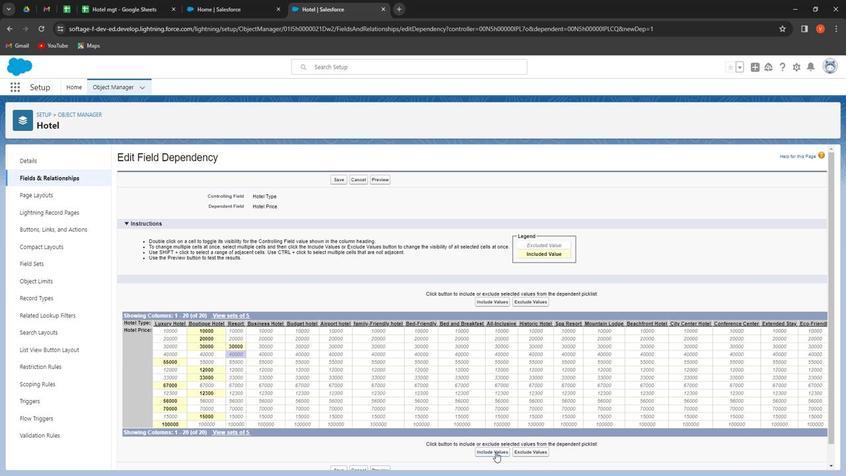 
Action: Mouse pressed left at (492, 454)
Screenshot: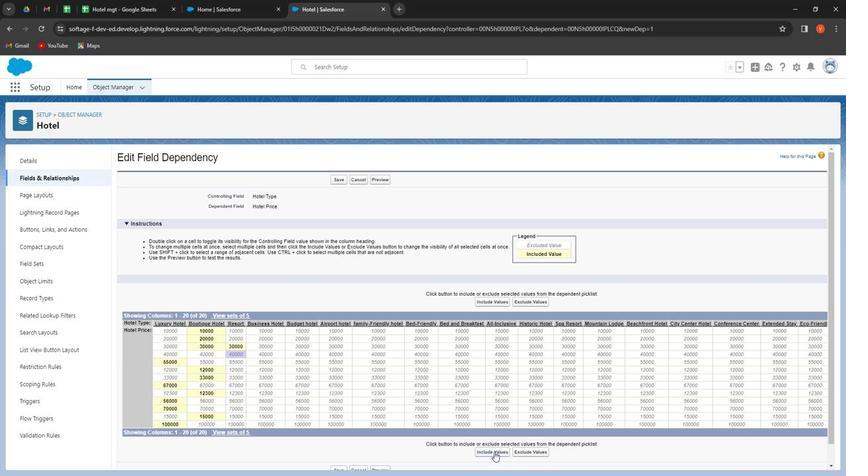 
Action: Mouse moved to (238, 364)
Screenshot: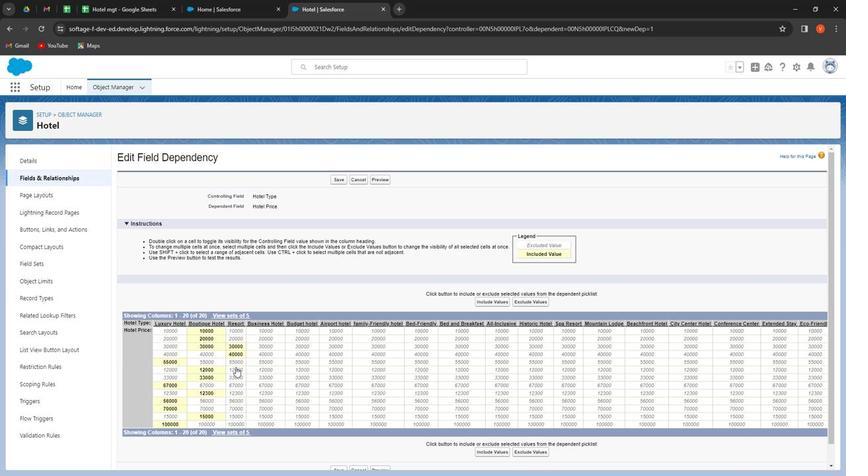 
Action: Mouse pressed left at (238, 364)
Screenshot: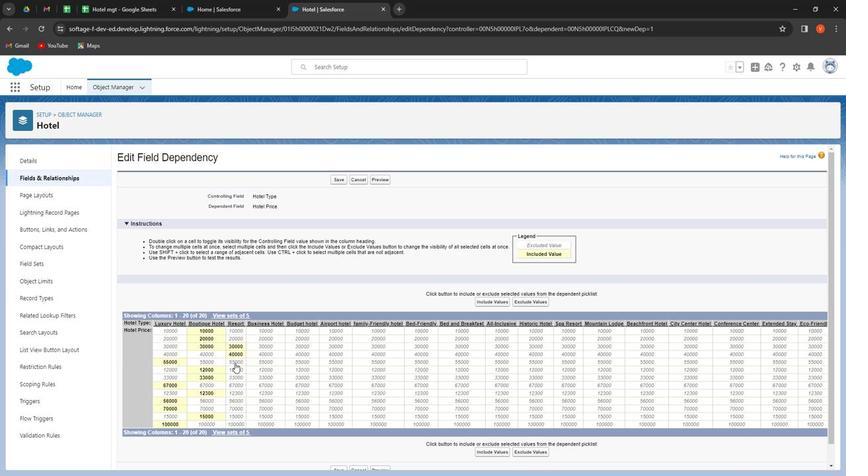 
Action: Mouse moved to (495, 457)
Screenshot: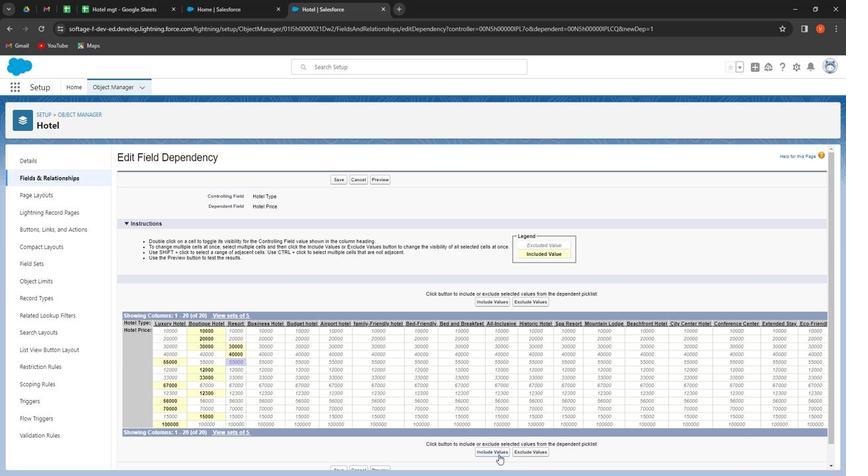 
Action: Mouse pressed left at (495, 457)
Screenshot: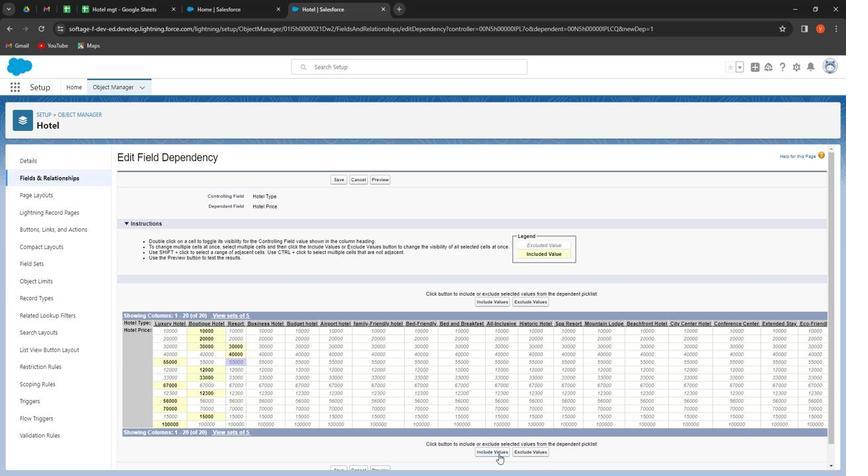 
Action: Mouse moved to (242, 385)
Screenshot: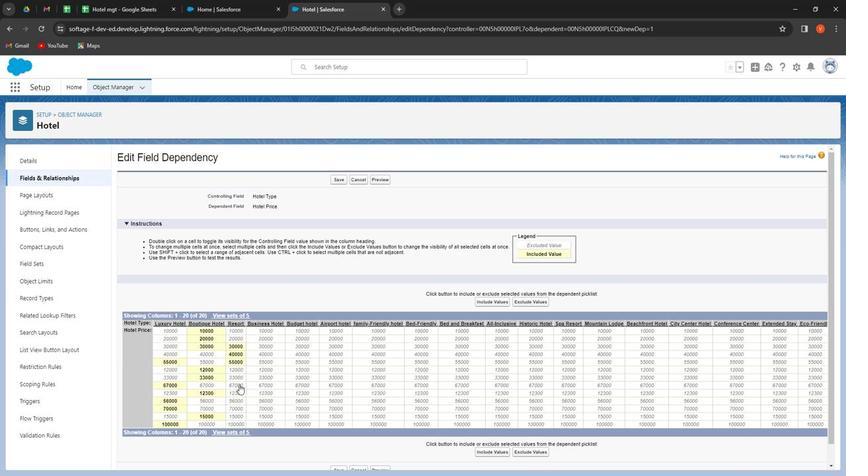 
Action: Mouse pressed left at (242, 385)
Screenshot: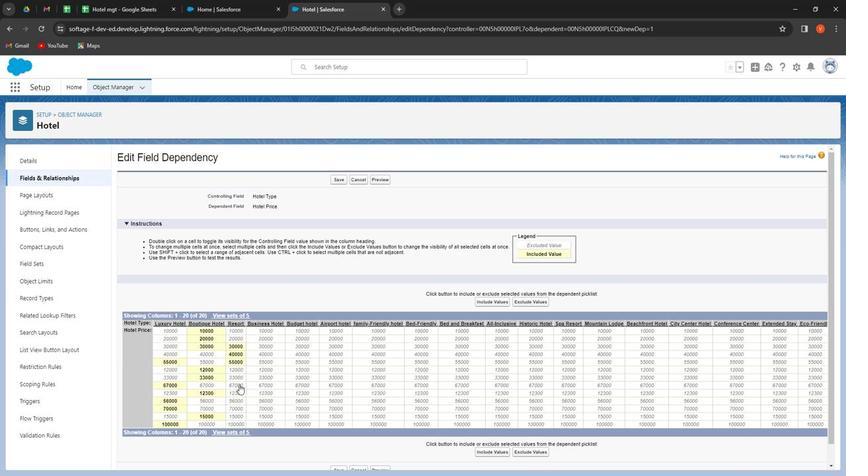 
Action: Mouse moved to (240, 396)
Screenshot: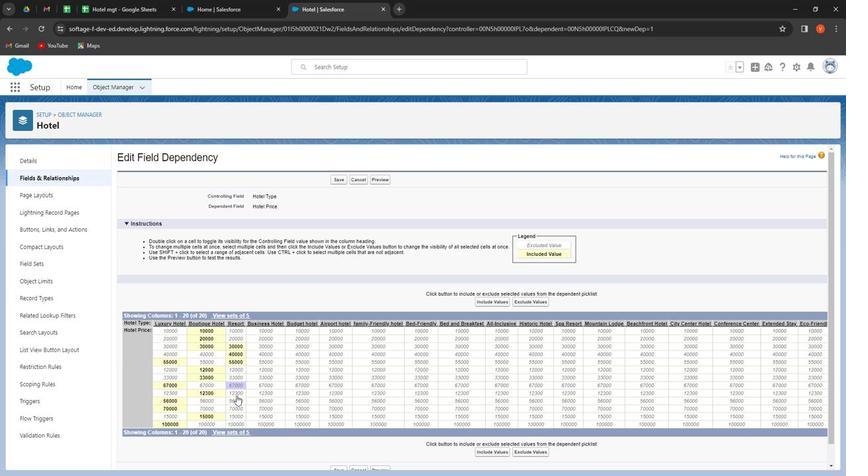 
Action: Mouse pressed left at (240, 396)
Screenshot: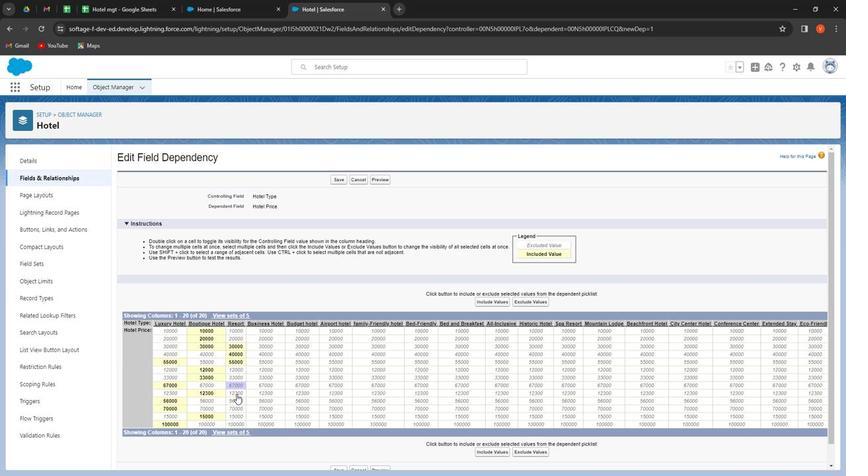 
Action: Mouse moved to (243, 403)
Screenshot: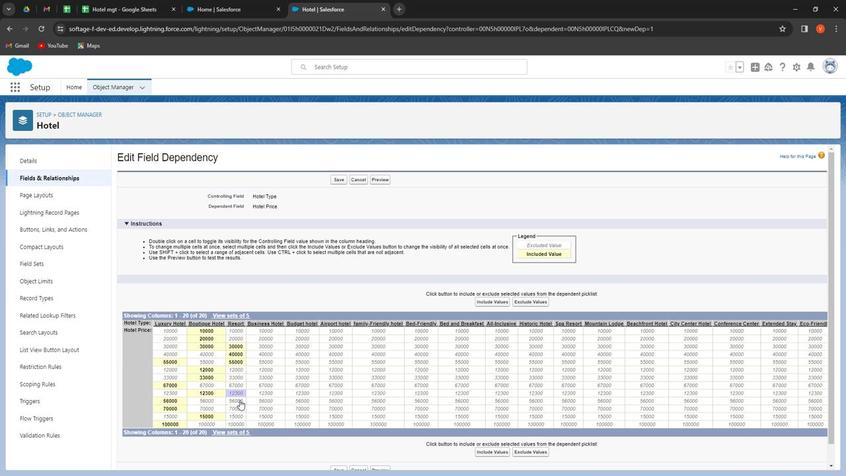 
Action: Mouse pressed left at (243, 403)
Screenshot: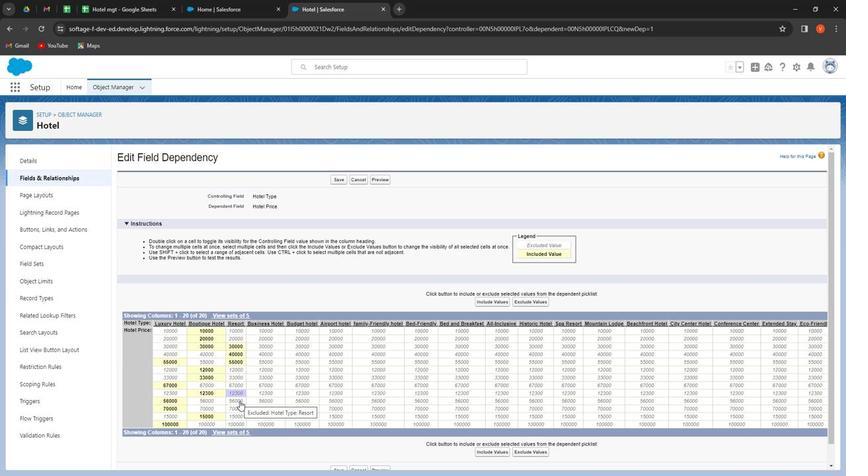 
Action: Mouse moved to (494, 454)
Screenshot: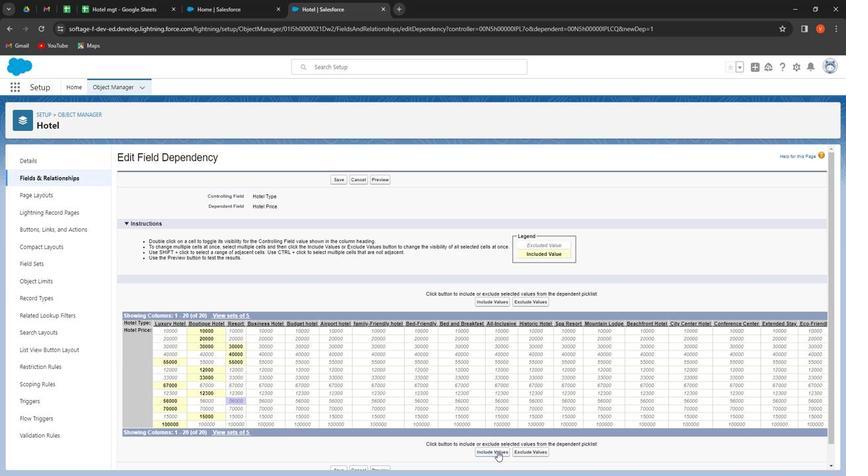 
Action: Mouse pressed left at (494, 454)
Screenshot: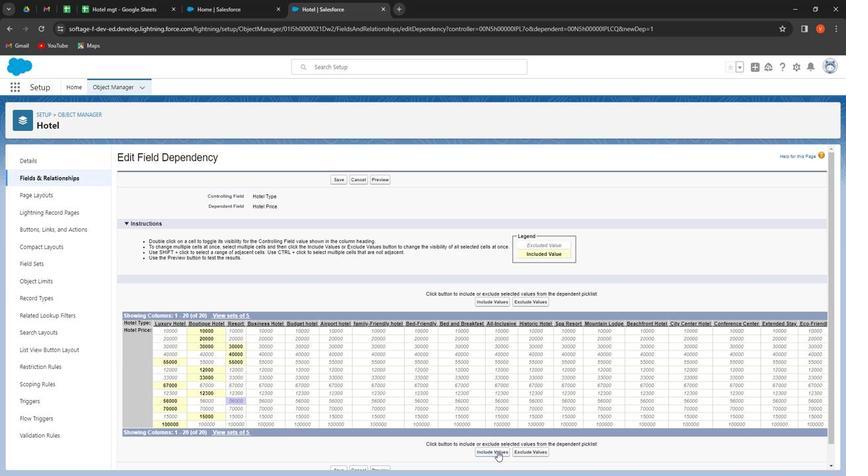 
Action: Mouse moved to (272, 331)
Screenshot: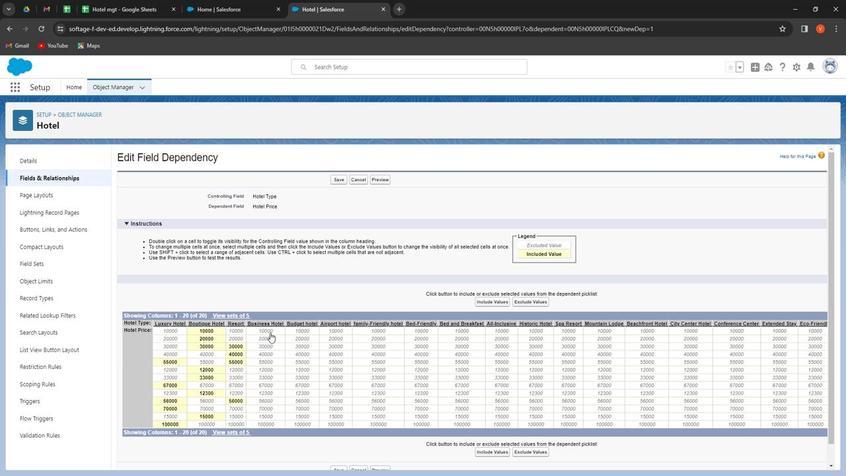 
Action: Mouse pressed left at (272, 331)
Screenshot: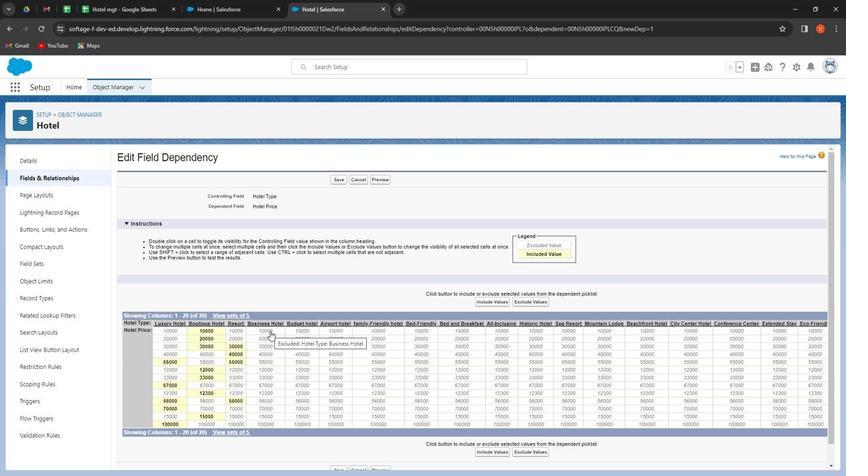 
Action: Mouse moved to (490, 456)
Screenshot: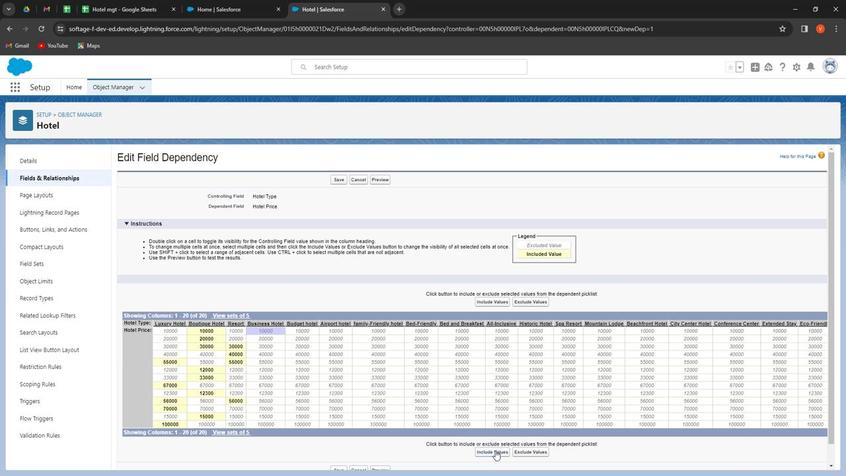 
Action: Mouse pressed left at (490, 456)
Screenshot: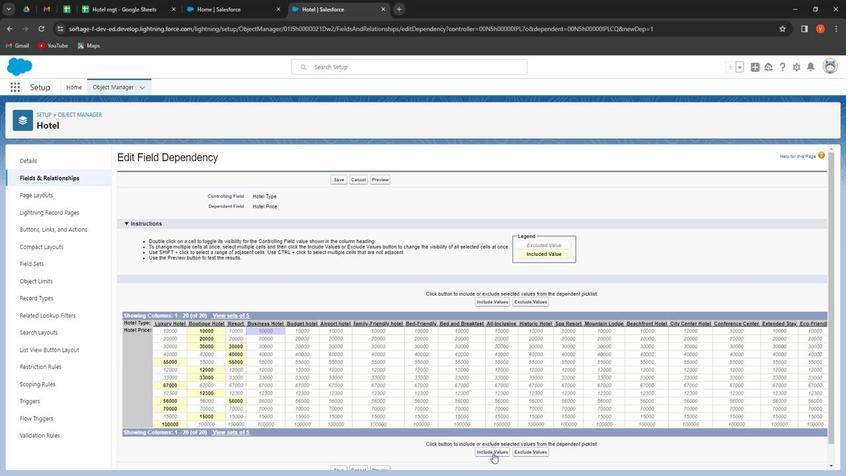 
Action: Mouse moved to (271, 341)
Screenshot: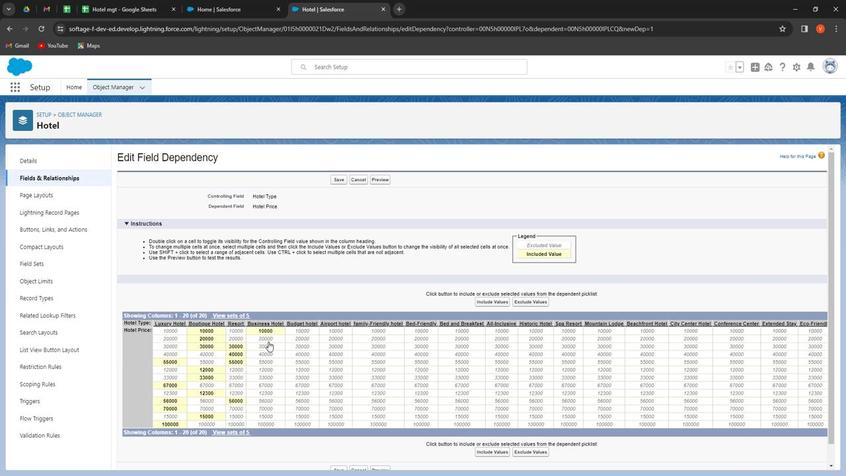 
Action: Mouse pressed left at (271, 341)
Screenshot: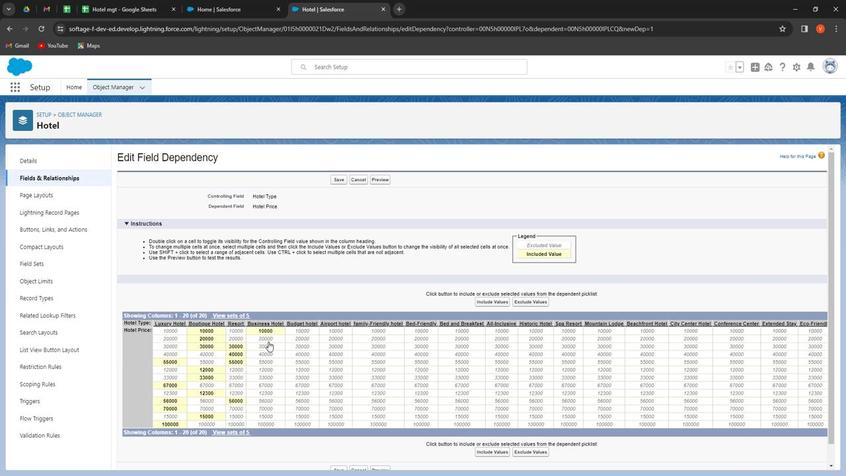 
Action: Mouse moved to (492, 454)
Screenshot: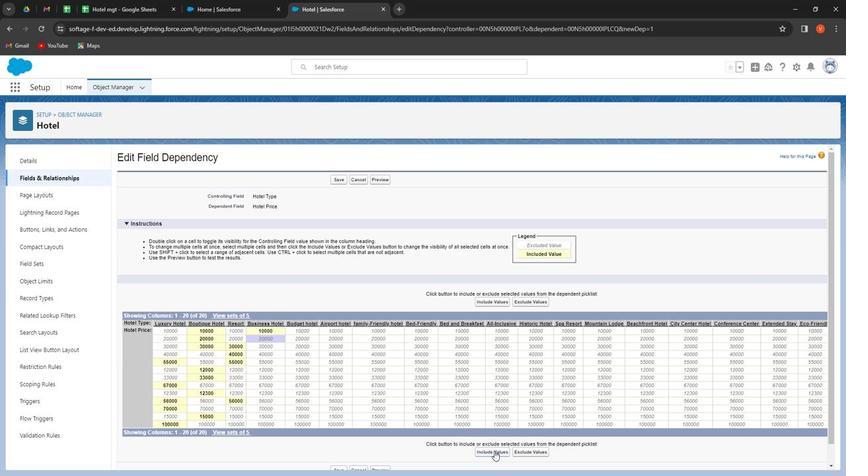 
Action: Mouse pressed left at (492, 454)
Screenshot: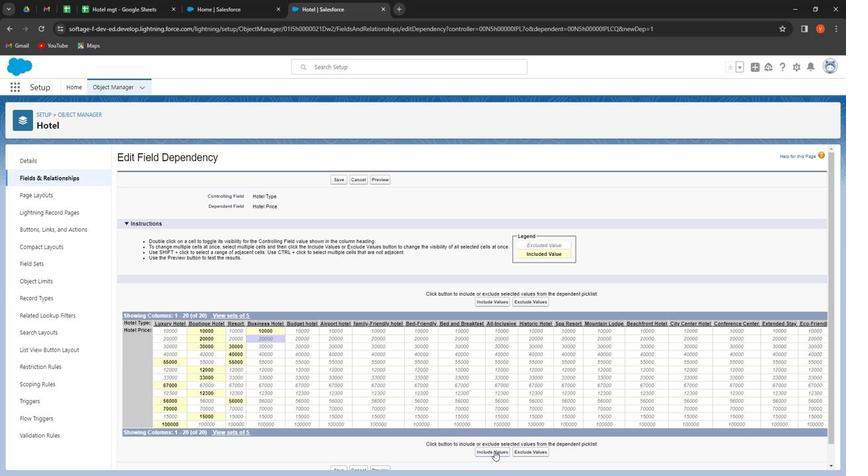 
Action: Mouse moved to (273, 346)
Screenshot: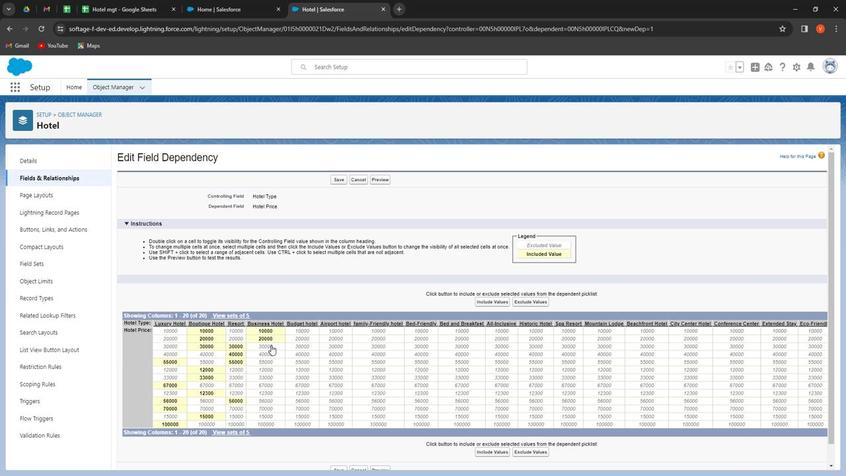 
Action: Mouse pressed left at (273, 346)
Screenshot: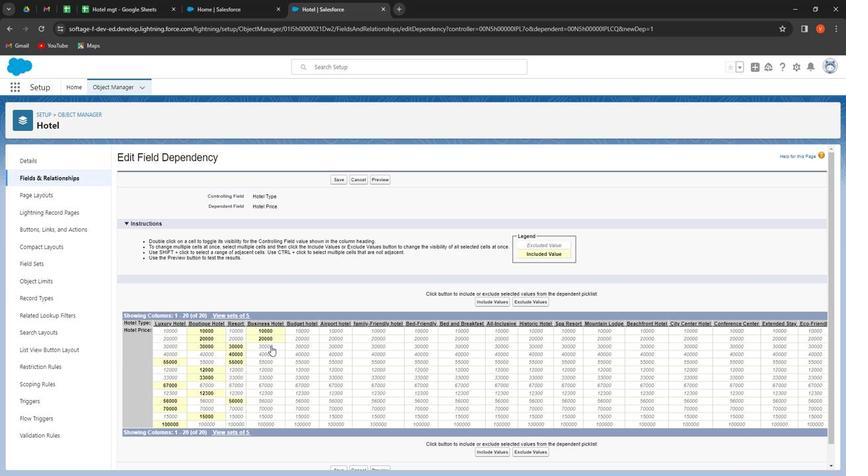 
Action: Mouse moved to (491, 457)
Screenshot: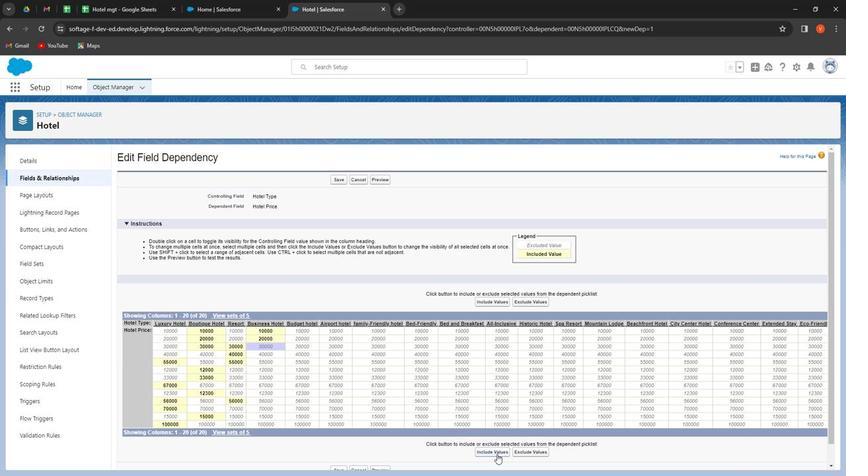 
Action: Mouse pressed left at (491, 457)
Screenshot: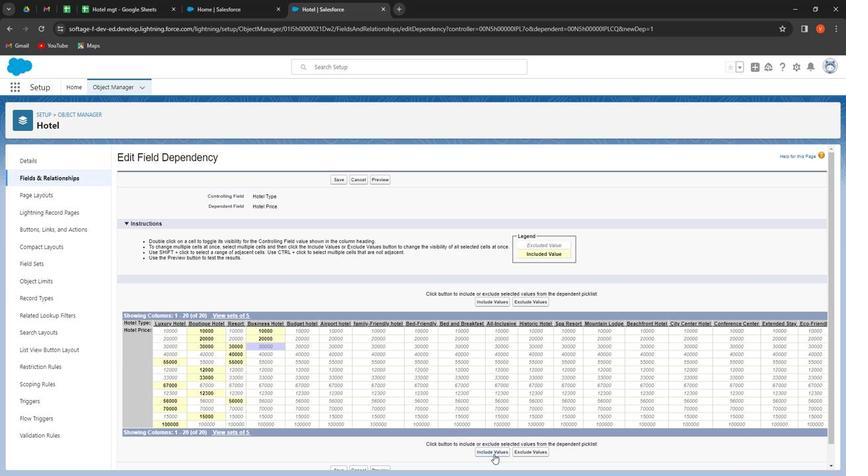 
Action: Mouse moved to (266, 372)
Screenshot: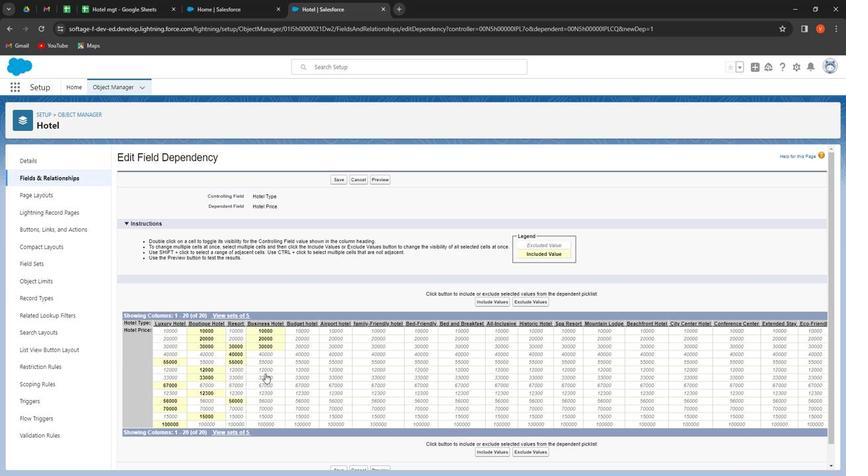 
Action: Mouse pressed left at (266, 372)
Screenshot: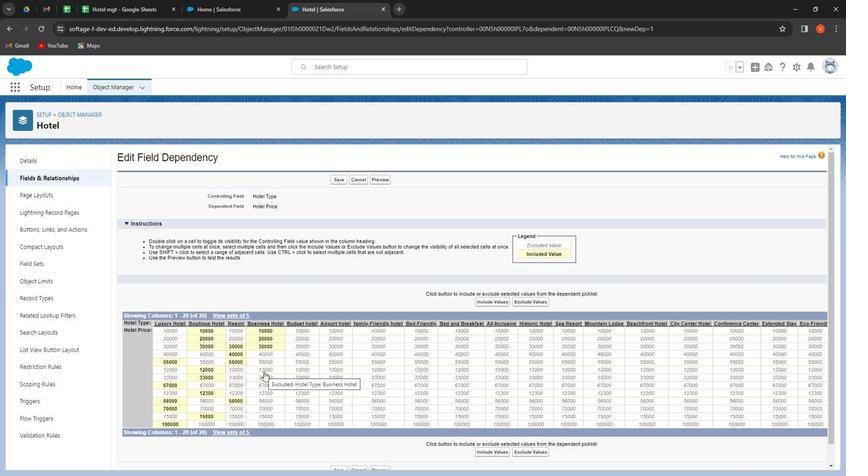 
Action: Mouse moved to (497, 461)
Screenshot: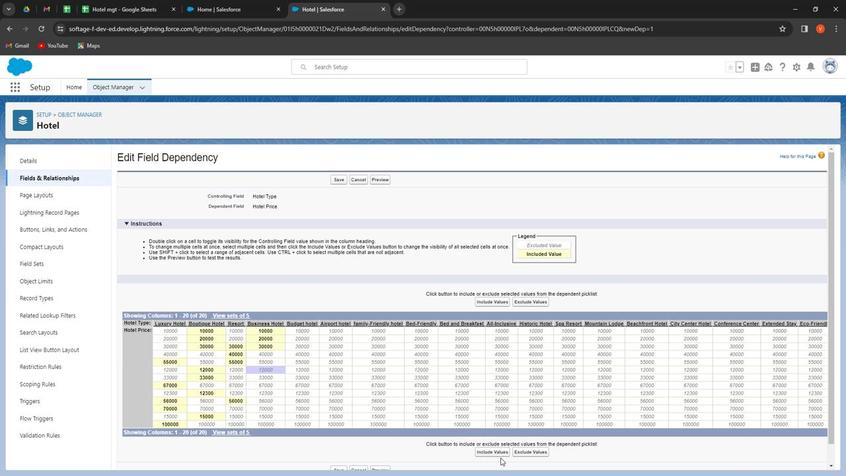
Action: Mouse pressed left at (497, 461)
Screenshot: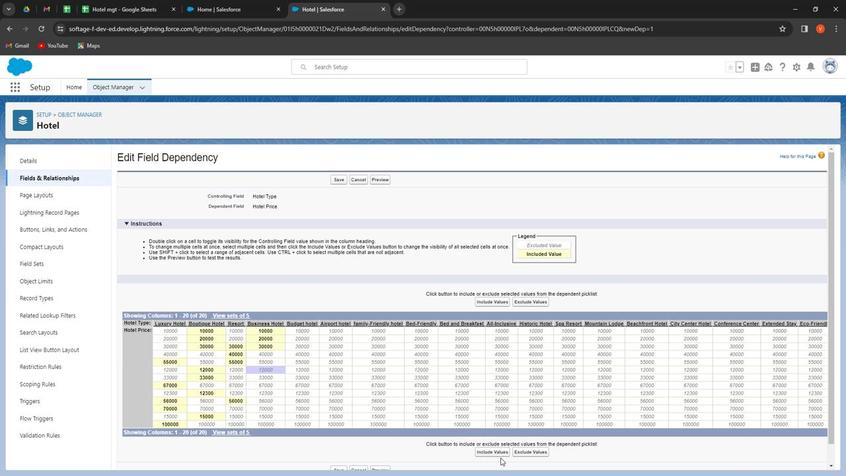 
Action: Mouse moved to (492, 458)
Screenshot: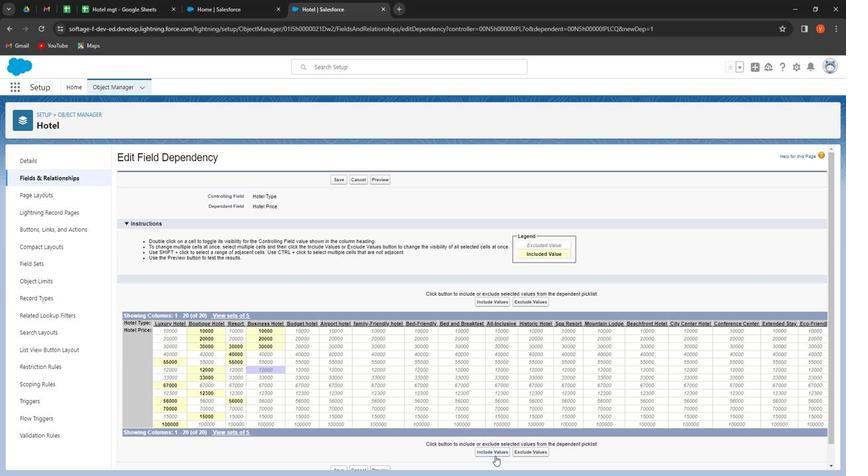 
Action: Mouse pressed left at (492, 458)
Screenshot: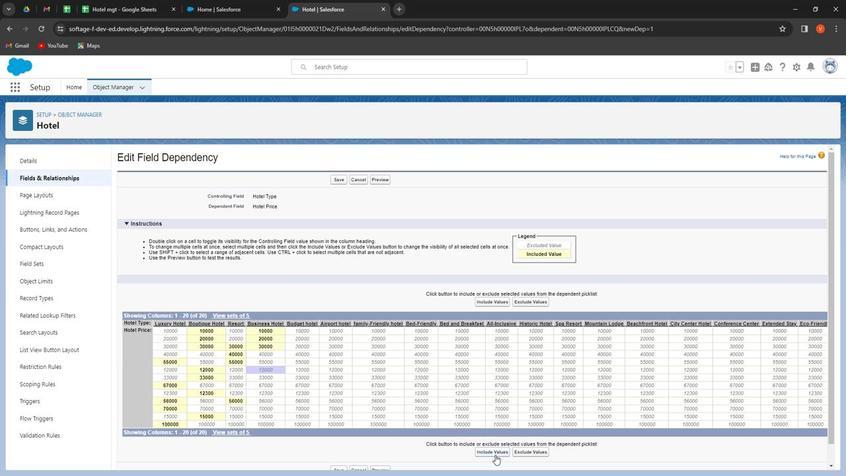 
Action: Mouse moved to (271, 380)
Screenshot: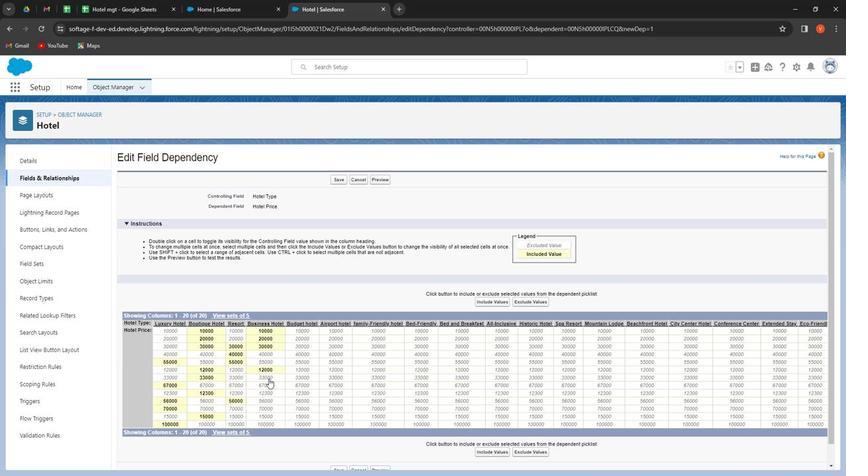 
Action: Mouse pressed left at (271, 380)
Screenshot: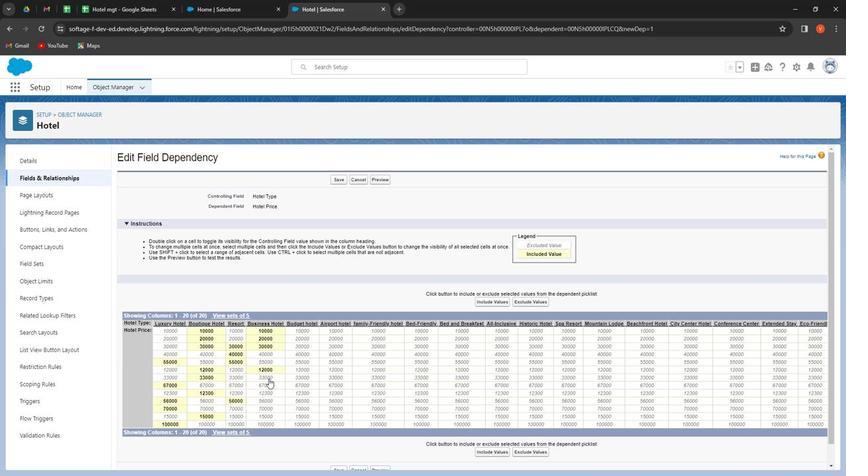
Action: Mouse moved to (493, 456)
Screenshot: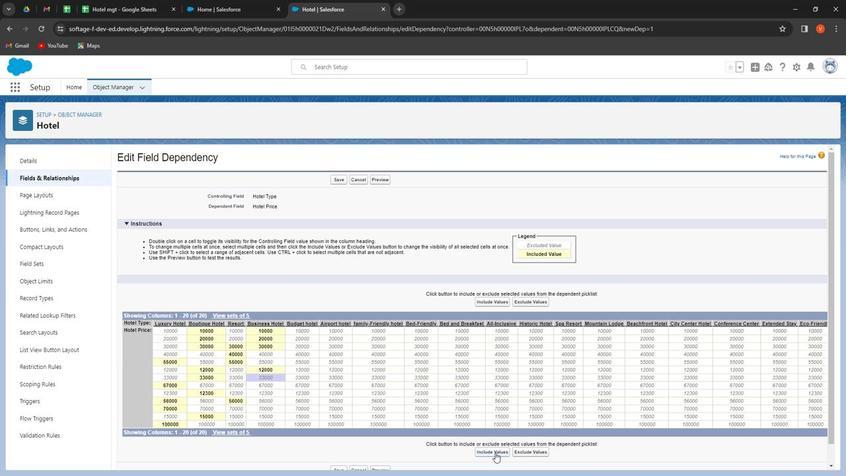 
Action: Mouse pressed left at (493, 456)
Screenshot: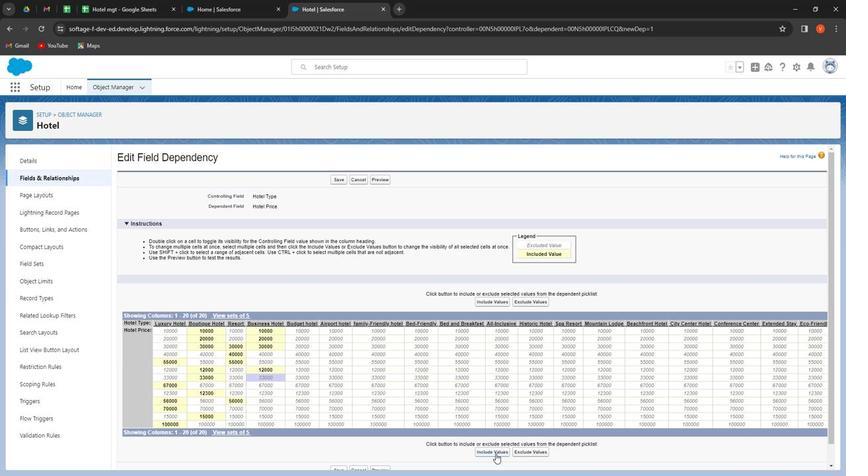 
Action: Mouse moved to (275, 396)
Screenshot: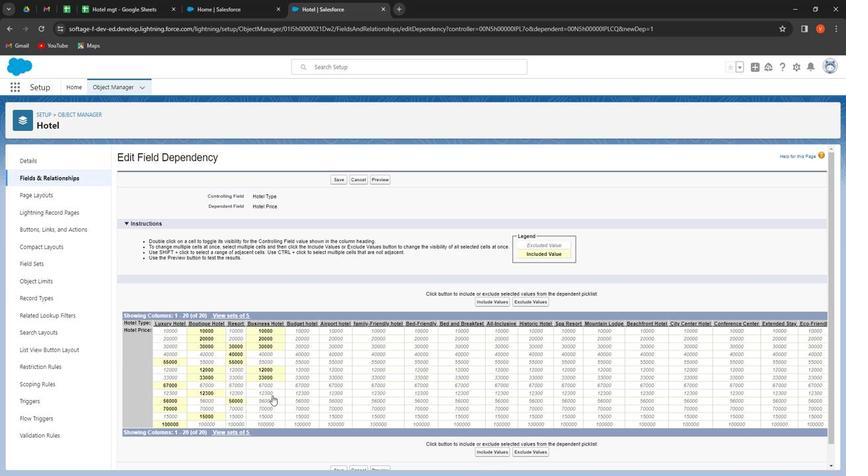 
Action: Mouse pressed left at (275, 396)
Screenshot: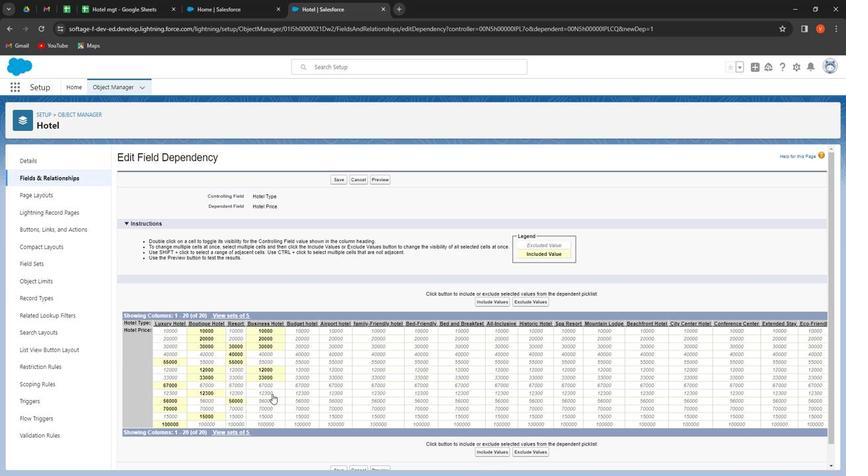 
Action: Mouse moved to (496, 460)
Screenshot: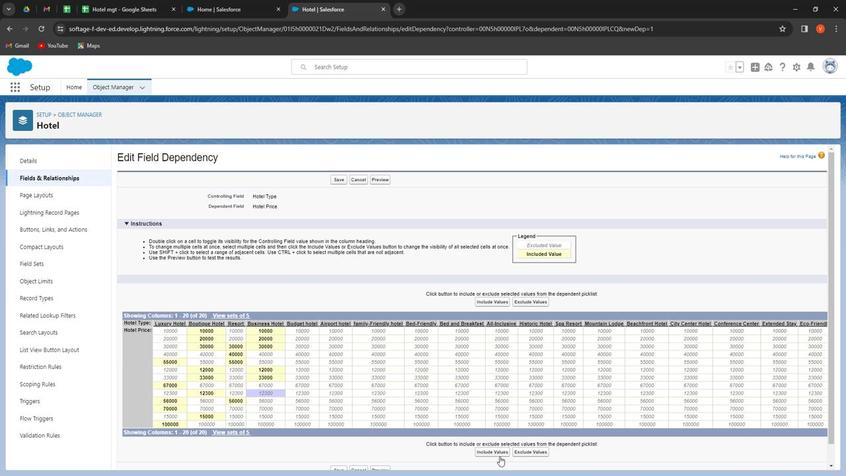 
Action: Mouse pressed left at (496, 460)
Screenshot: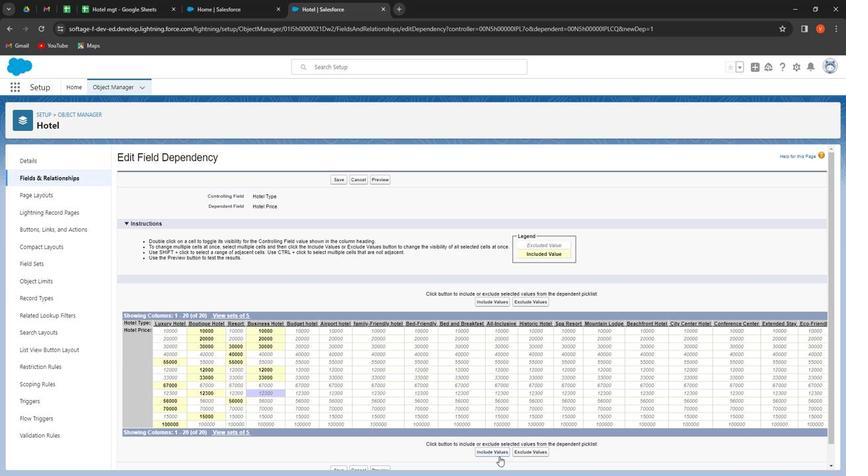 
Action: Mouse moved to (271, 420)
Screenshot: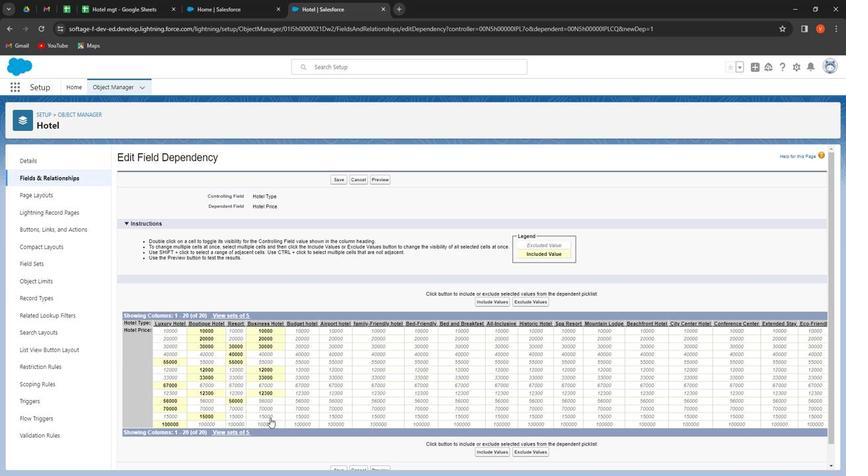 
Action: Mouse pressed left at (271, 420)
Screenshot: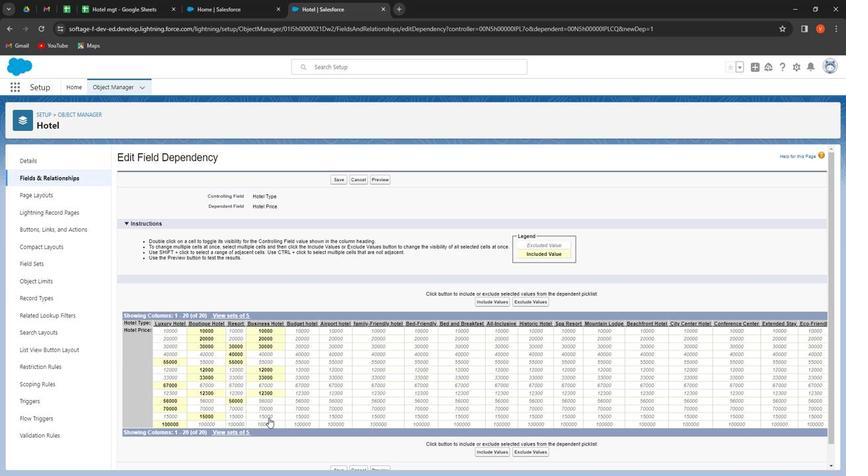 
Action: Mouse moved to (484, 456)
Screenshot: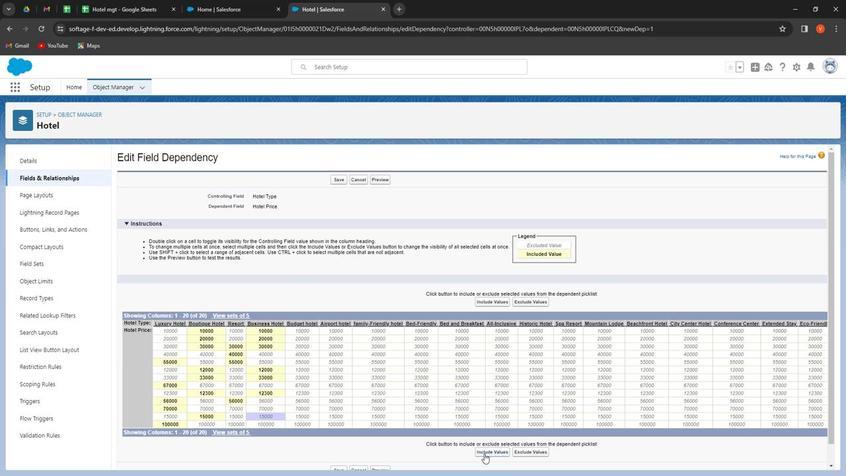 
Action: Mouse pressed left at (484, 456)
Screenshot: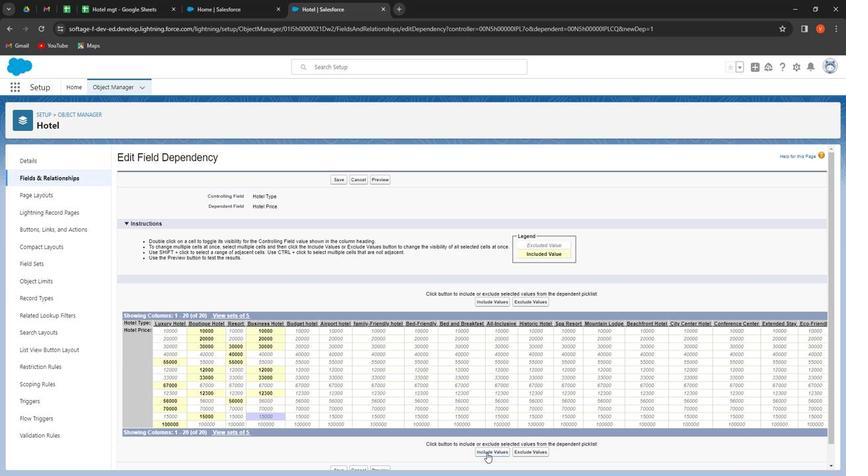 
Action: Mouse moved to (310, 331)
Screenshot: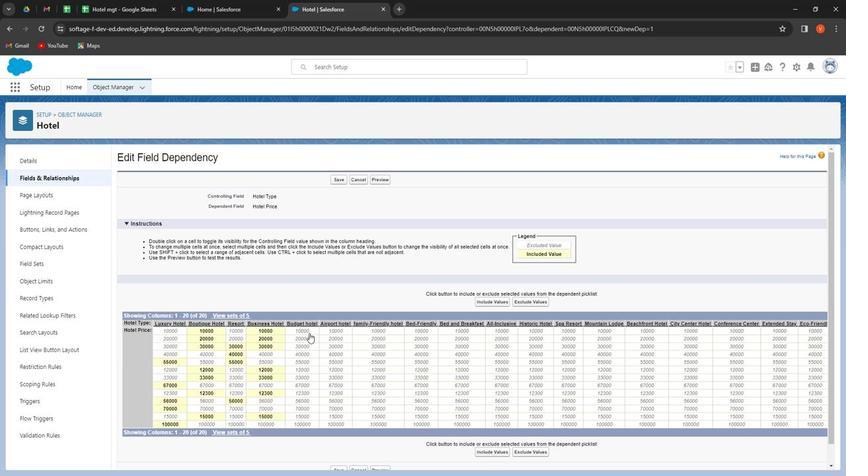 
Action: Mouse pressed left at (310, 331)
Screenshot: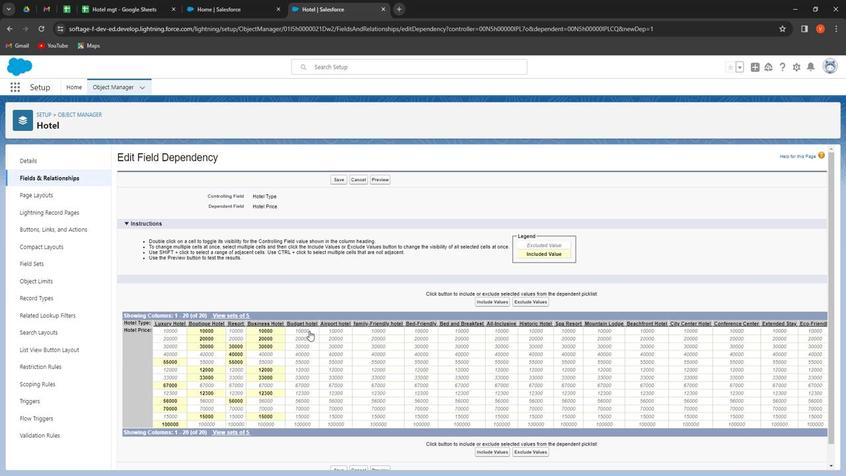 
Action: Mouse moved to (484, 457)
Screenshot: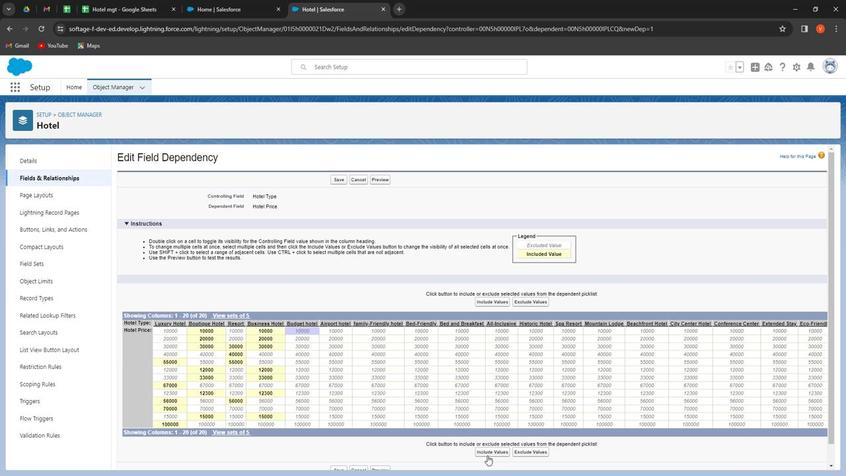 
Action: Mouse pressed left at (484, 457)
Screenshot: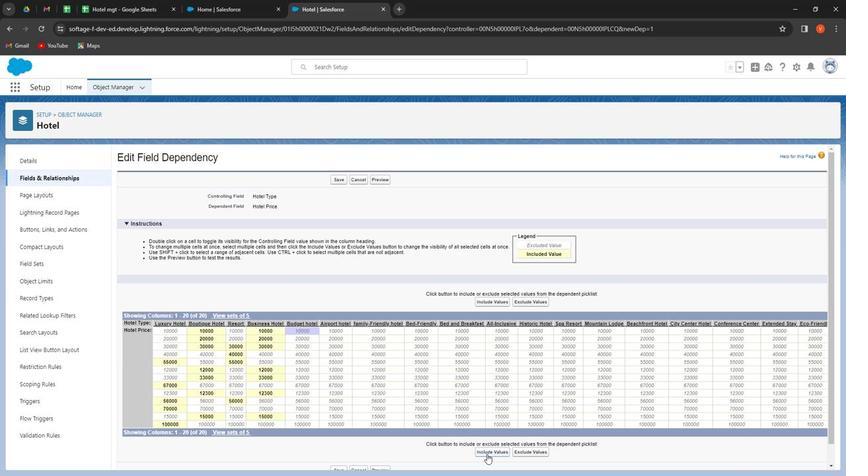 
Action: Mouse moved to (310, 369)
Screenshot: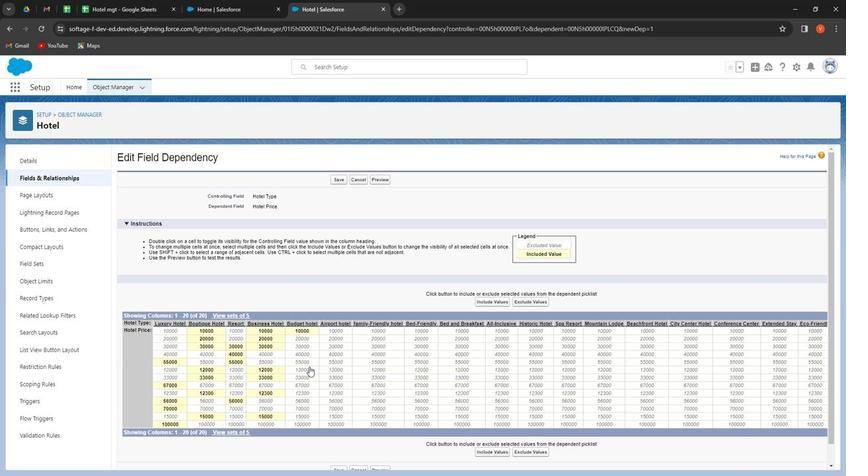 
Action: Mouse pressed left at (310, 369)
Screenshot: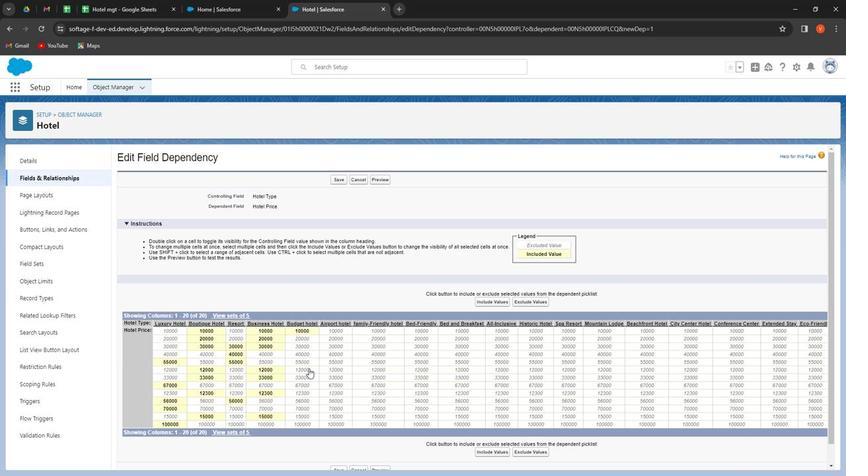 
Action: Mouse moved to (487, 454)
Screenshot: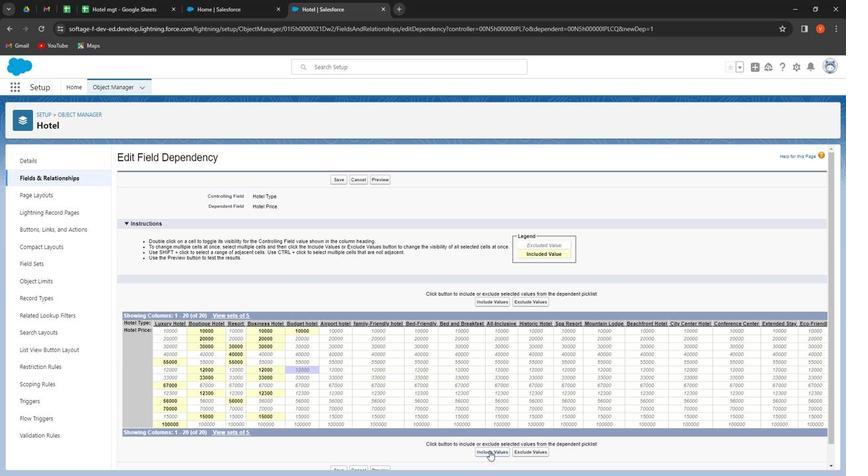 
Action: Mouse pressed left at (487, 454)
Screenshot: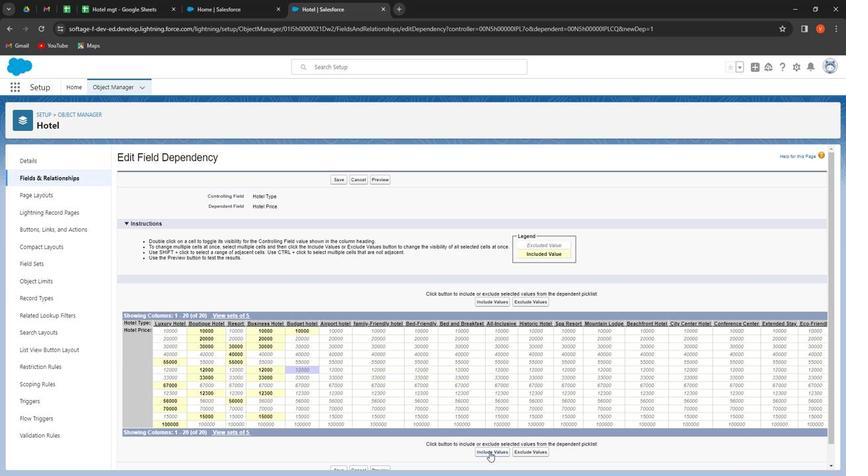 
Action: Mouse moved to (309, 394)
Screenshot: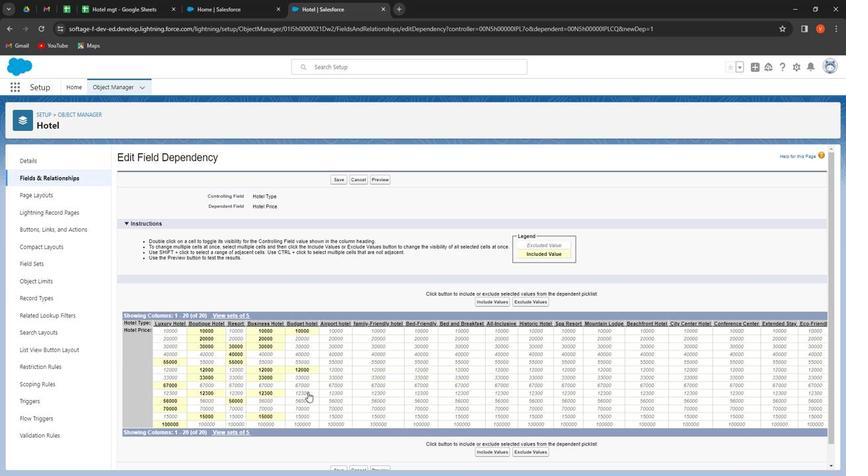 
Action: Mouse pressed left at (309, 394)
Screenshot: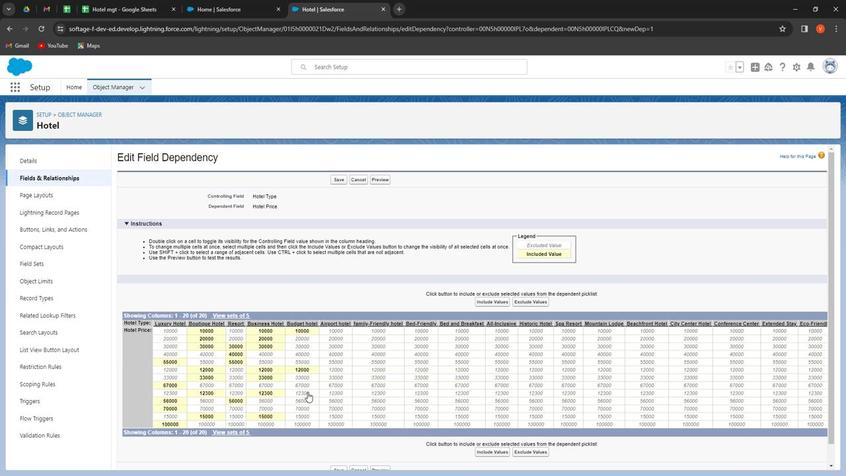 
Action: Mouse moved to (487, 456)
Screenshot: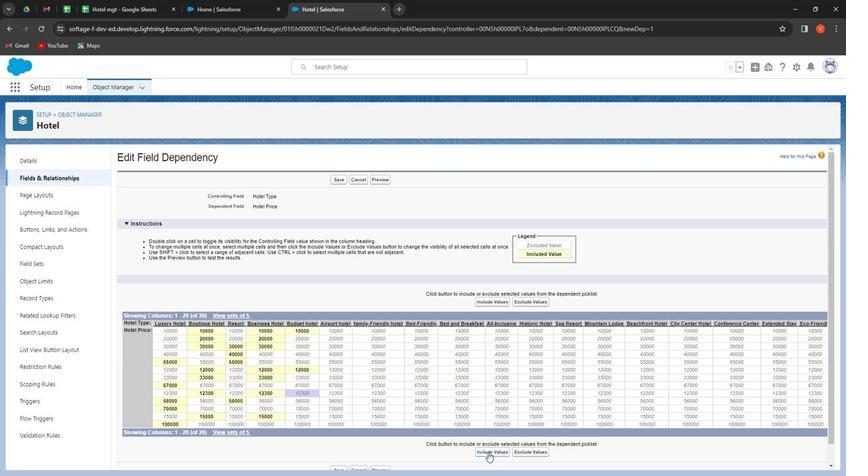 
Action: Mouse pressed left at (487, 456)
Screenshot: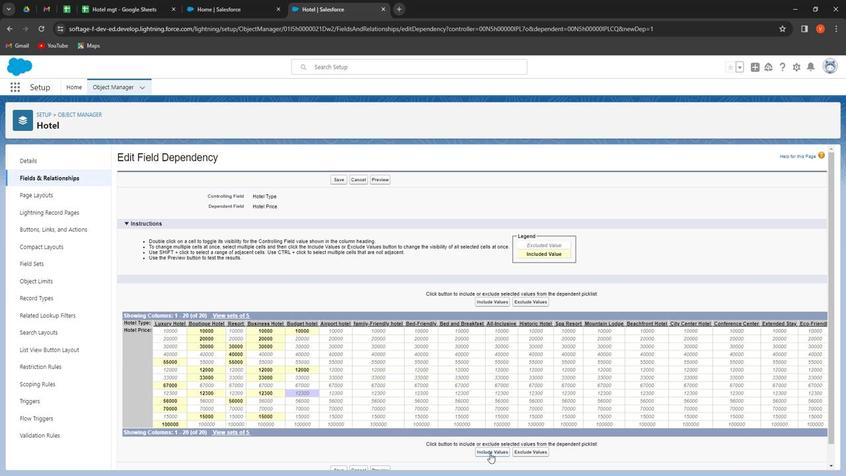 
Action: Mouse moved to (309, 417)
Screenshot: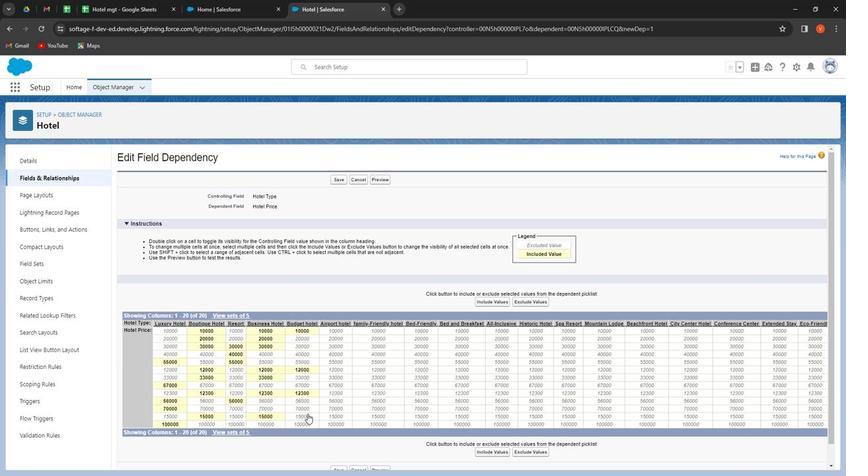 
Action: Mouse pressed left at (309, 417)
Screenshot: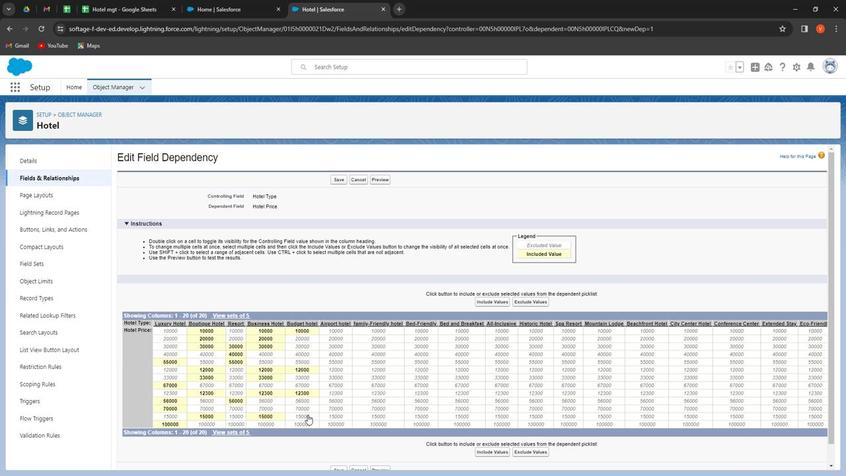 
Action: Mouse moved to (499, 453)
Screenshot: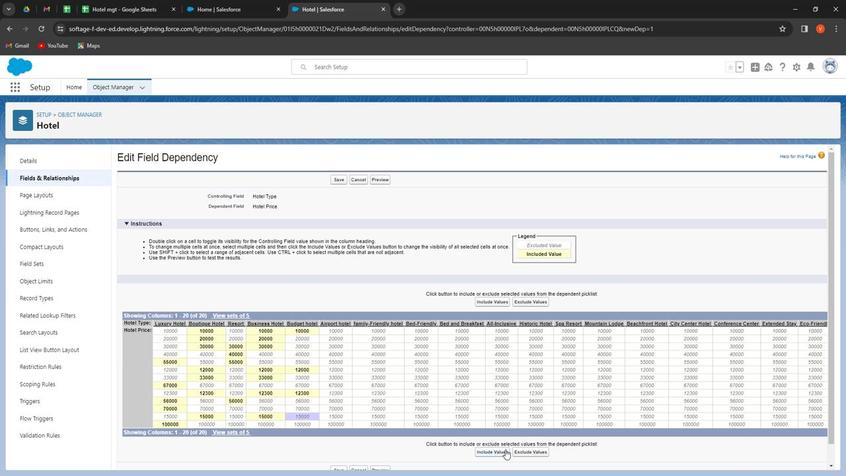 
Action: Mouse pressed left at (499, 453)
Screenshot: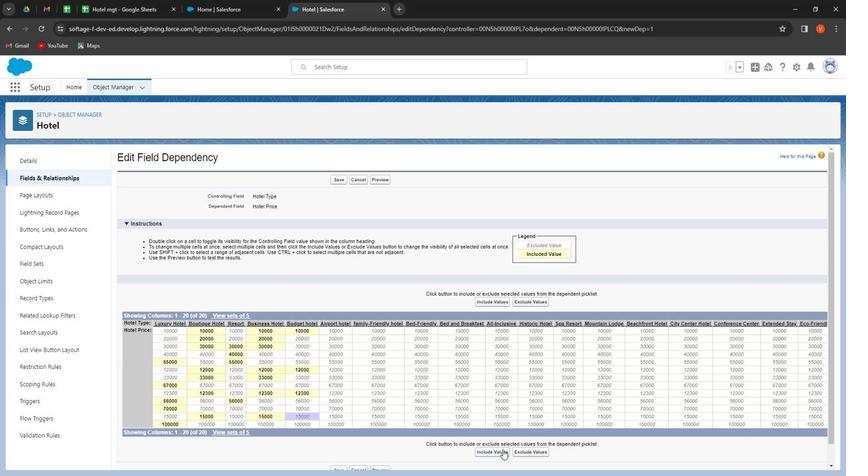 
Action: Mouse moved to (341, 347)
Screenshot: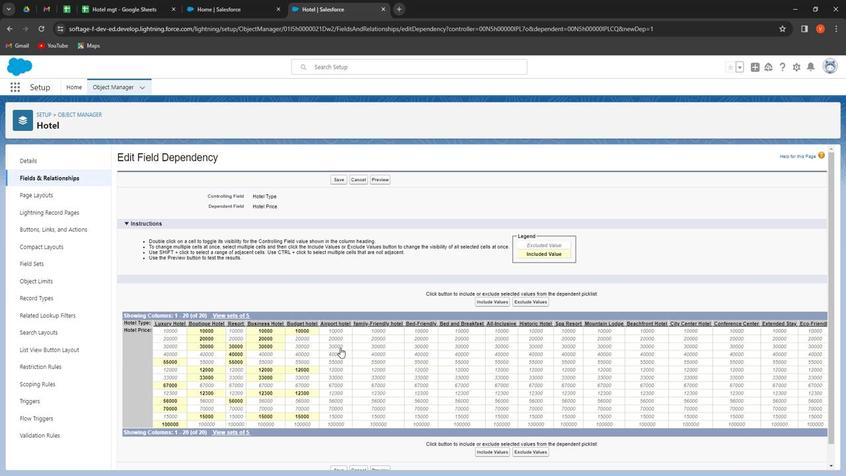 
Action: Mouse pressed left at (341, 347)
Screenshot: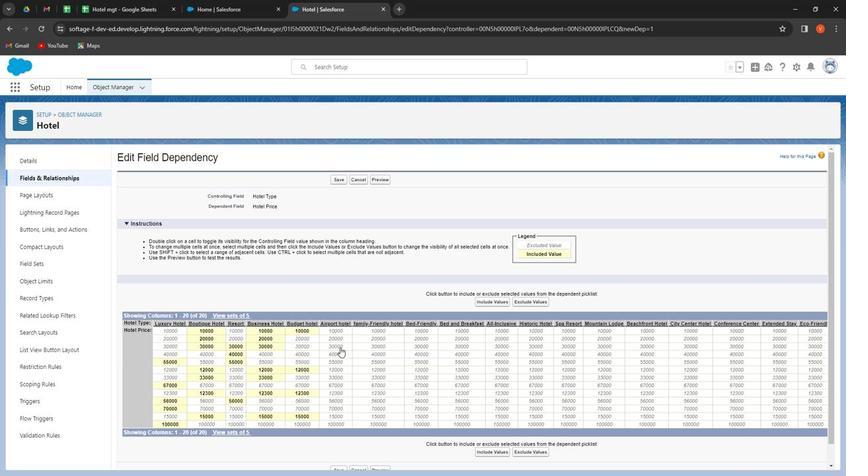 
Action: Mouse moved to (492, 455)
Screenshot: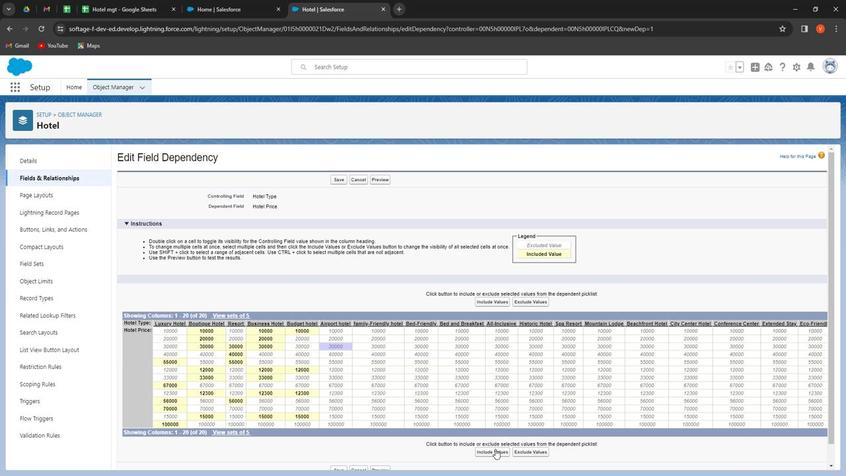 
Action: Mouse pressed left at (492, 455)
Screenshot: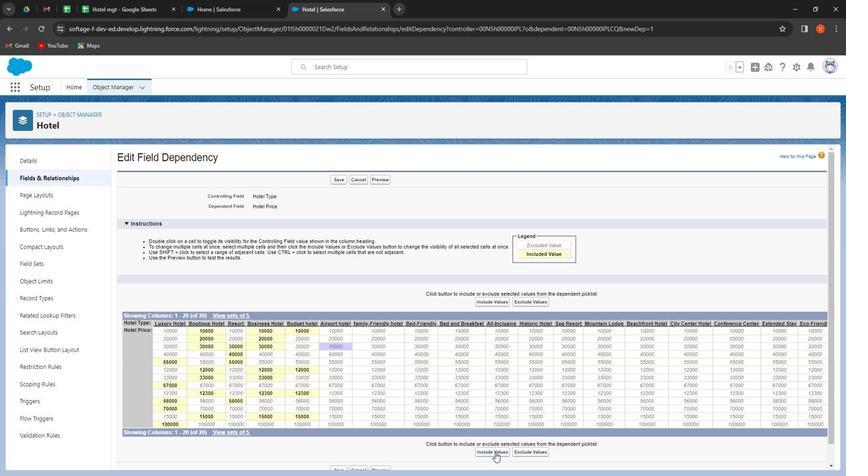 
Action: Mouse moved to (341, 341)
Screenshot: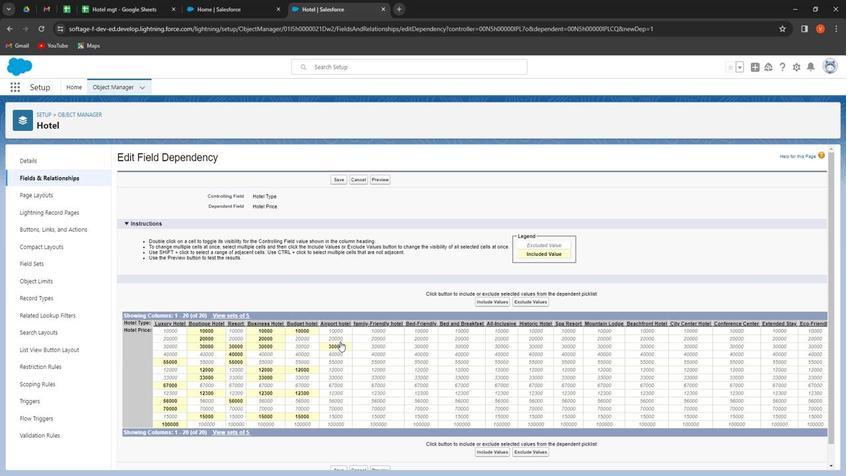 
Action: Mouse pressed left at (341, 341)
Screenshot: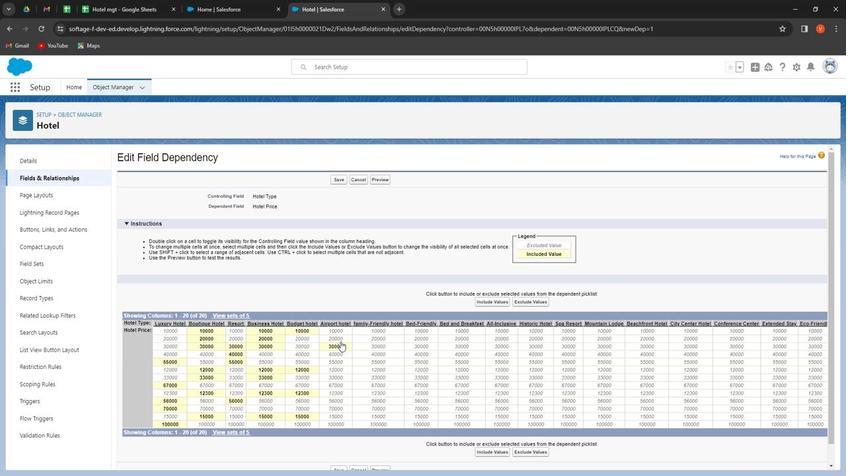 
Action: Mouse moved to (494, 454)
Screenshot: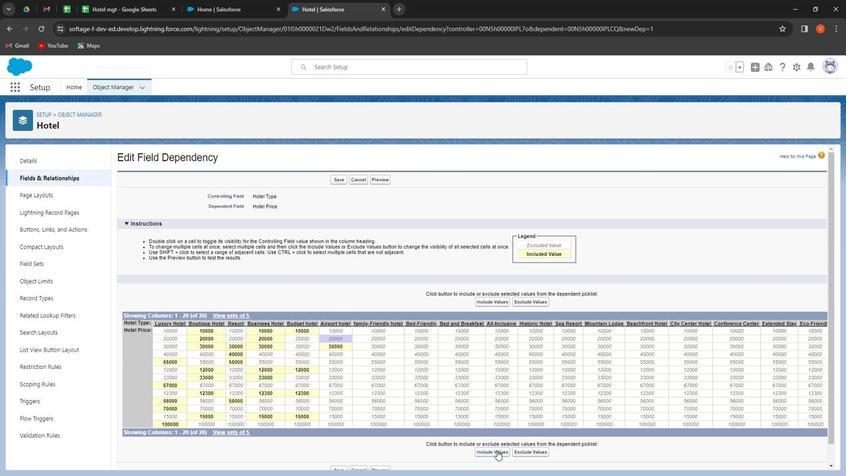 
Action: Mouse pressed left at (494, 454)
Screenshot: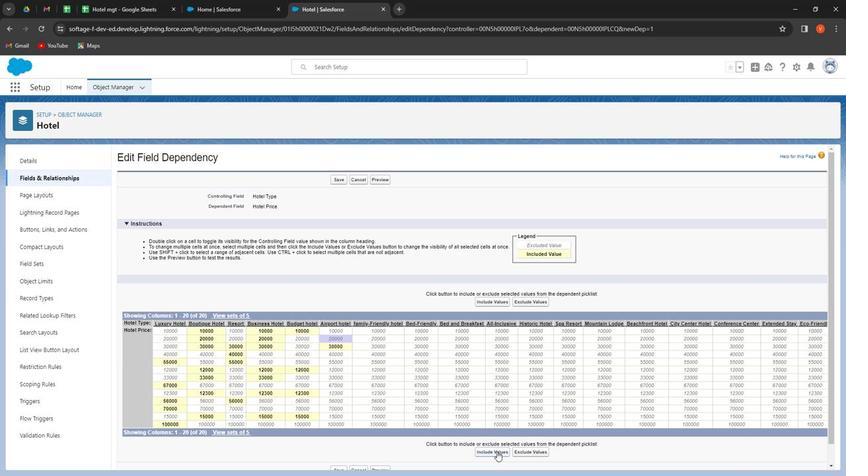 
Action: Mouse moved to (335, 393)
Screenshot: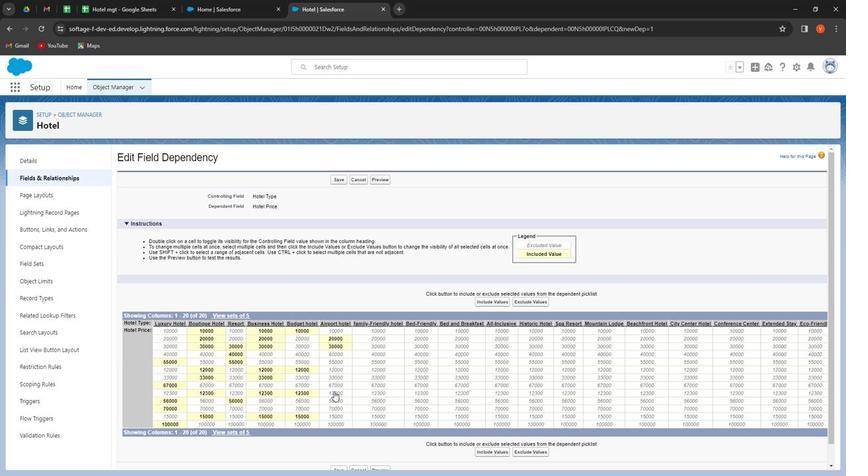 
Action: Mouse pressed left at (335, 393)
Screenshot: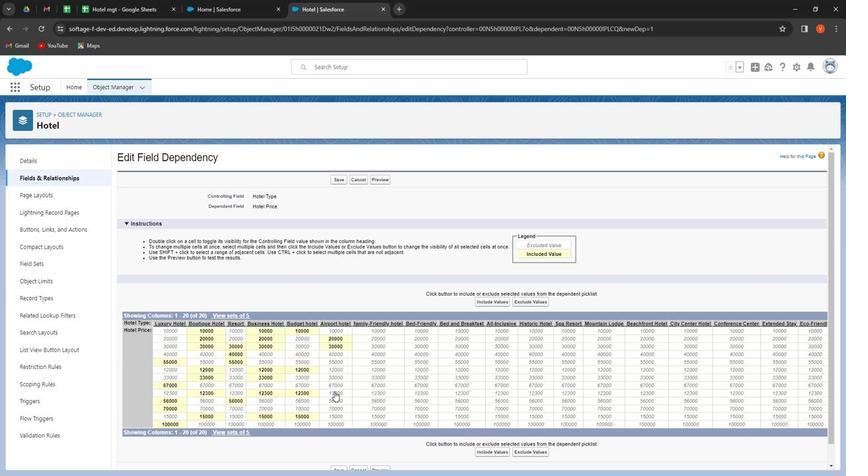 
Action: Mouse moved to (494, 455)
Screenshot: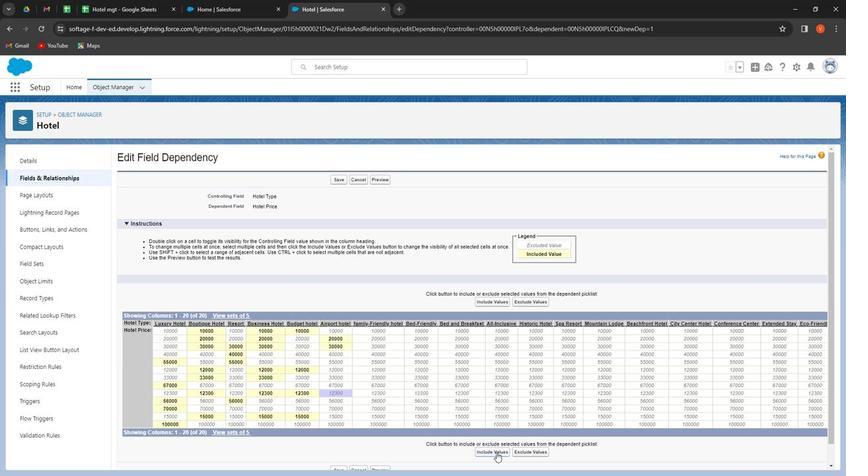 
Action: Mouse pressed left at (494, 455)
Screenshot: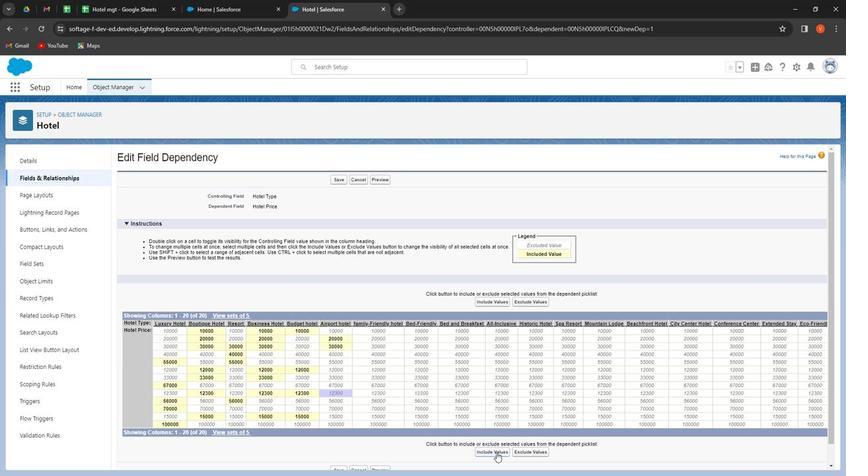 
Action: Mouse moved to (346, 418)
Screenshot: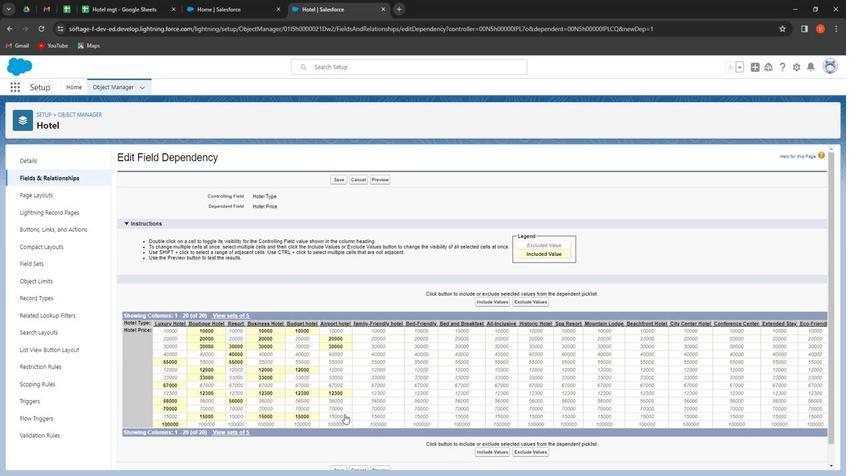 
Action: Mouse pressed left at (346, 418)
Screenshot: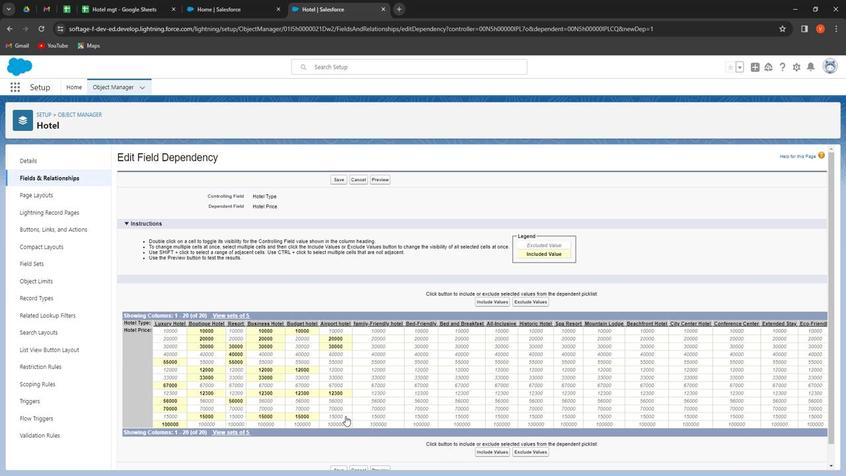 
Action: Mouse moved to (477, 456)
Screenshot: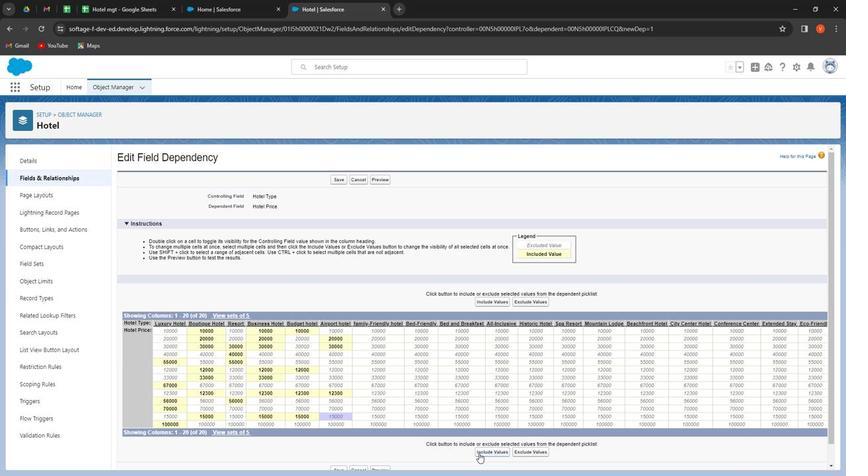
Action: Mouse pressed left at (477, 456)
